 Task: Look for space in Daly City, United States from 7th July, 2023 to 15th July, 2023 for 6 adults in price range Rs.15000 to Rs.20000. Place can be entire place with 3 bedrooms having 3 beds and 3 bathrooms. Property type can be house, flat, guest house. Amenities needed are: washing machine. Booking option can be shelf check-in. Required host language is English.
Action: Mouse moved to (589, 129)
Screenshot: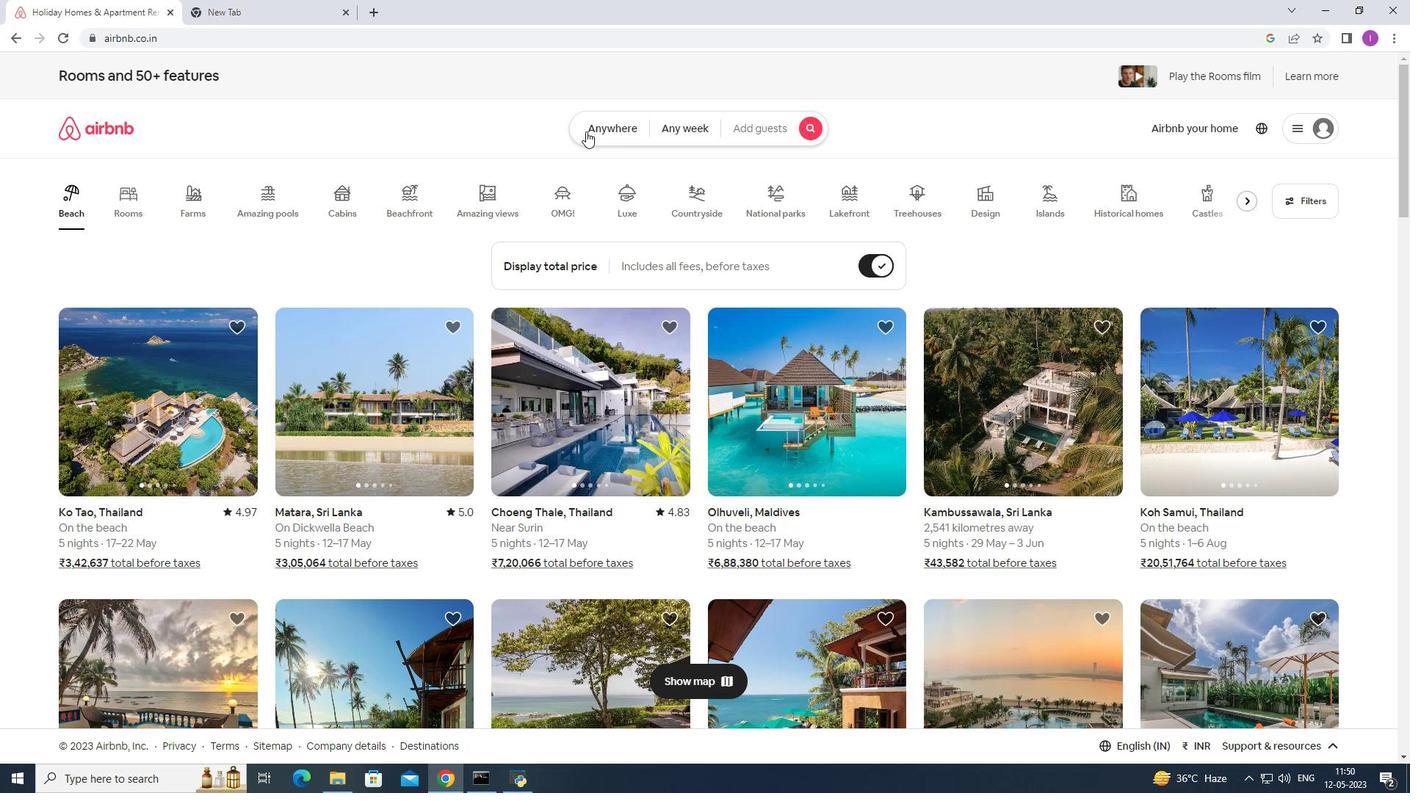 
Action: Mouse pressed left at (589, 129)
Screenshot: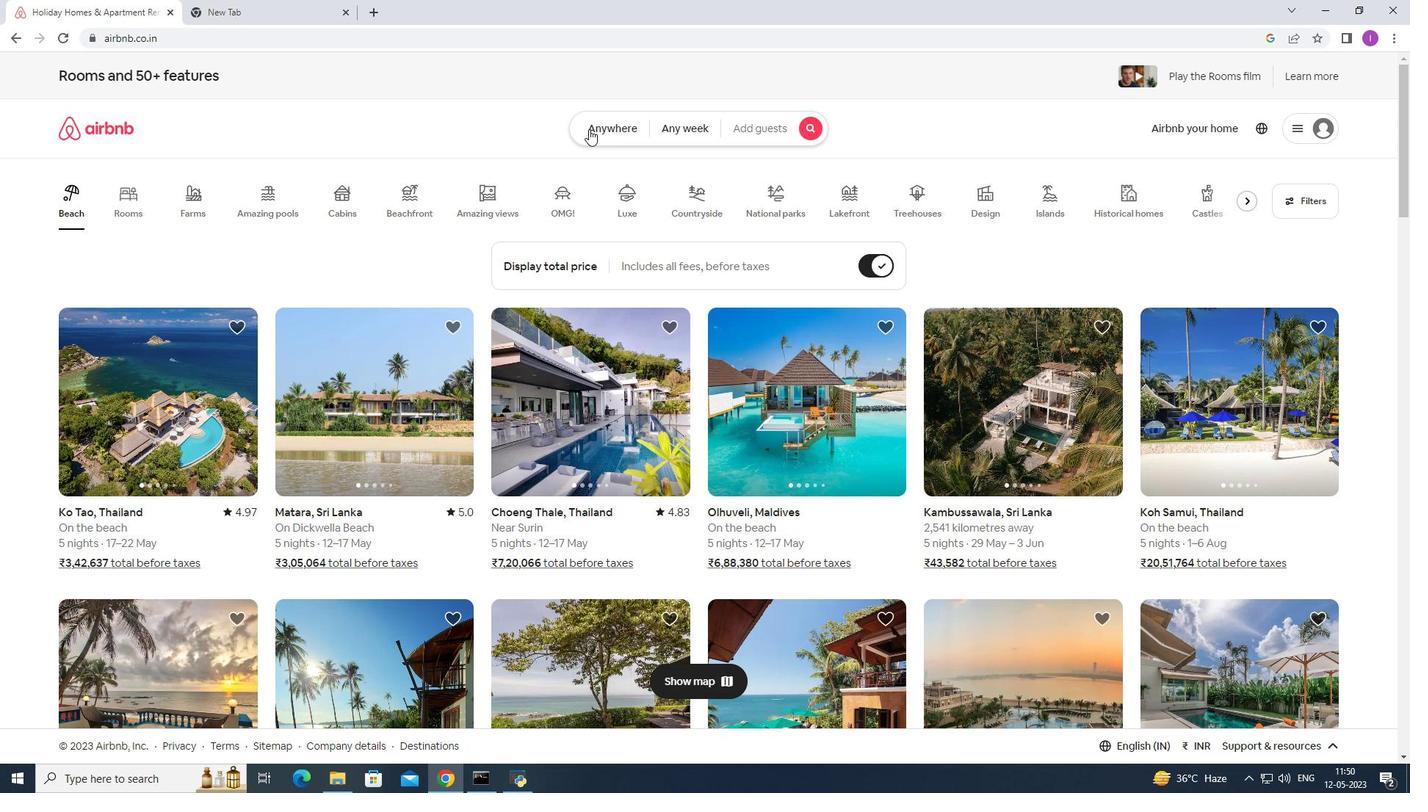 
Action: Mouse moved to (532, 187)
Screenshot: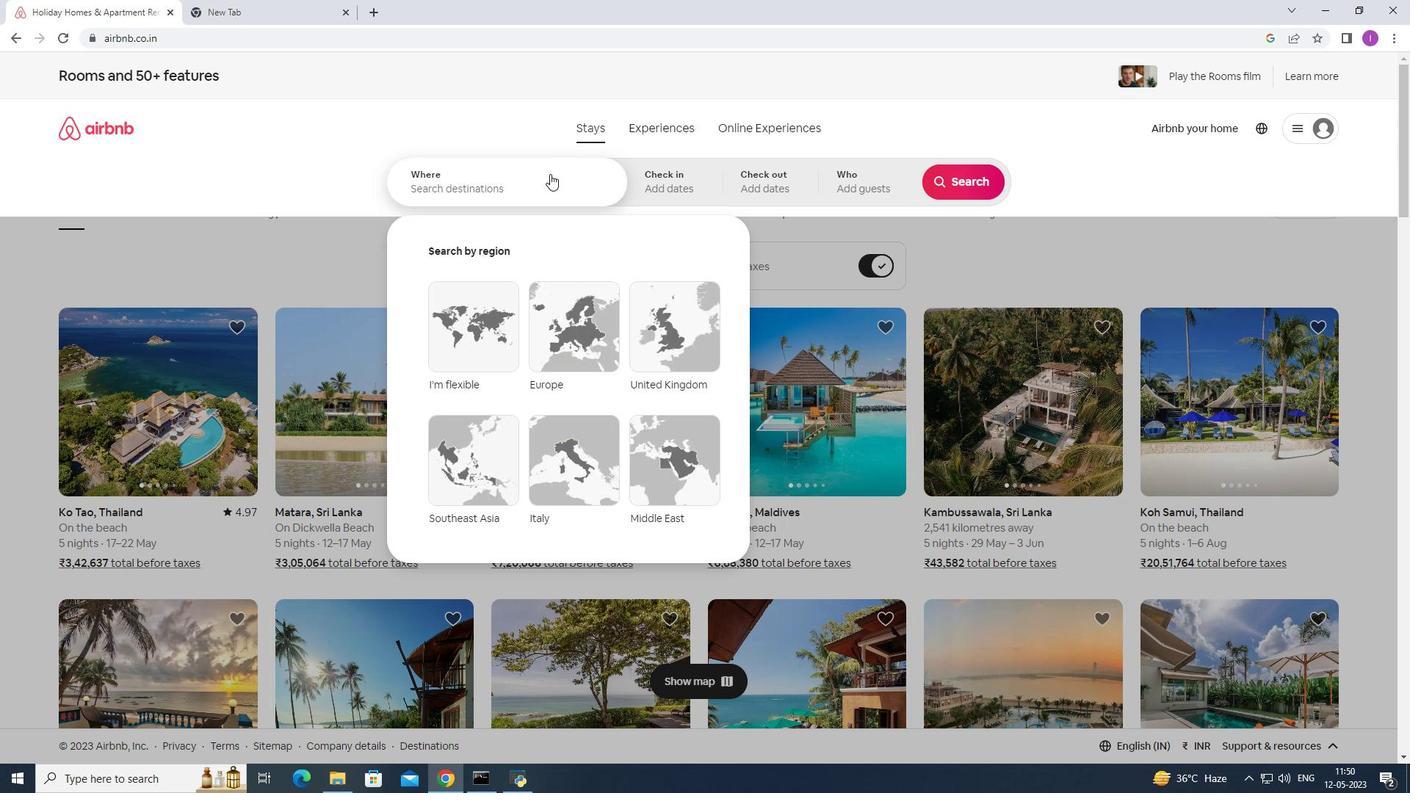
Action: Mouse pressed left at (532, 187)
Screenshot: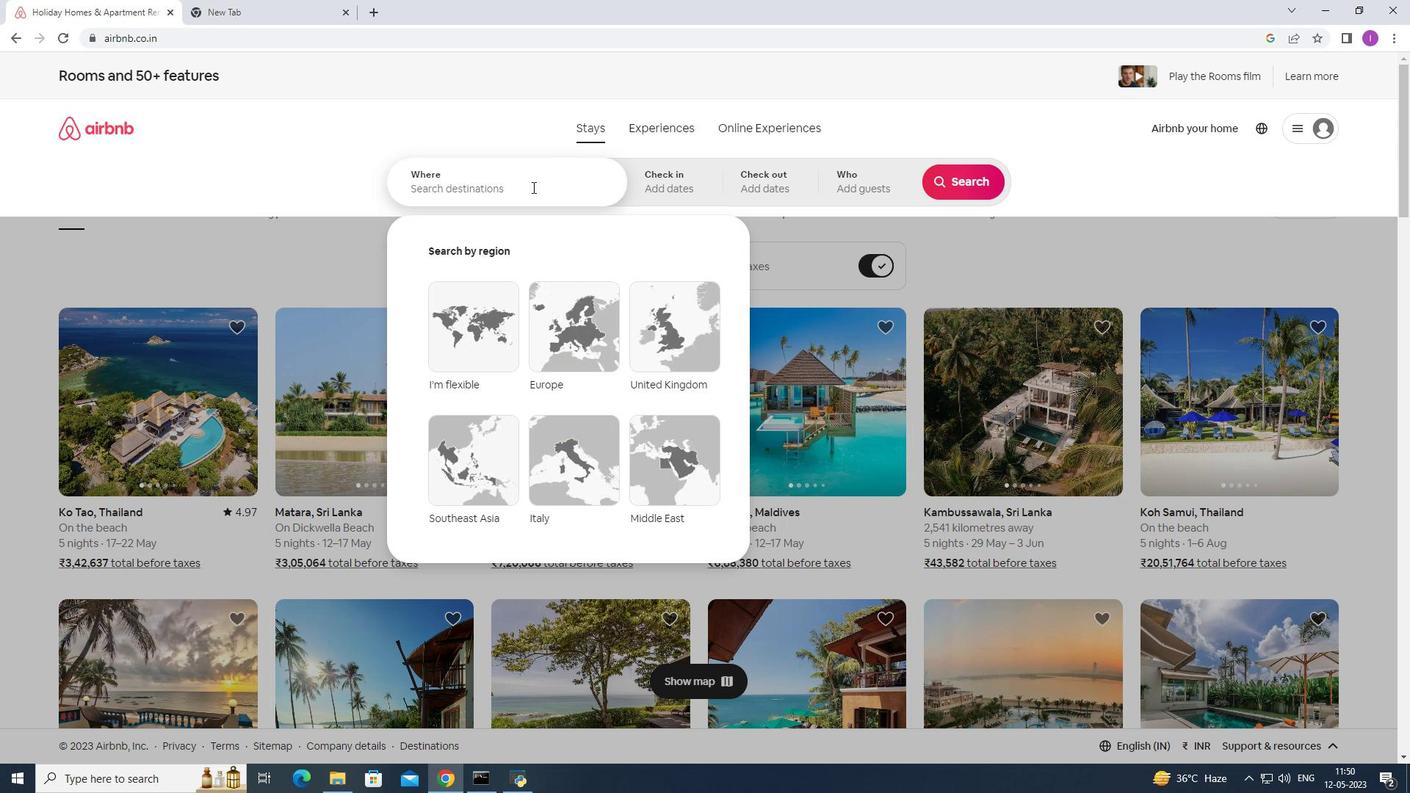
Action: Mouse moved to (515, 188)
Screenshot: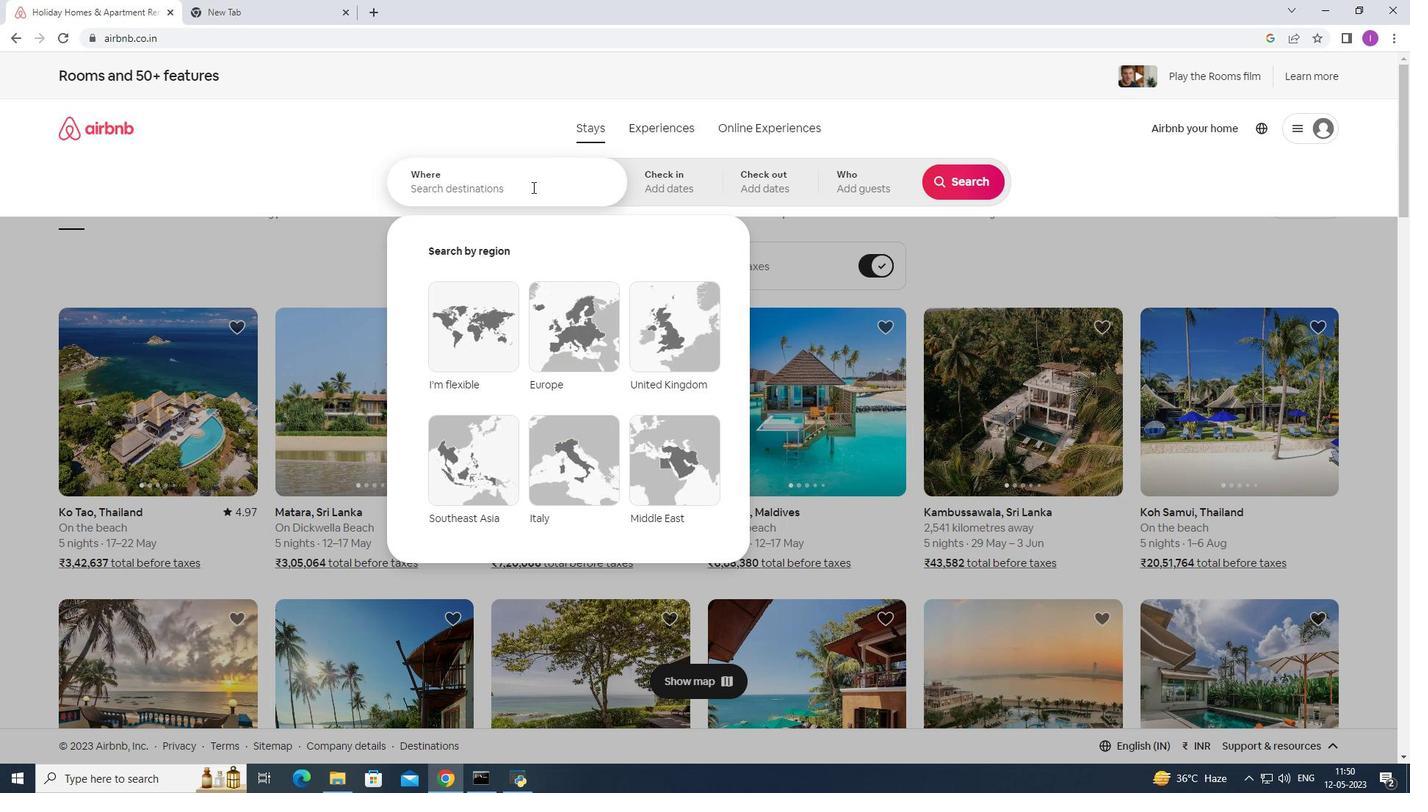 
Action: Key pressed <Key.shift><Key.shift>Daly<Key.space>city,<Key.shift>United<Key.space>states
Screenshot: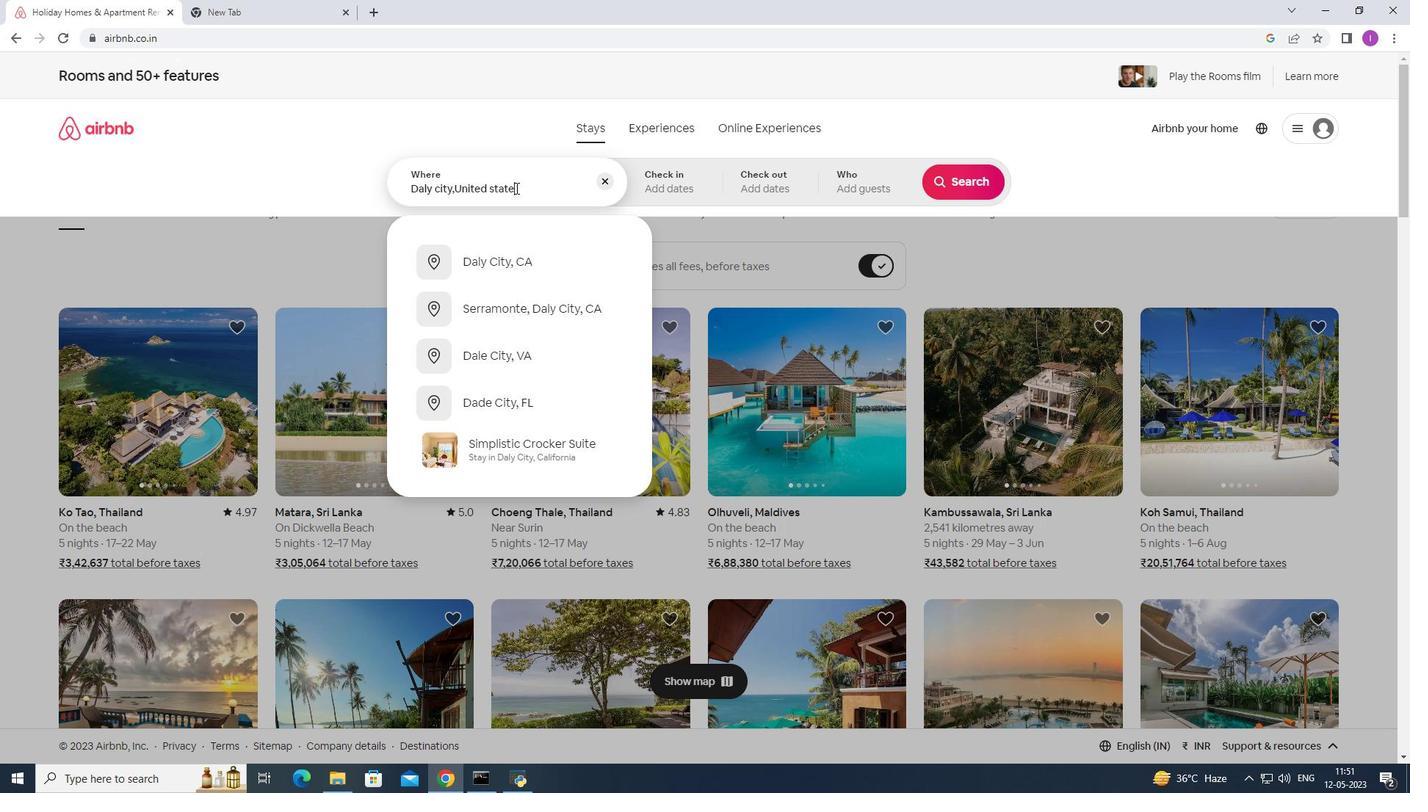 
Action: Mouse moved to (650, 176)
Screenshot: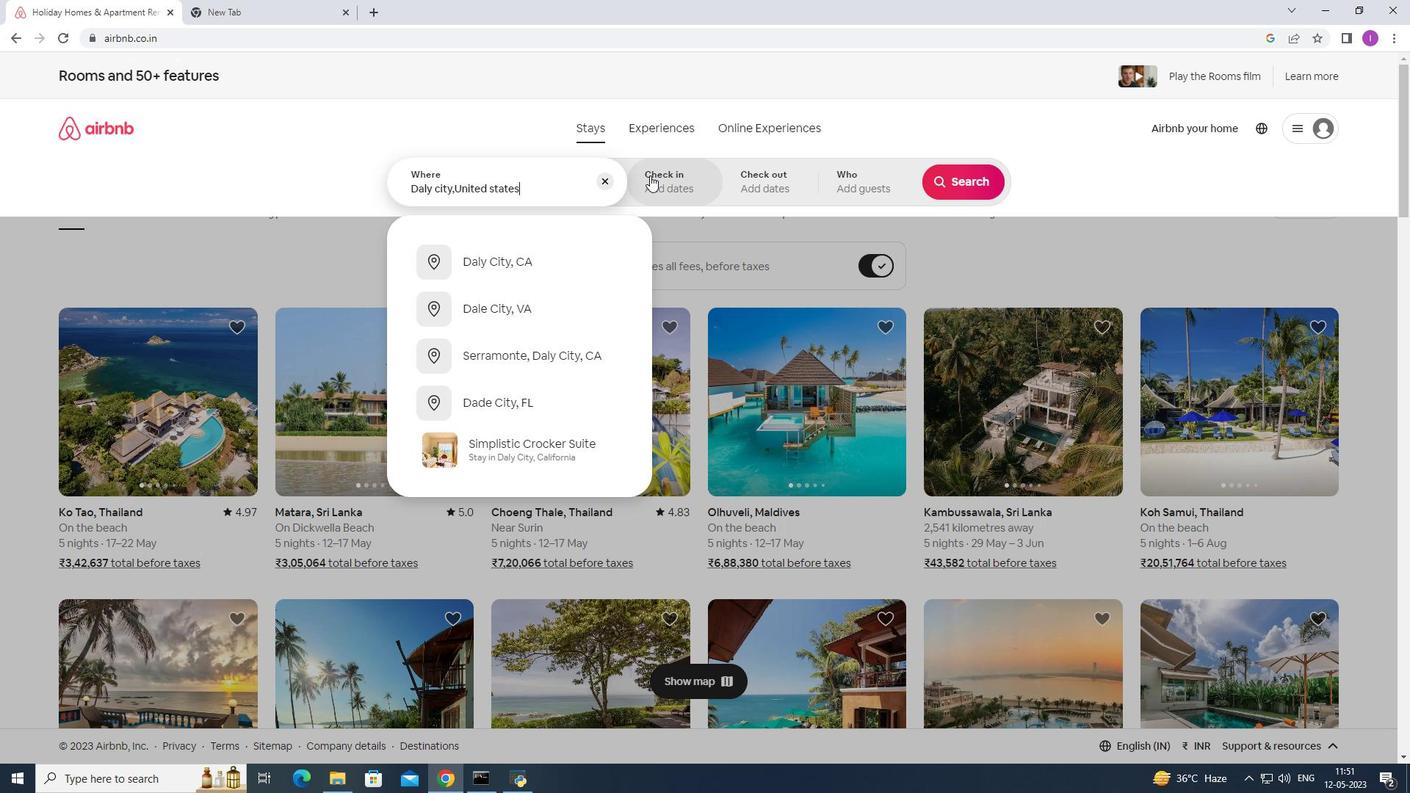 
Action: Mouse pressed left at (650, 176)
Screenshot: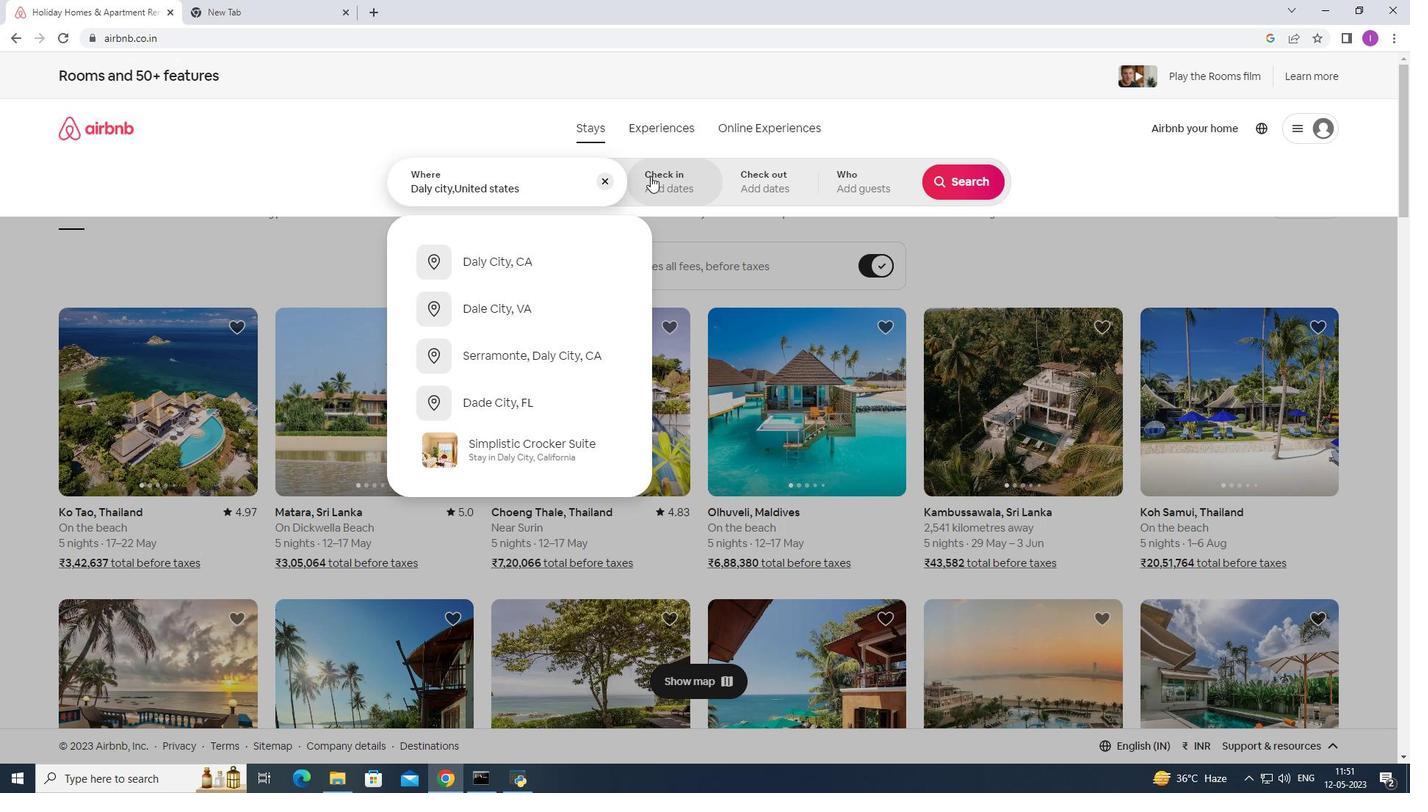 
Action: Mouse moved to (965, 303)
Screenshot: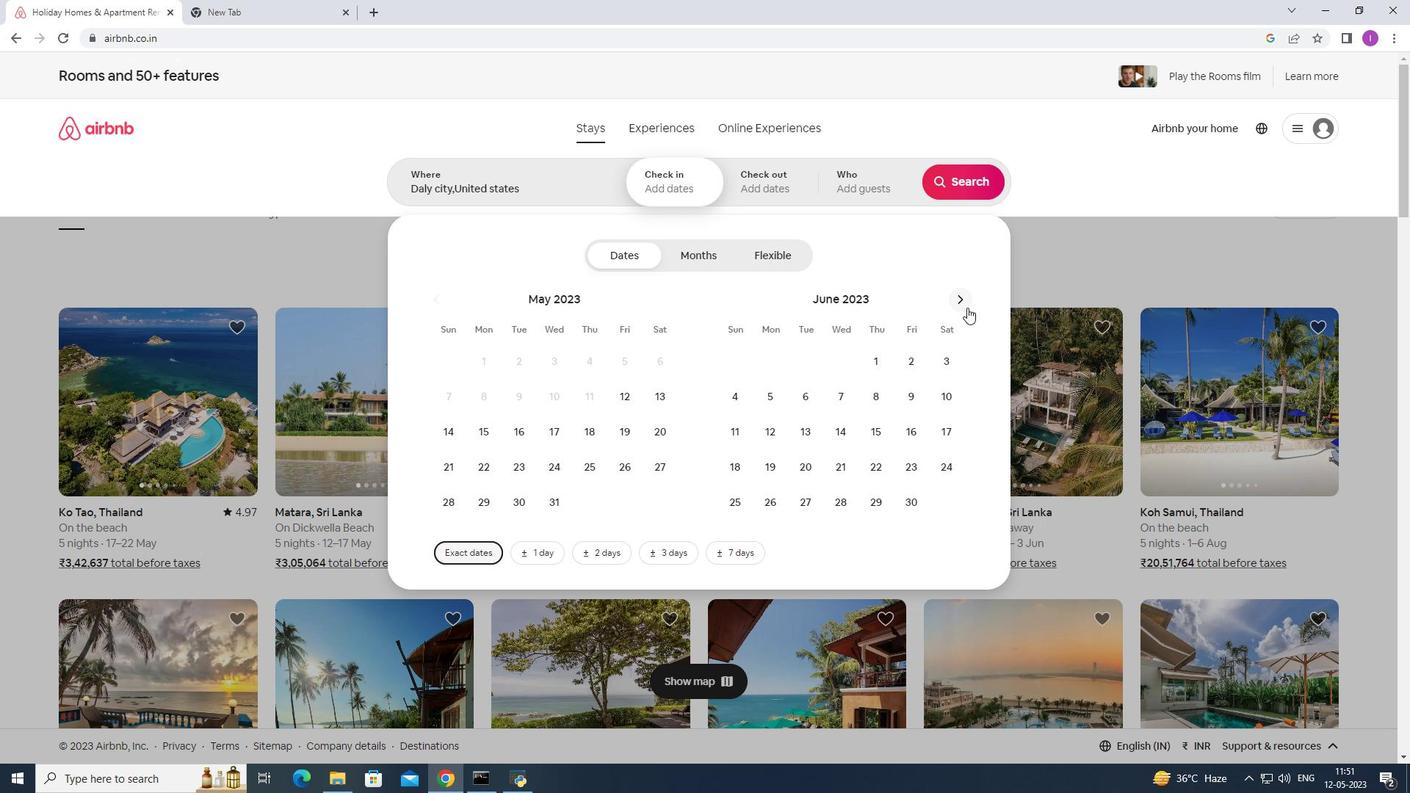 
Action: Mouse pressed left at (965, 303)
Screenshot: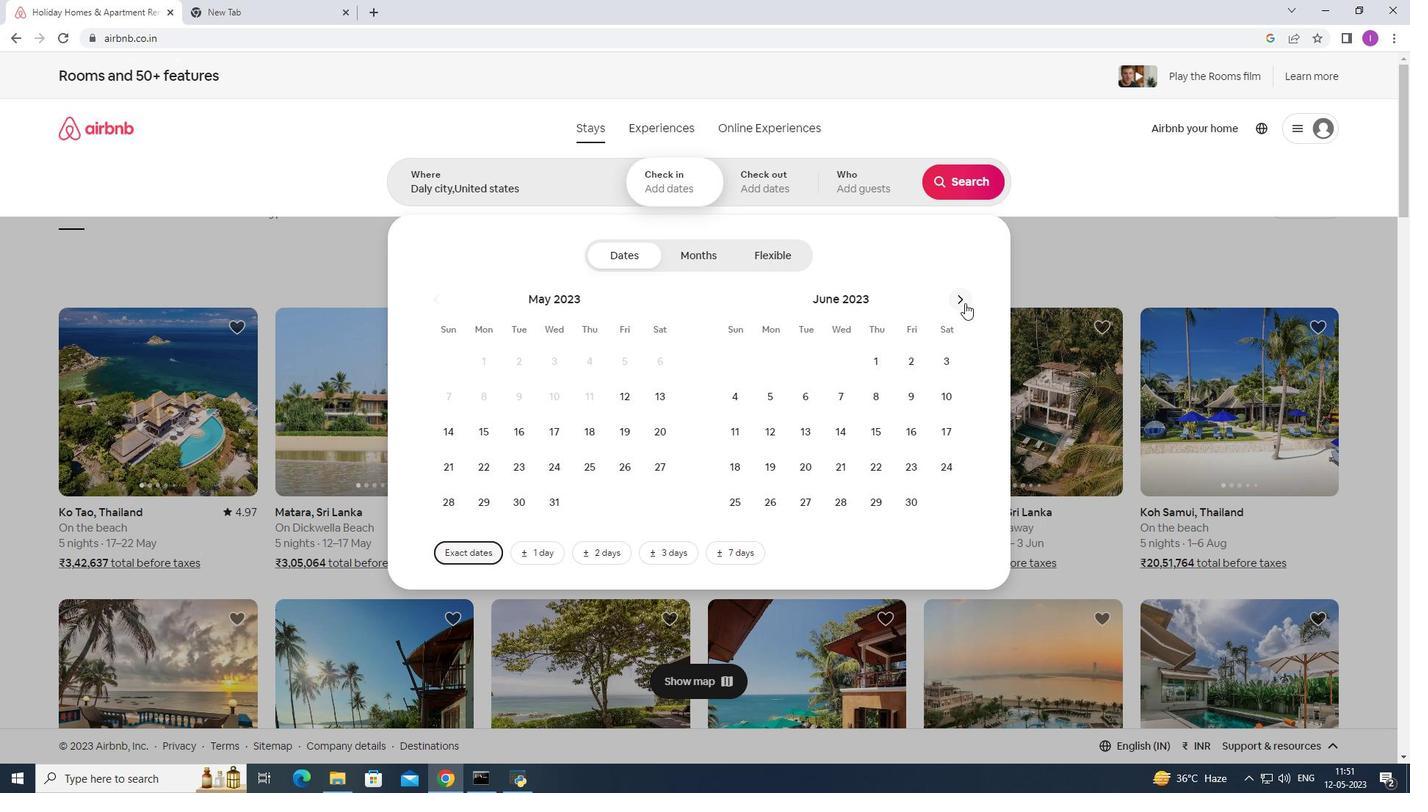 
Action: Mouse moved to (905, 394)
Screenshot: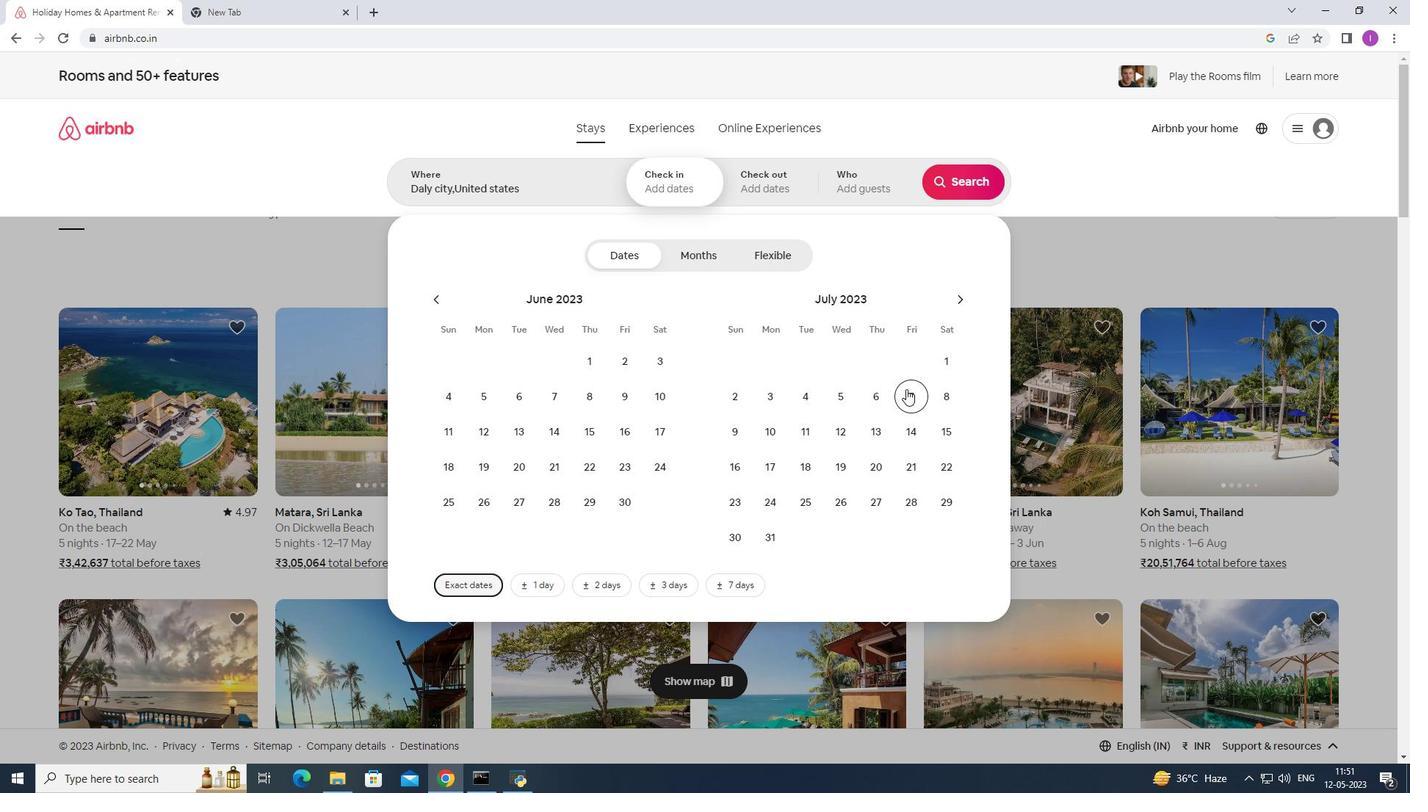 
Action: Mouse pressed left at (905, 394)
Screenshot: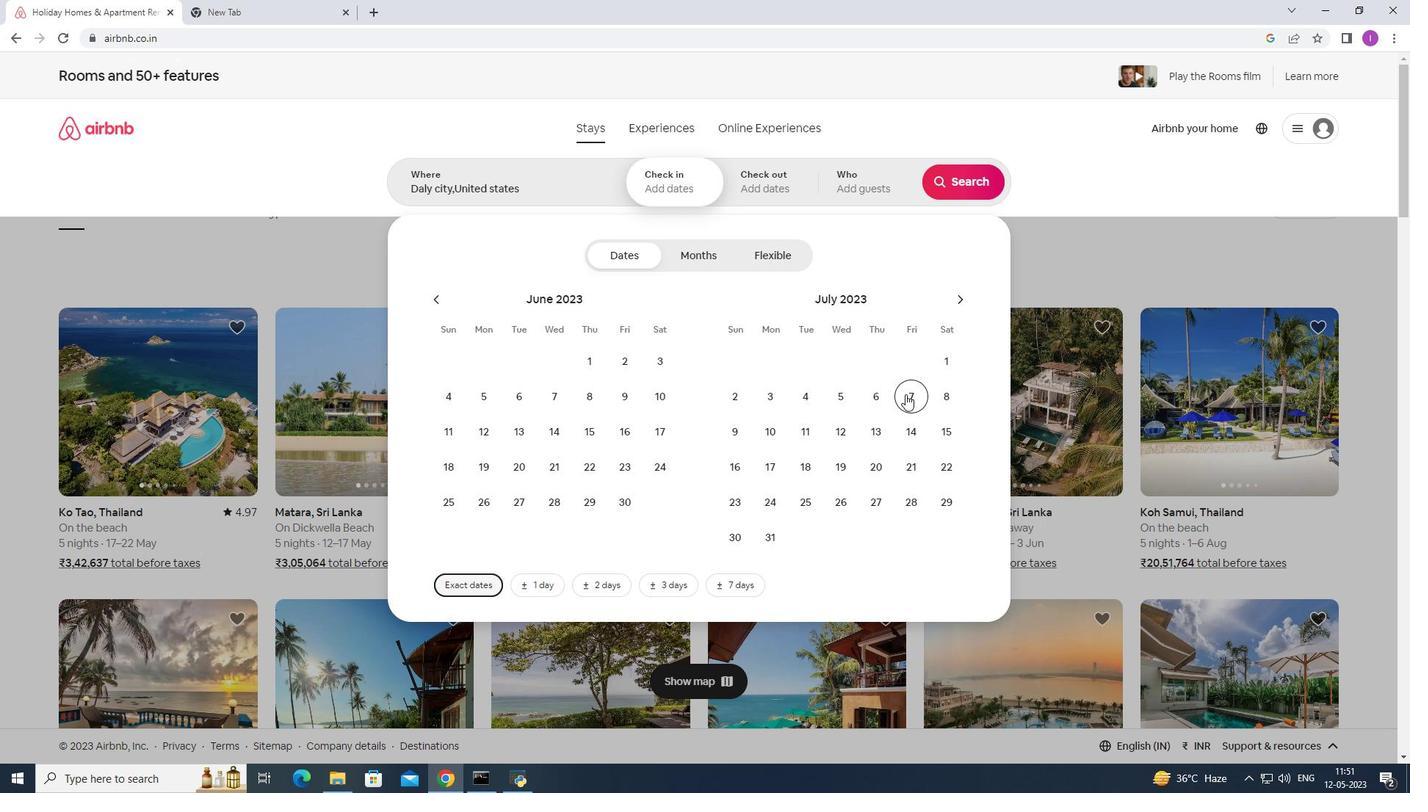 
Action: Mouse moved to (948, 434)
Screenshot: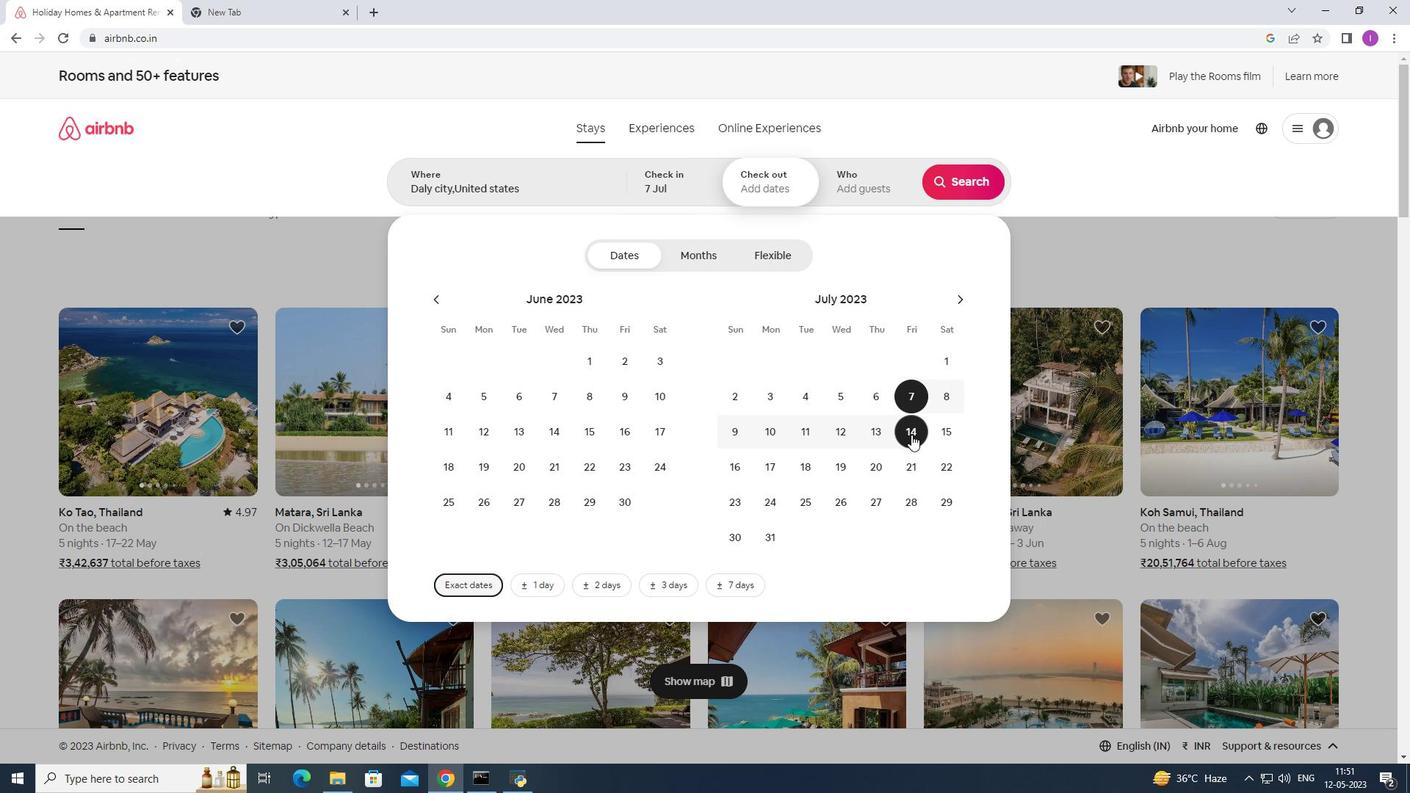 
Action: Mouse pressed left at (948, 434)
Screenshot: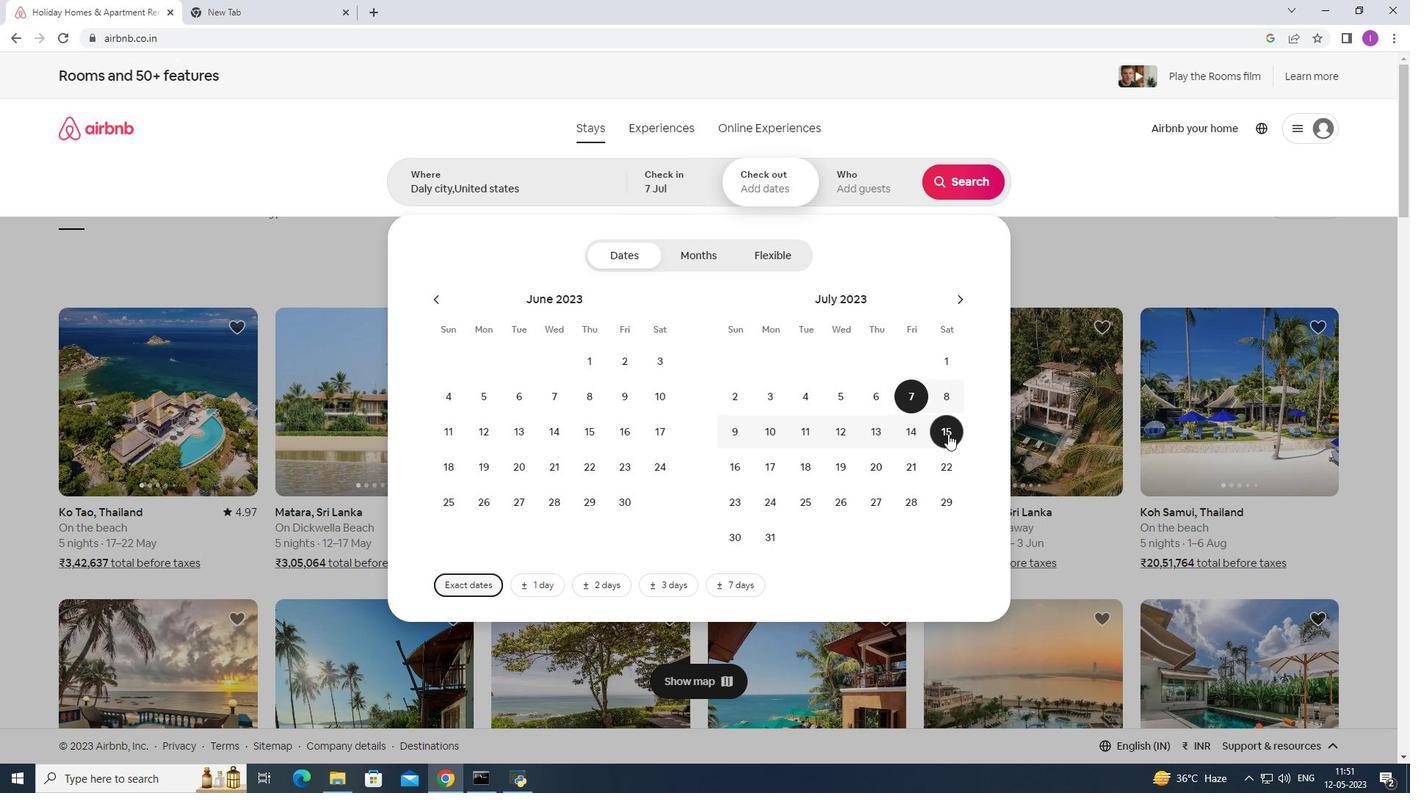 
Action: Mouse moved to (857, 190)
Screenshot: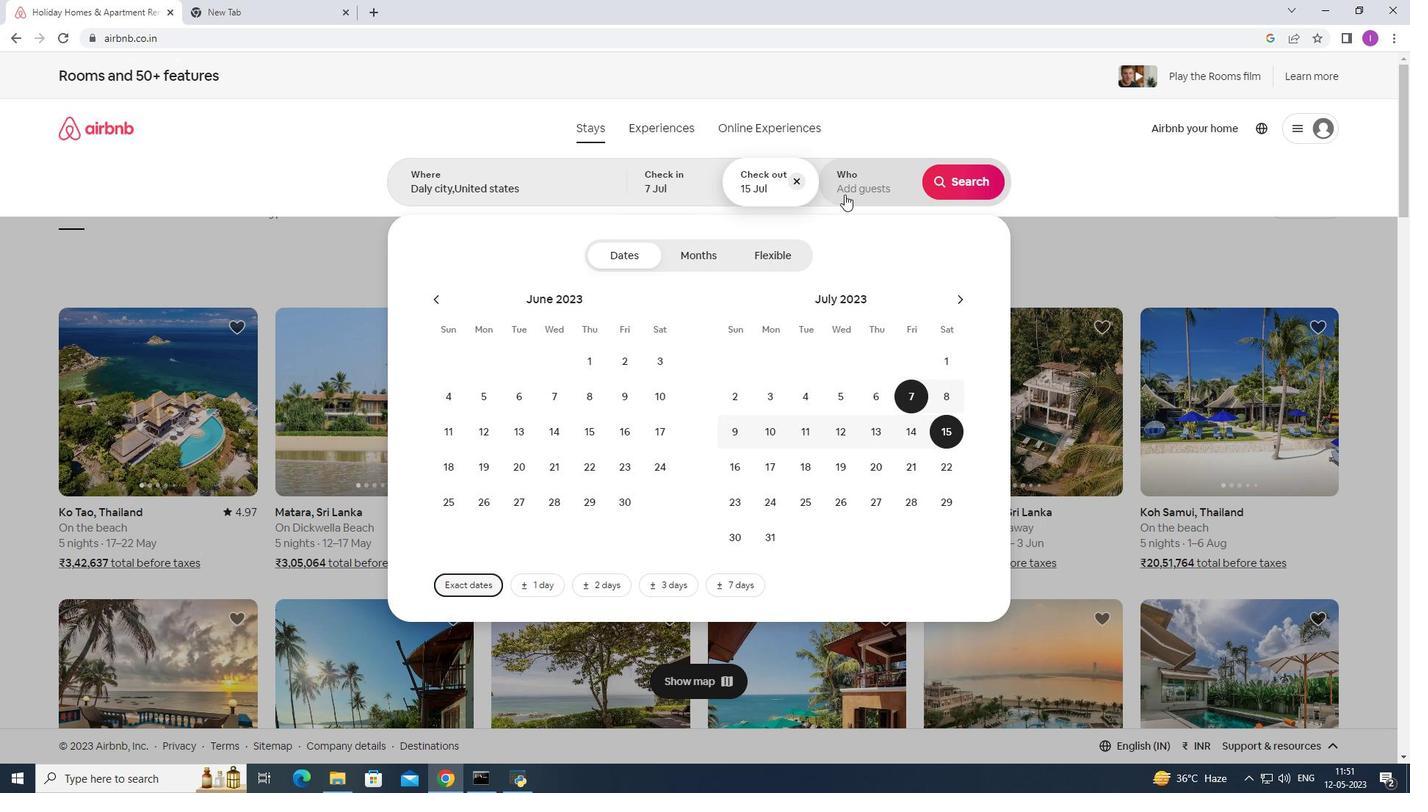 
Action: Mouse pressed left at (857, 190)
Screenshot: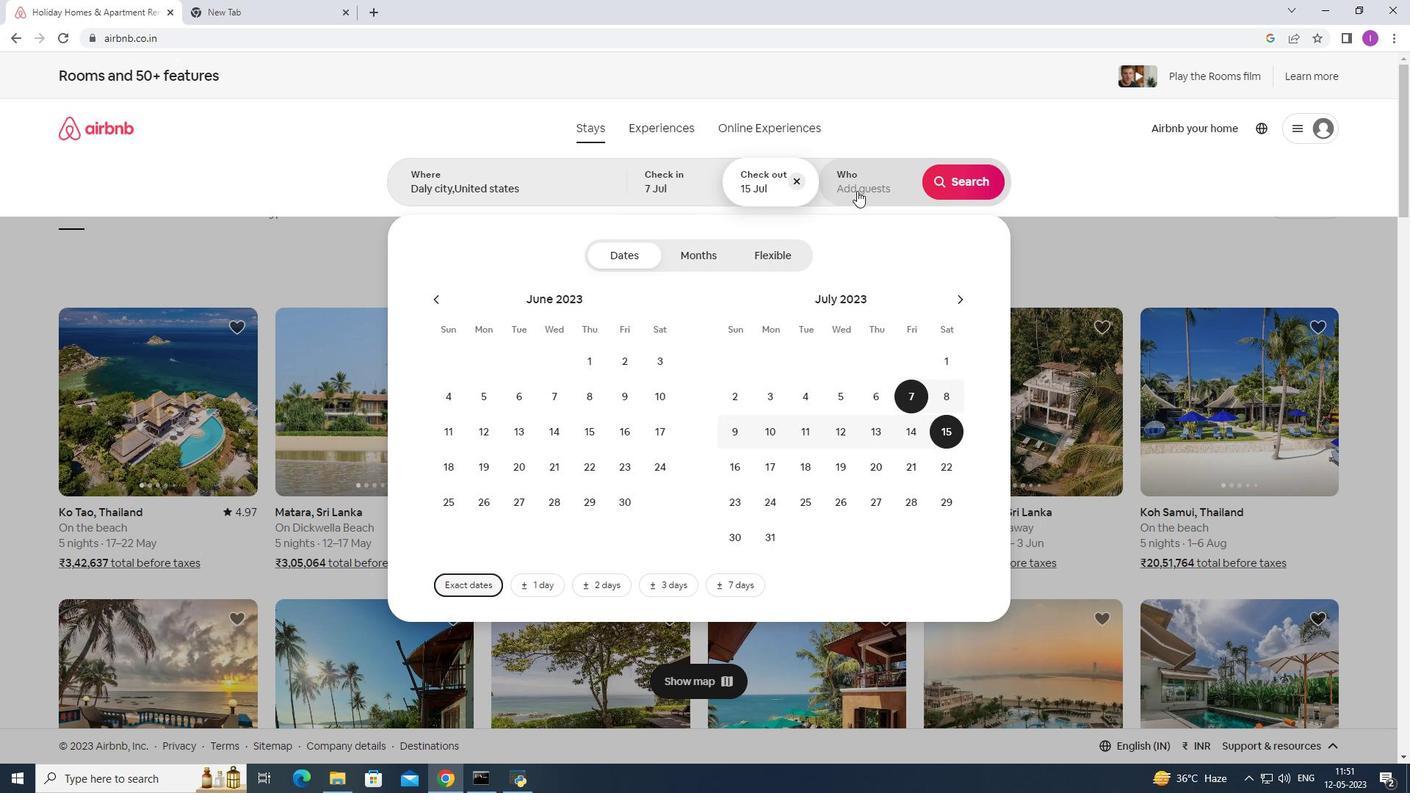 
Action: Mouse moved to (973, 268)
Screenshot: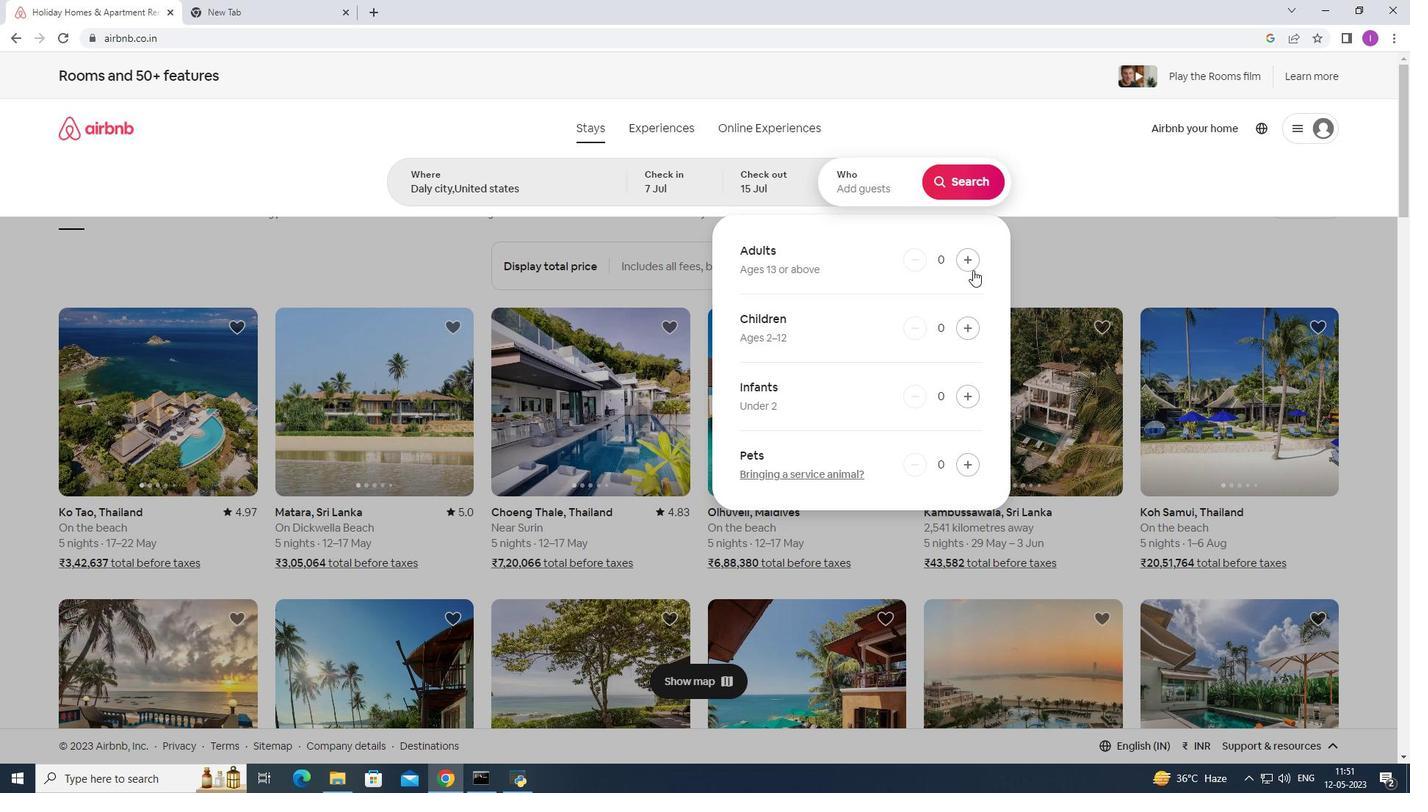 
Action: Mouse pressed left at (973, 268)
Screenshot: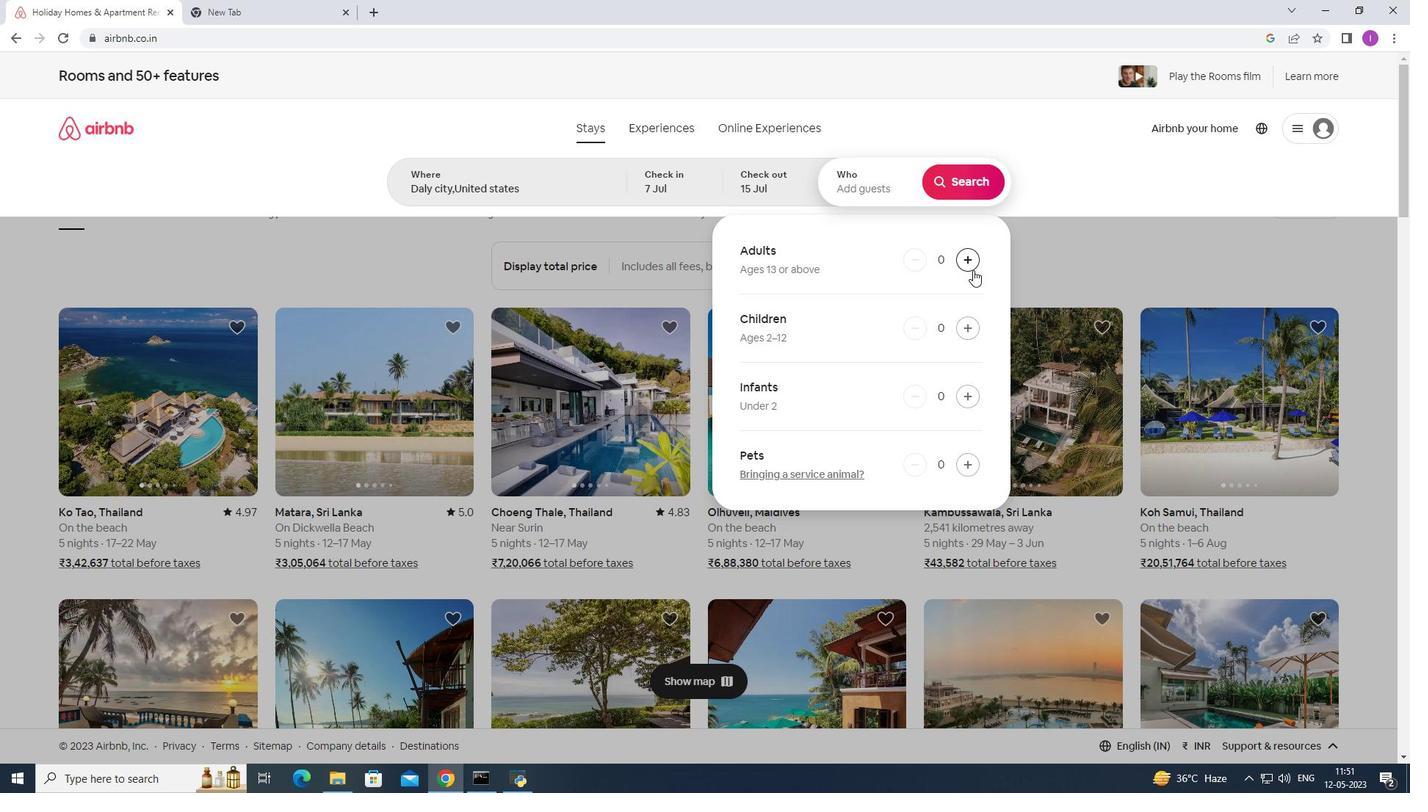 
Action: Mouse pressed left at (973, 268)
Screenshot: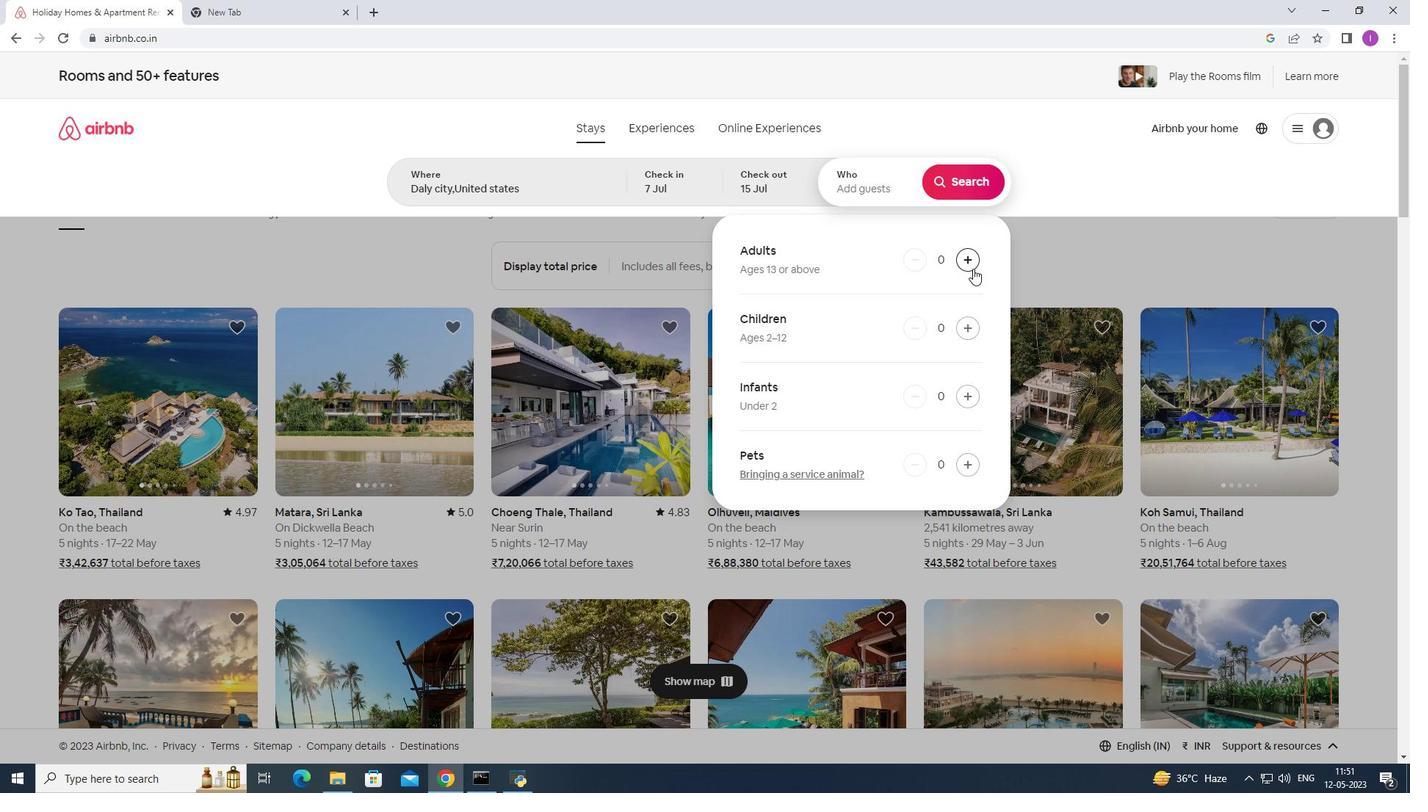 
Action: Mouse moved to (972, 268)
Screenshot: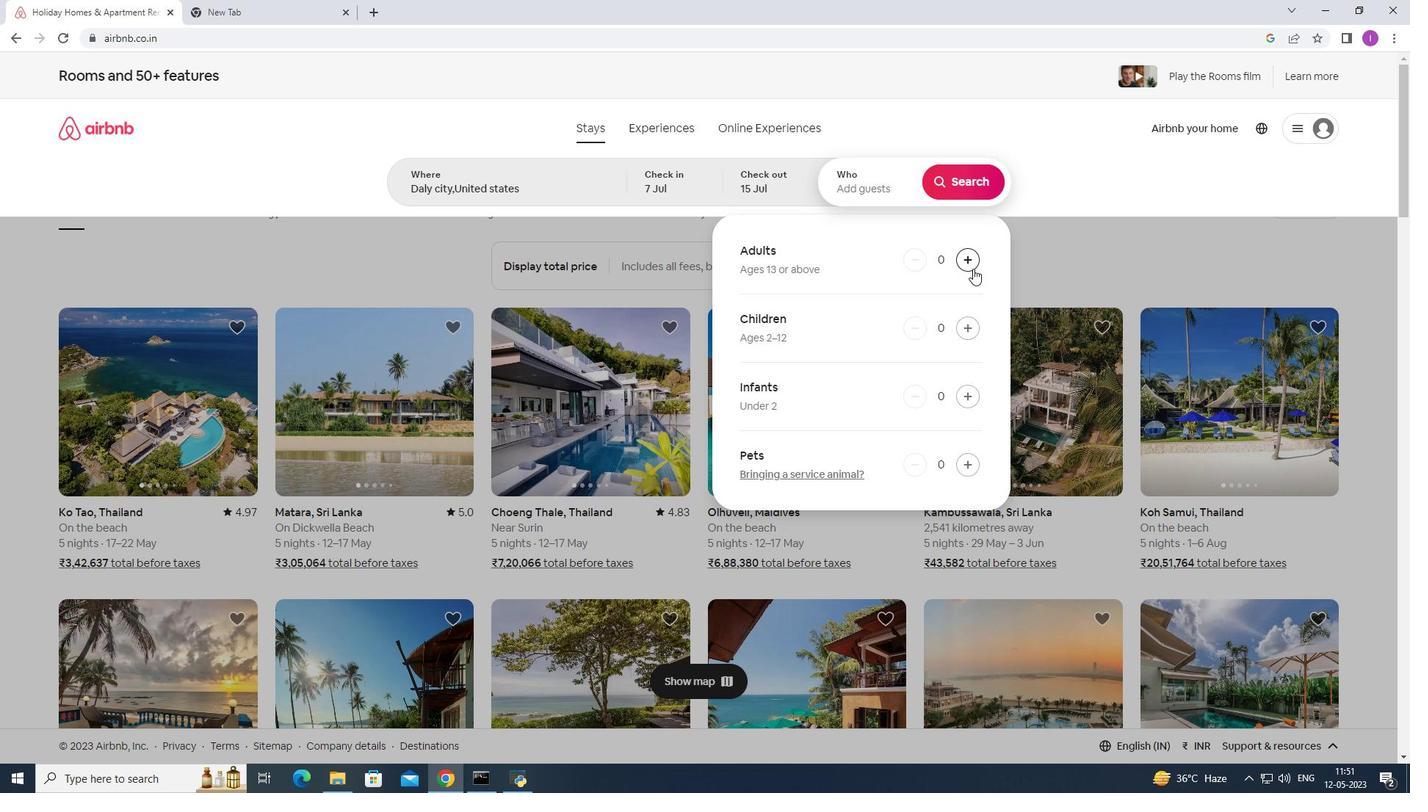 
Action: Mouse pressed left at (972, 268)
Screenshot: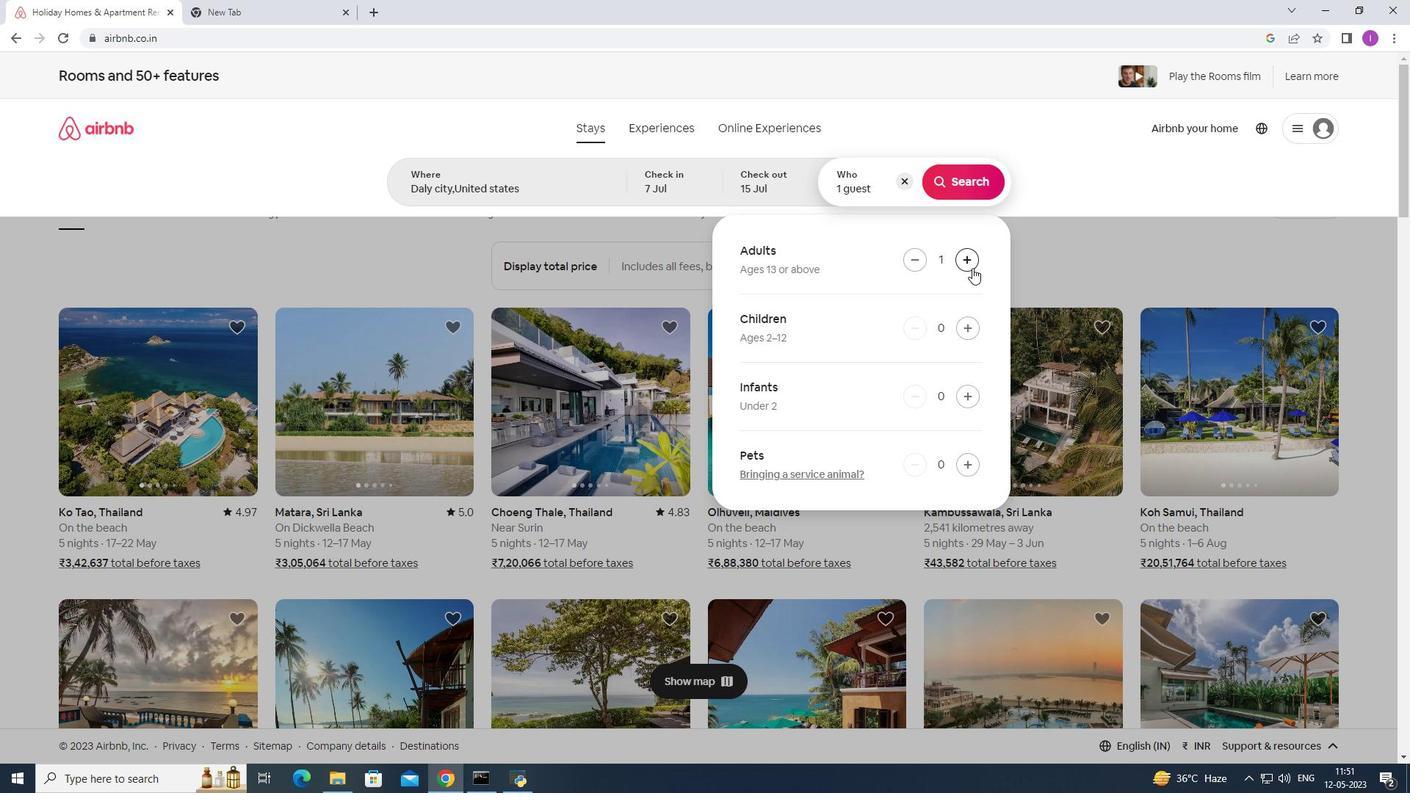
Action: Mouse pressed left at (972, 268)
Screenshot: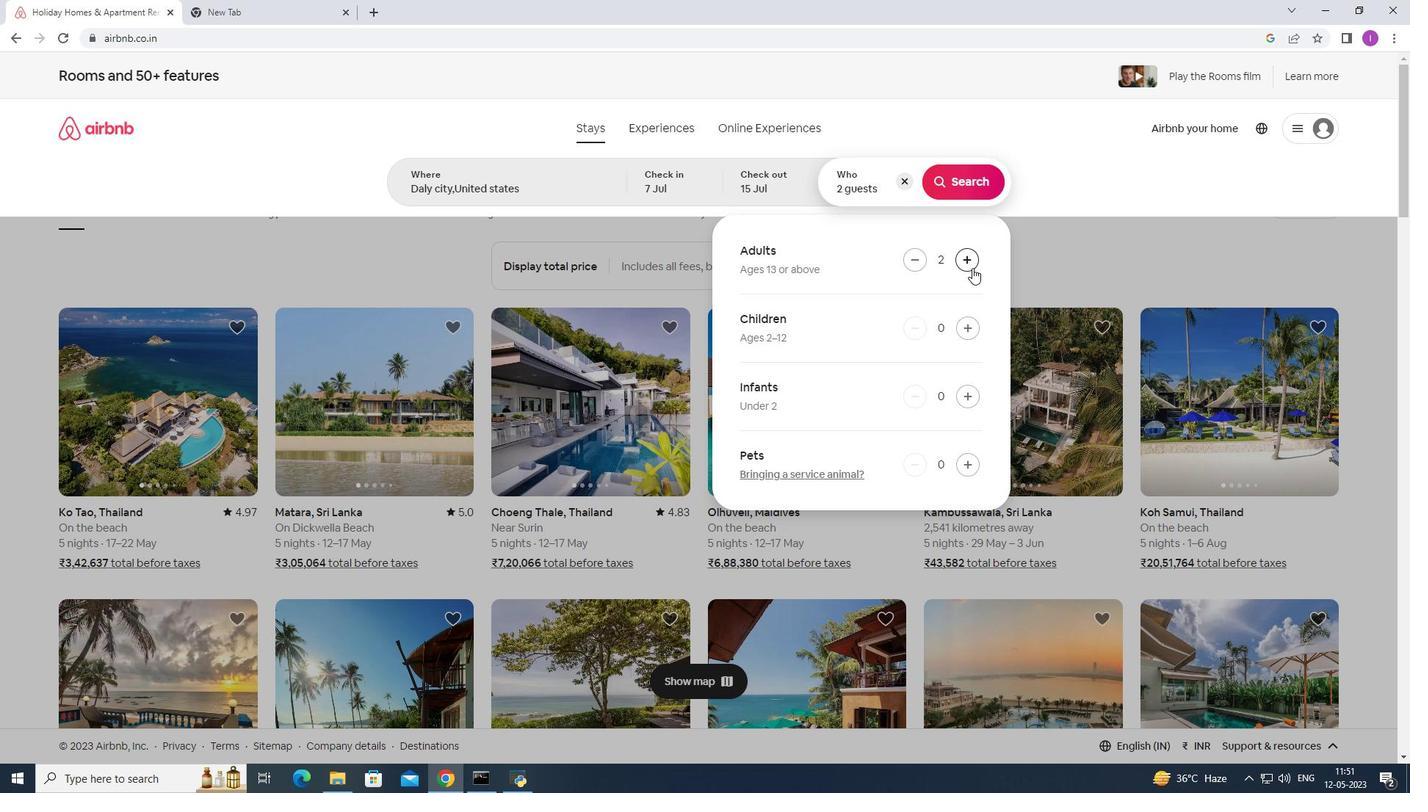 
Action: Mouse pressed left at (972, 268)
Screenshot: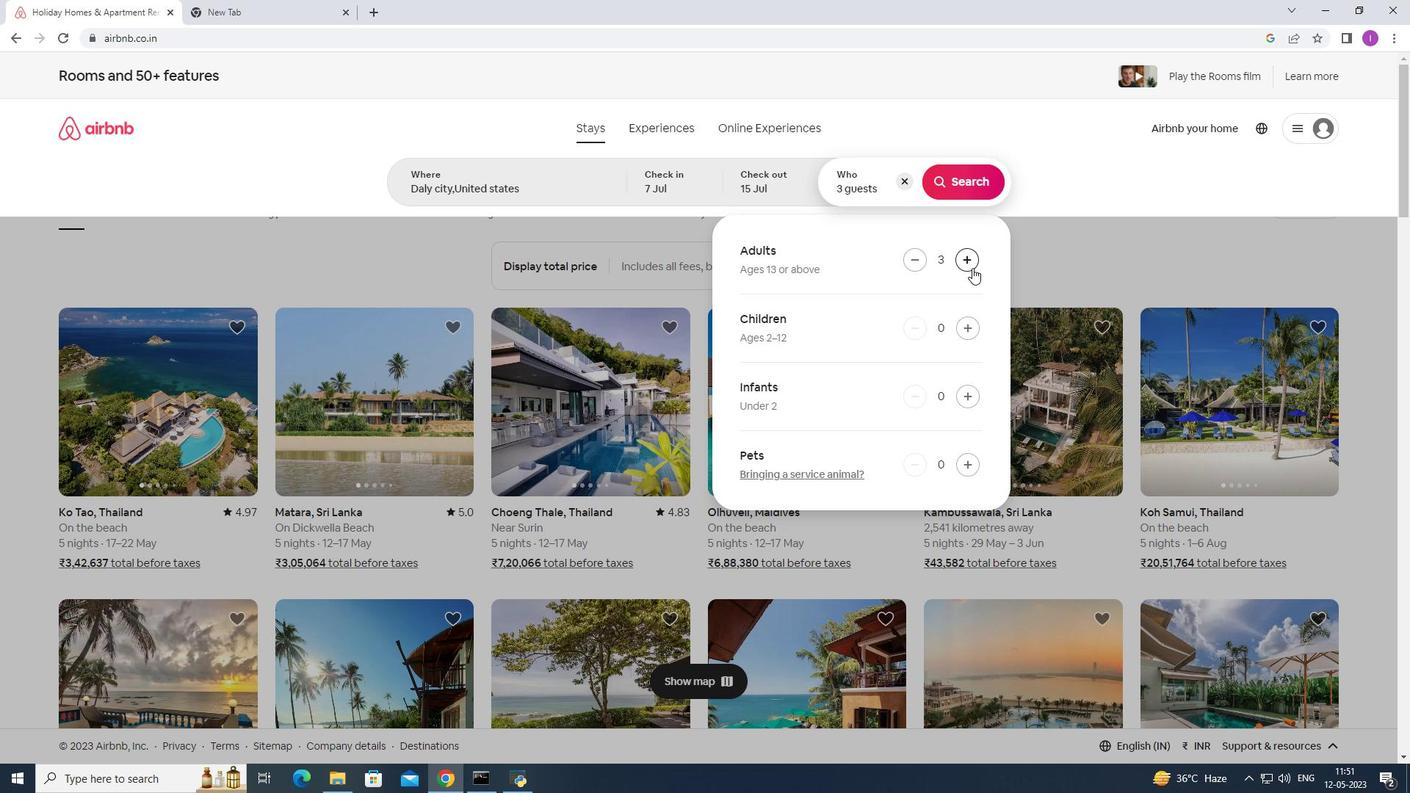 
Action: Mouse pressed left at (972, 268)
Screenshot: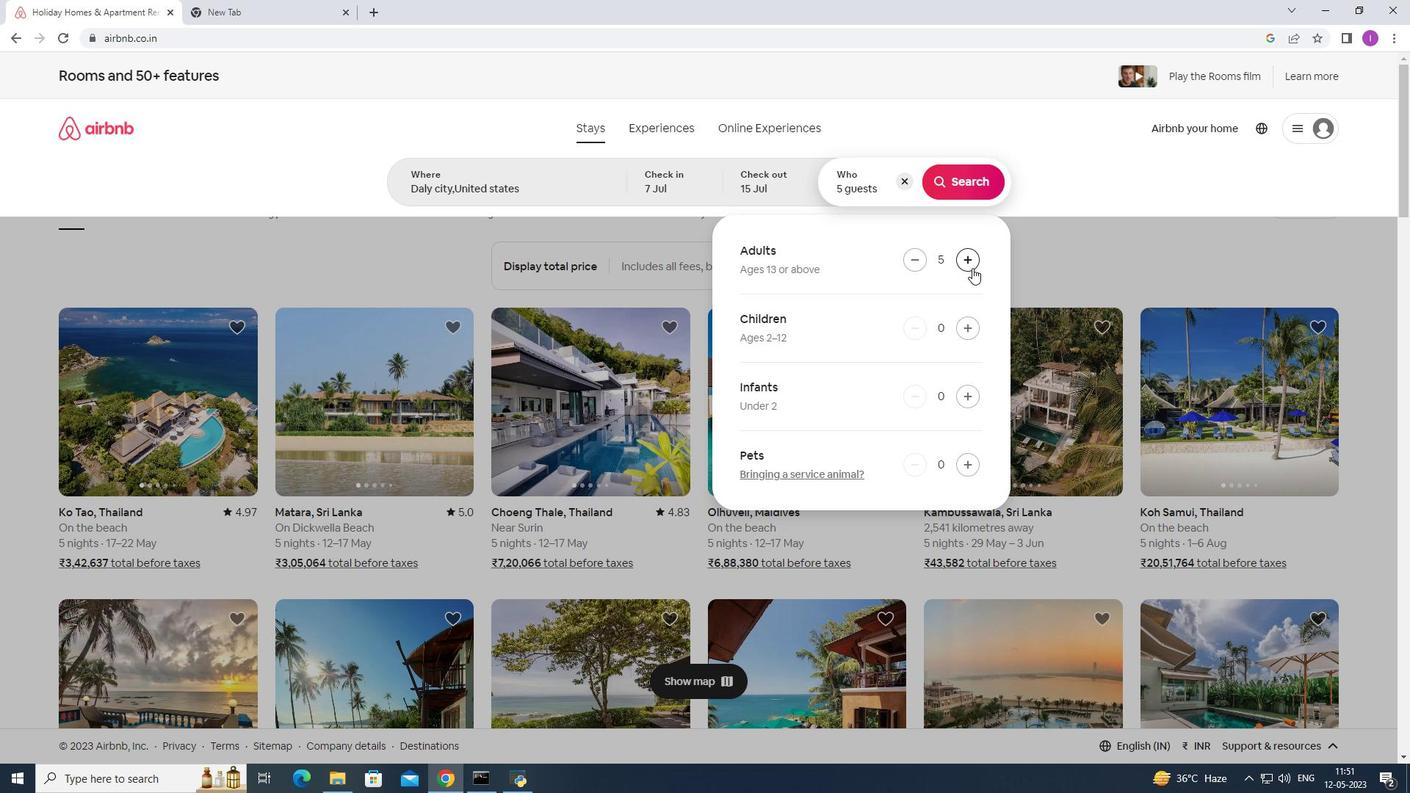 
Action: Mouse moved to (954, 172)
Screenshot: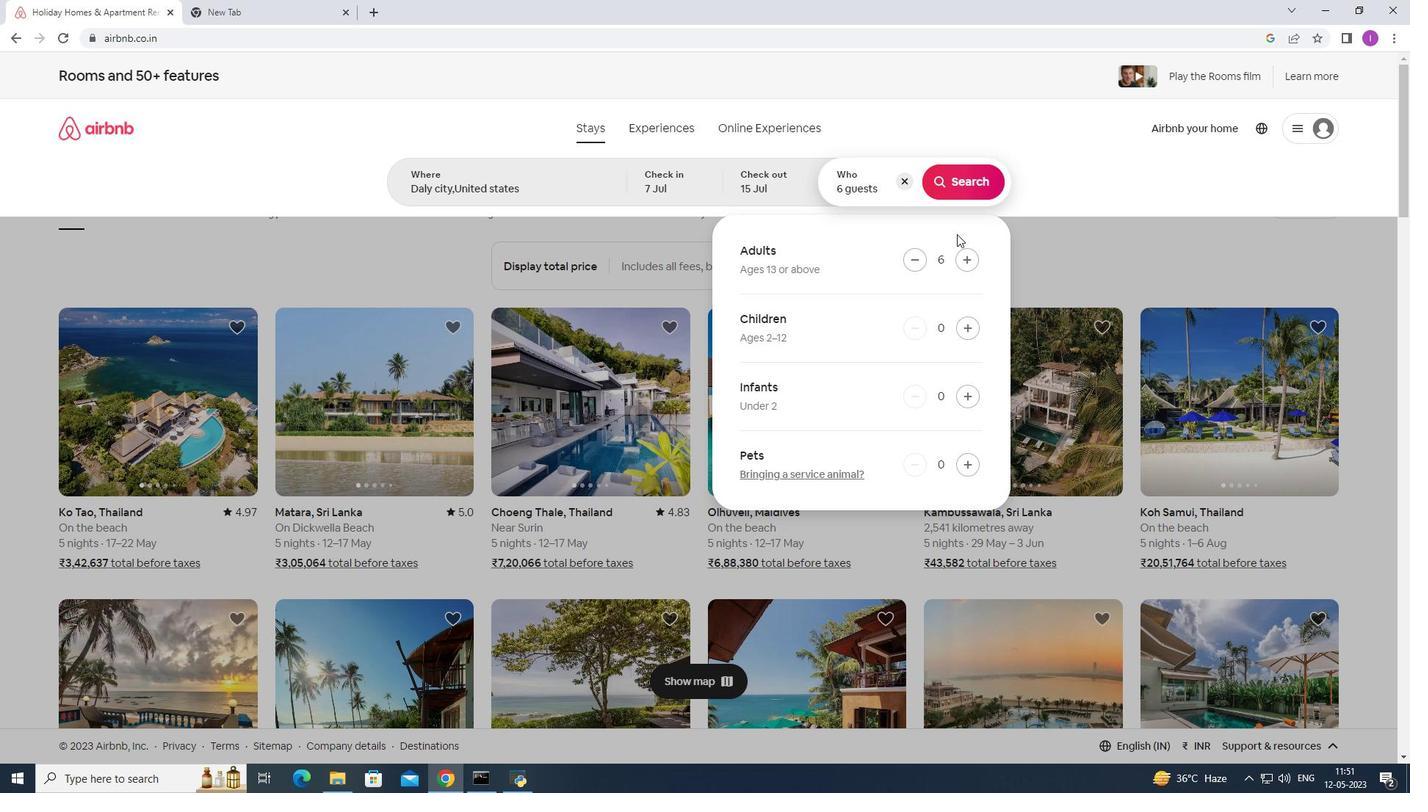 
Action: Mouse pressed left at (954, 172)
Screenshot: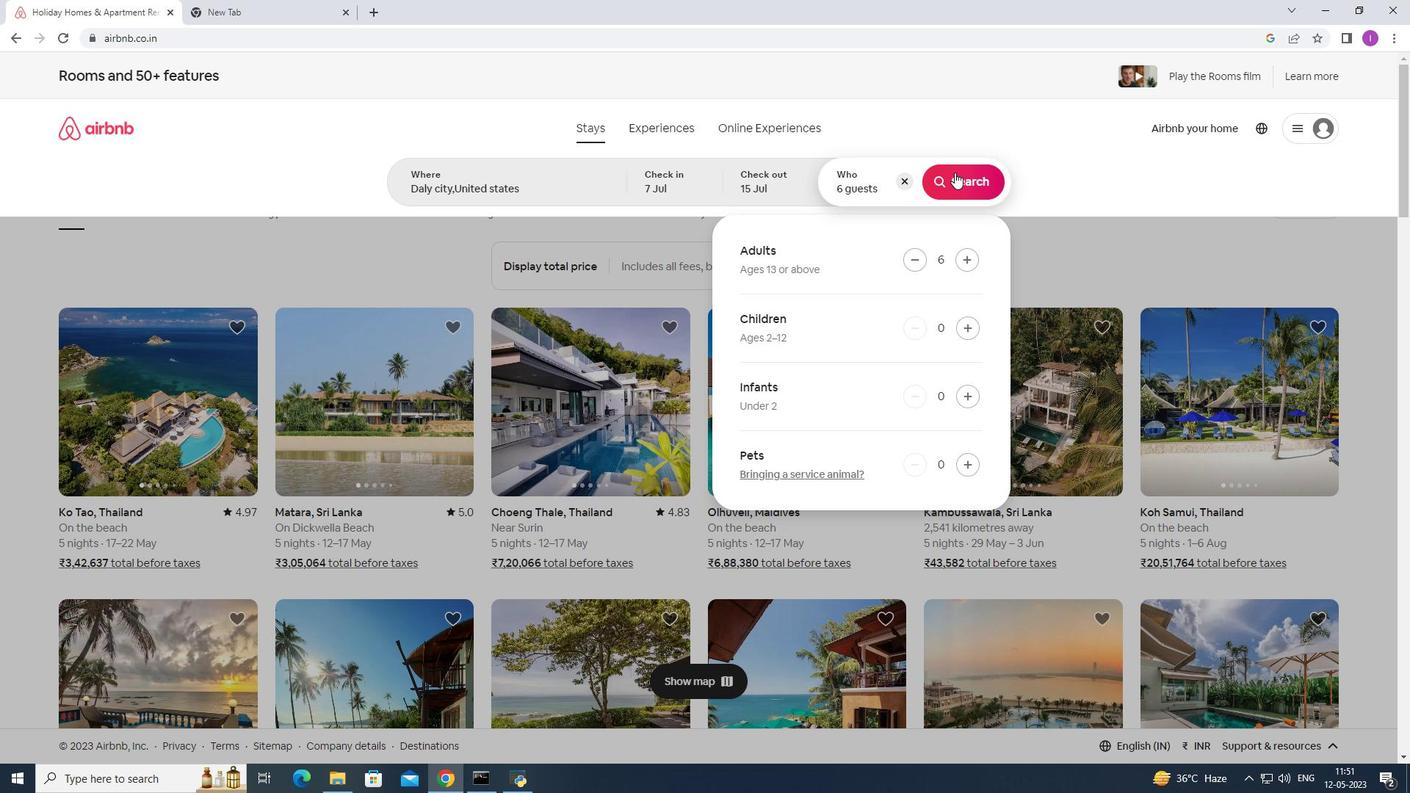 
Action: Mouse moved to (1320, 144)
Screenshot: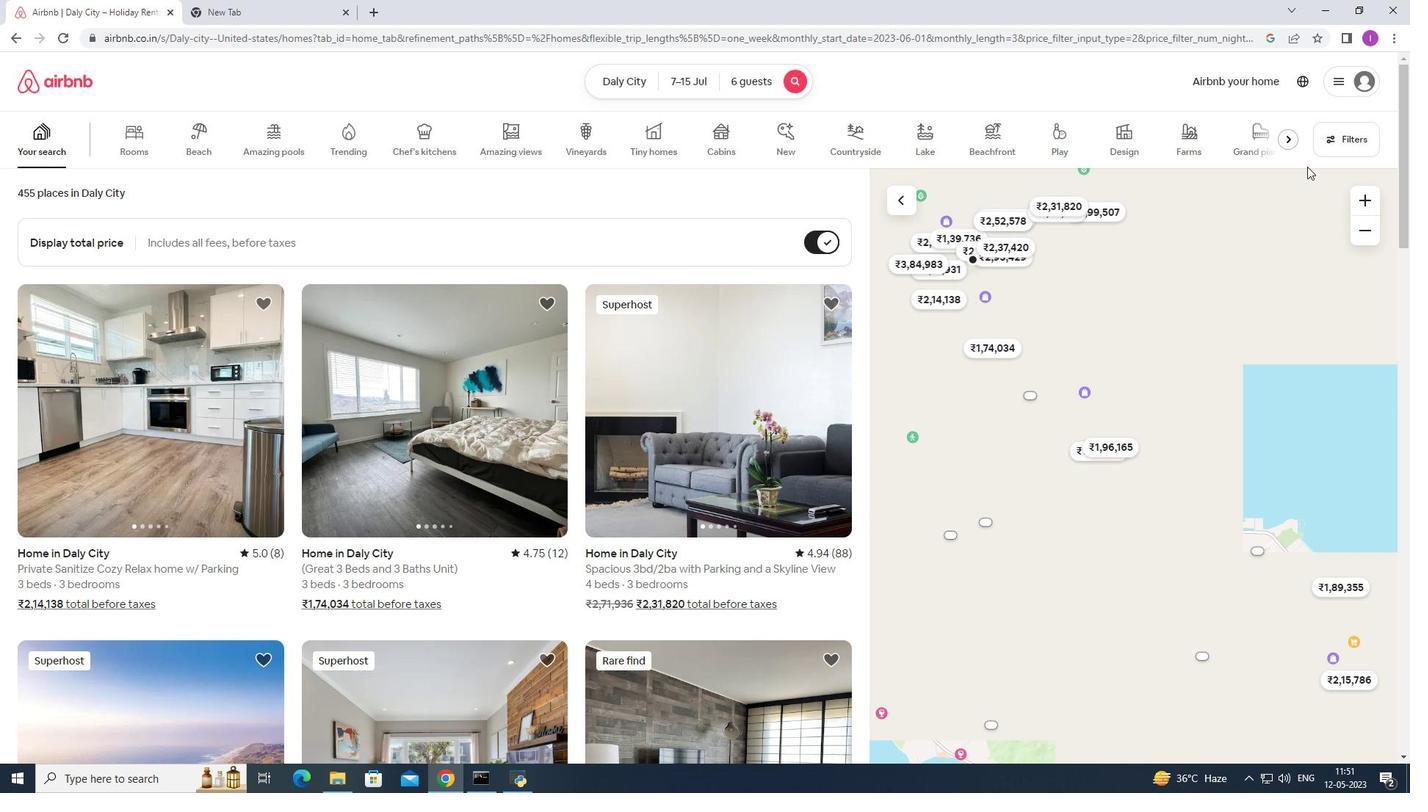 
Action: Mouse pressed left at (1320, 144)
Screenshot: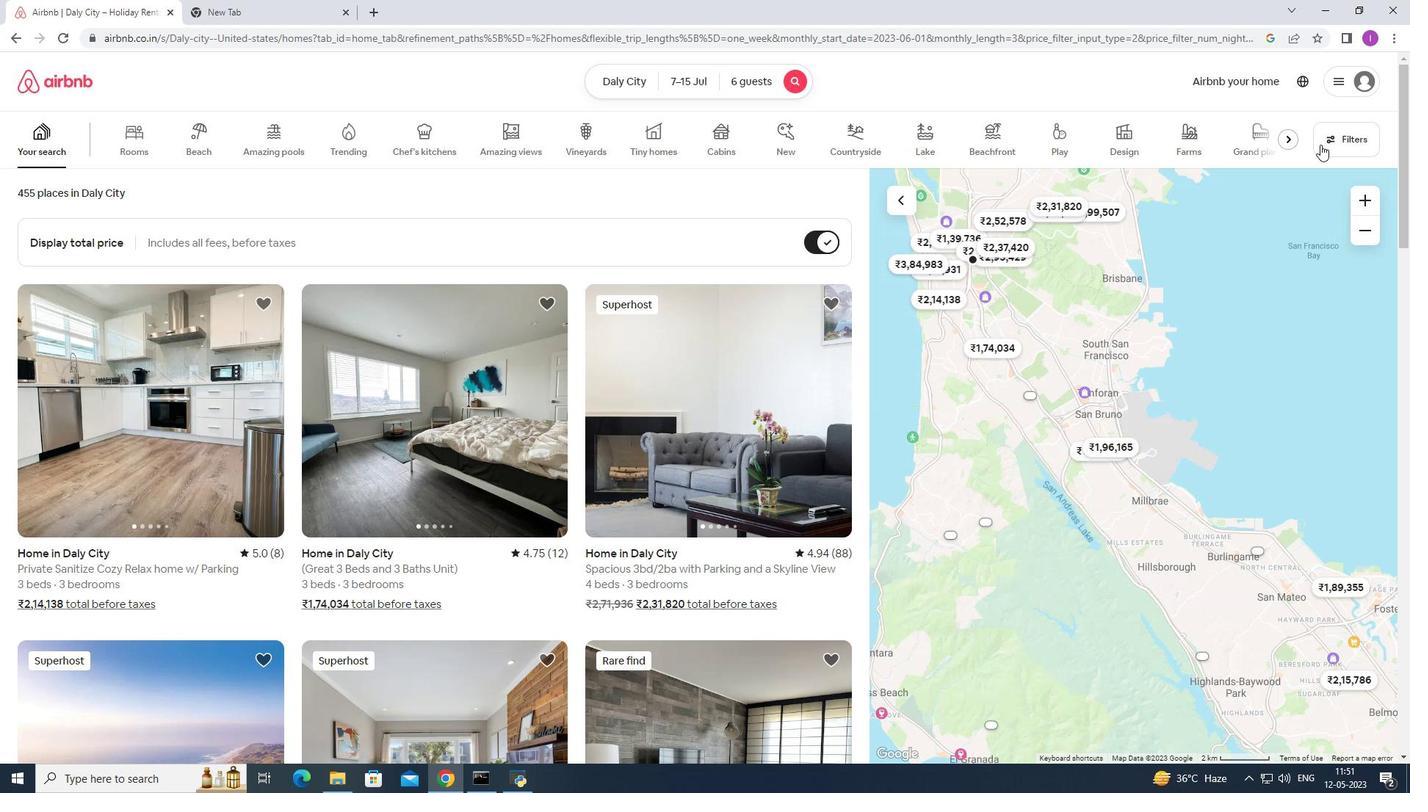 
Action: Mouse moved to (840, 509)
Screenshot: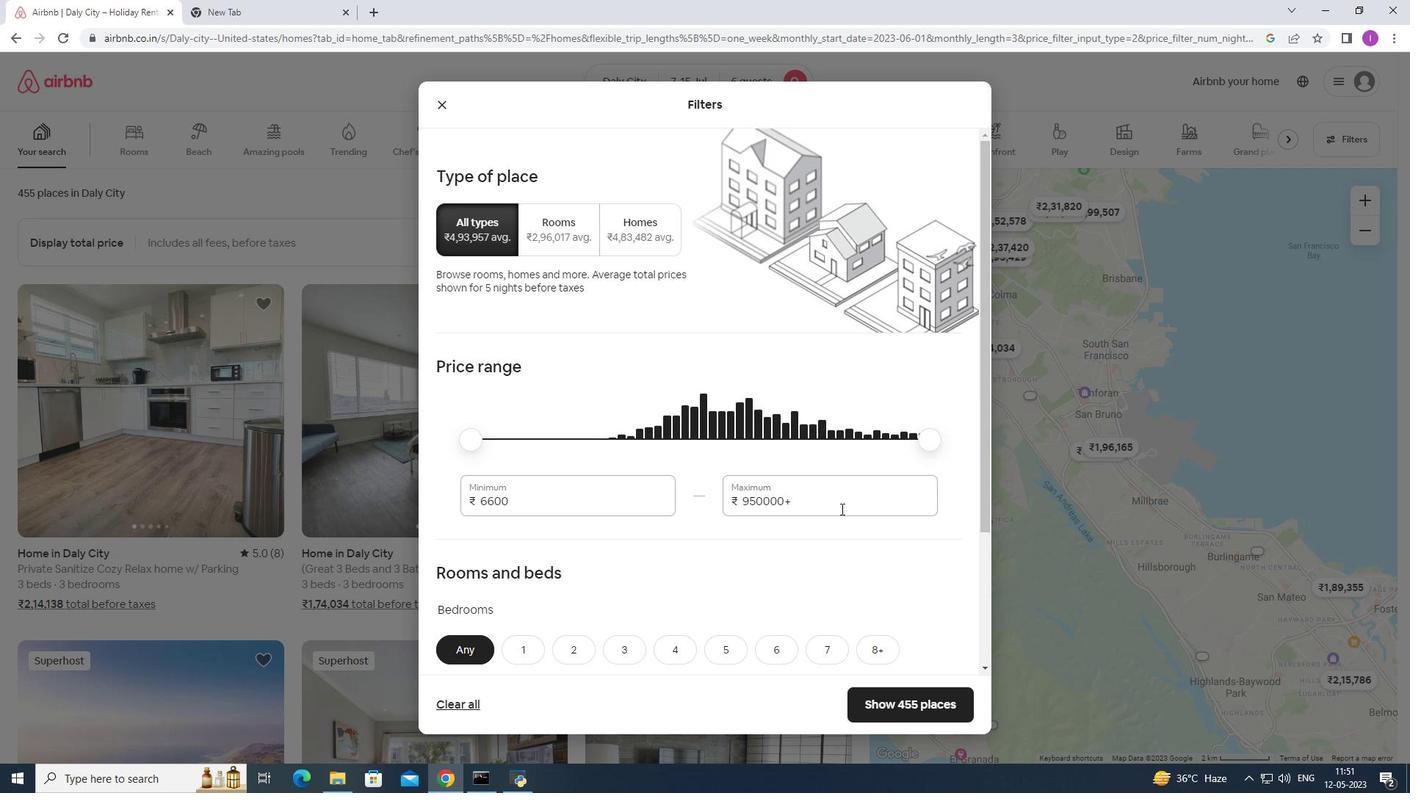 
Action: Mouse pressed left at (840, 509)
Screenshot: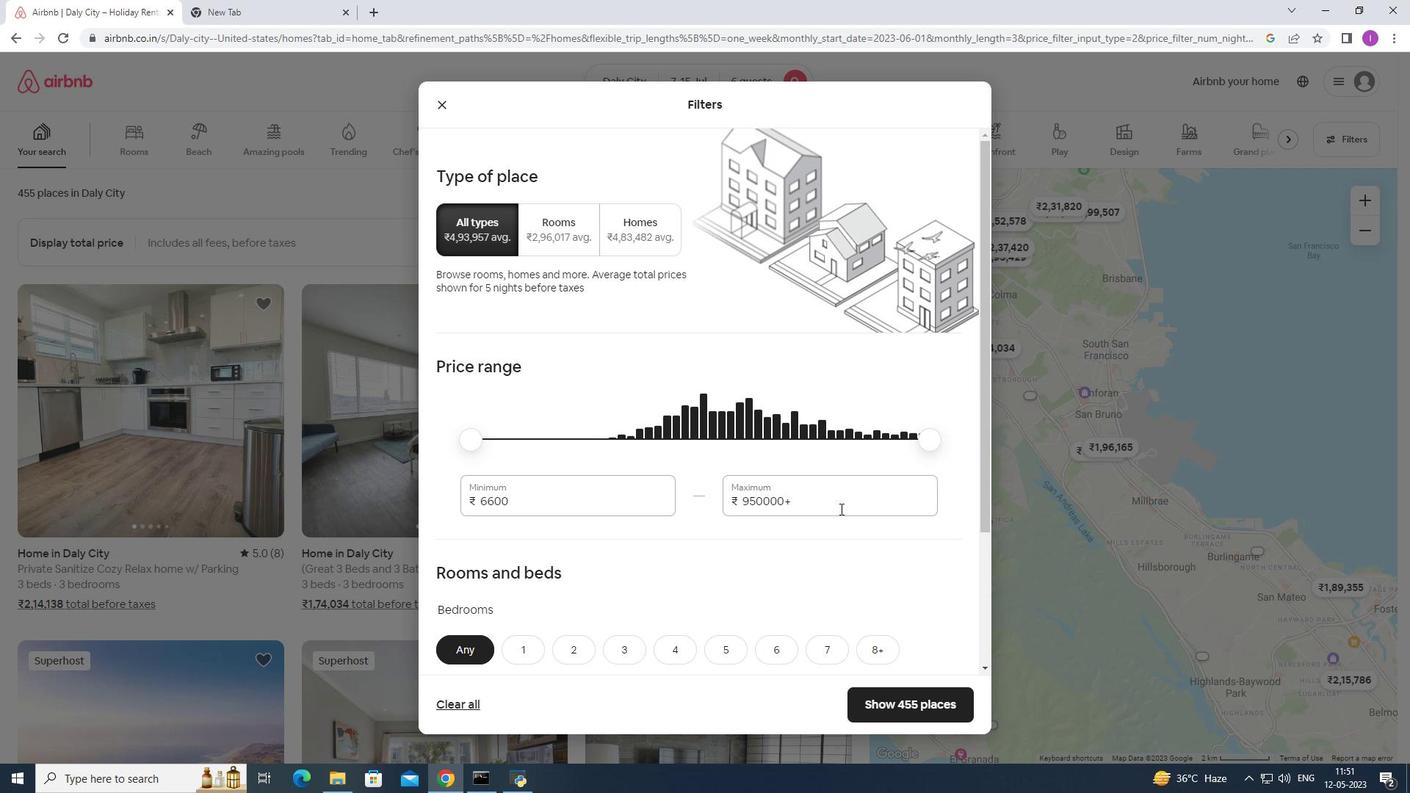
Action: Mouse moved to (831, 507)
Screenshot: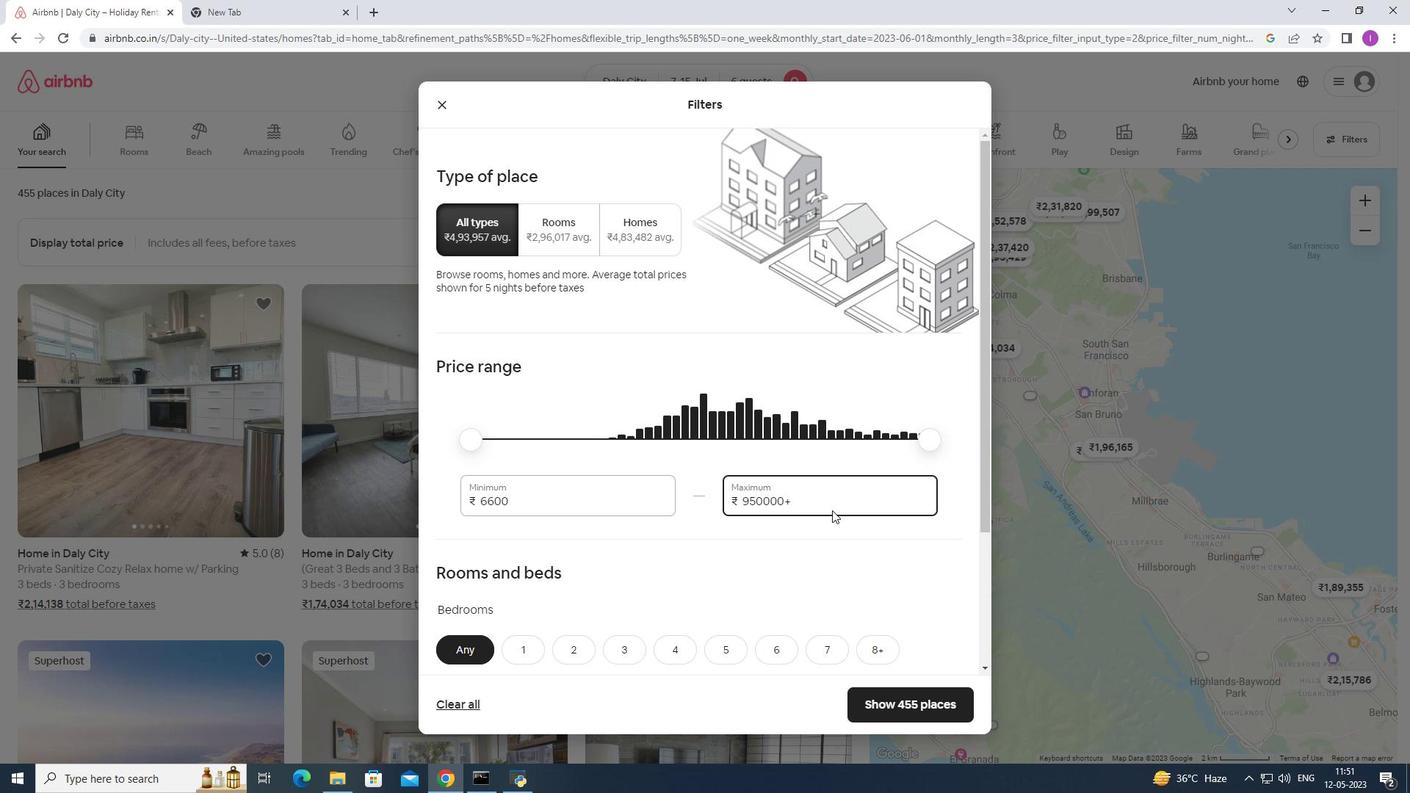 
Action: Mouse pressed left at (831, 507)
Screenshot: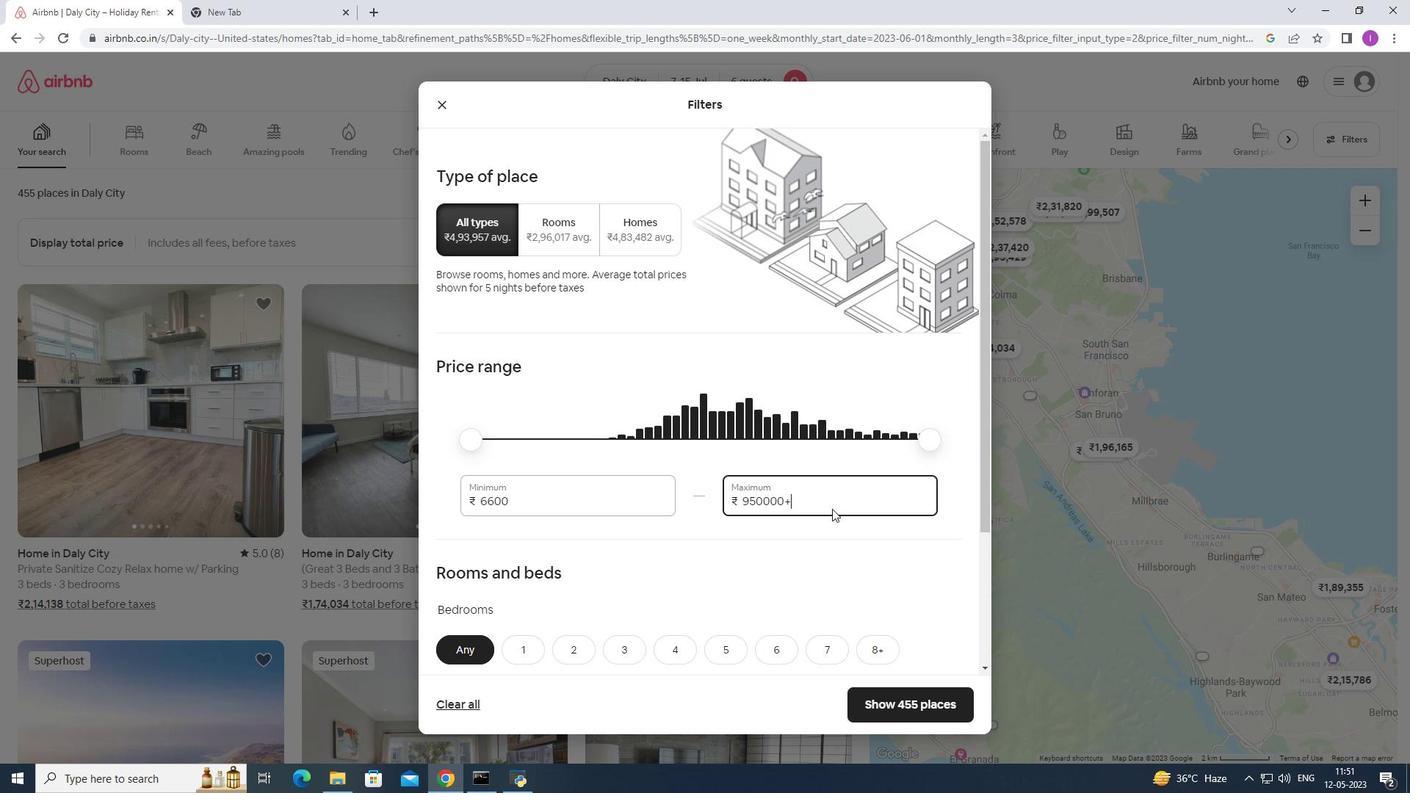 
Action: Mouse moved to (707, 509)
Screenshot: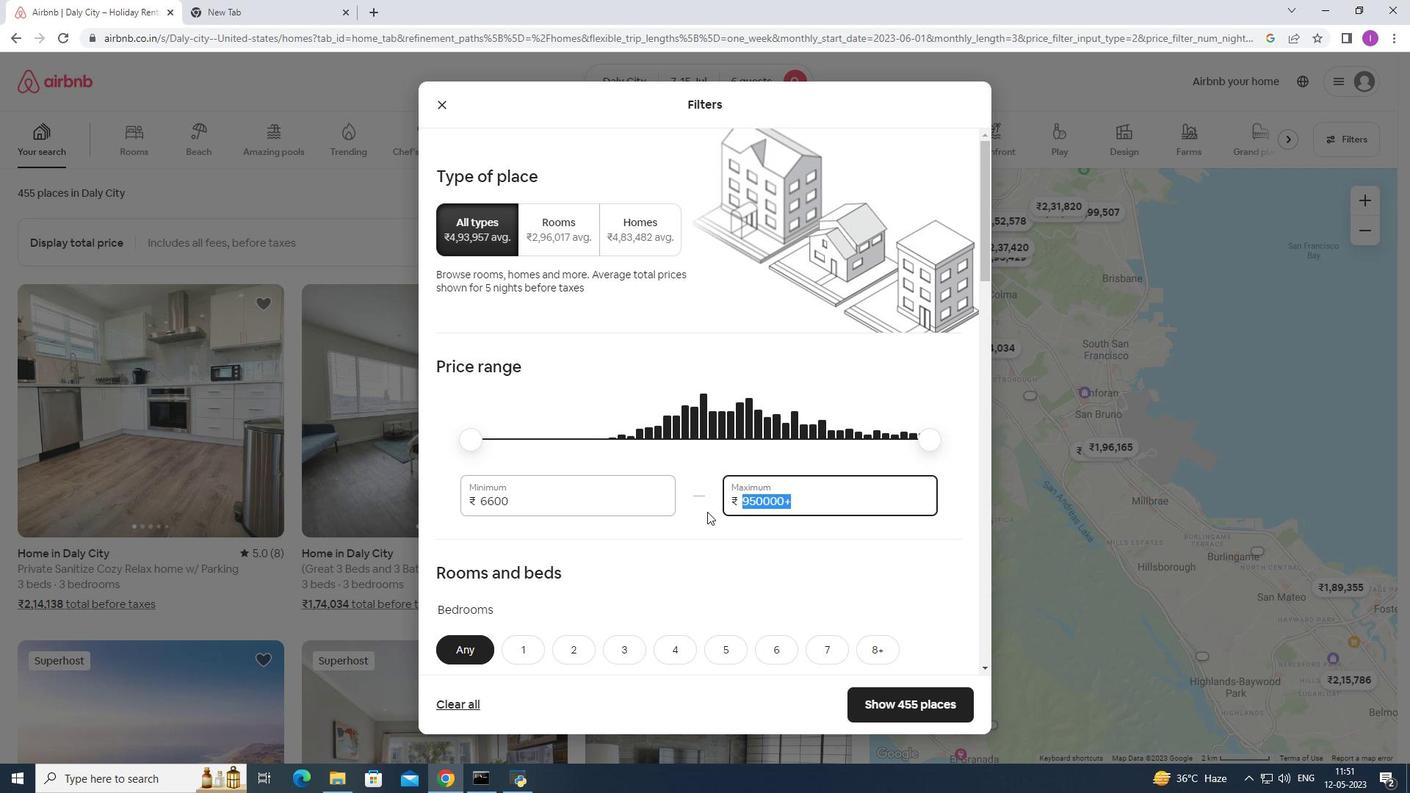 
Action: Key pressed 2
Screenshot: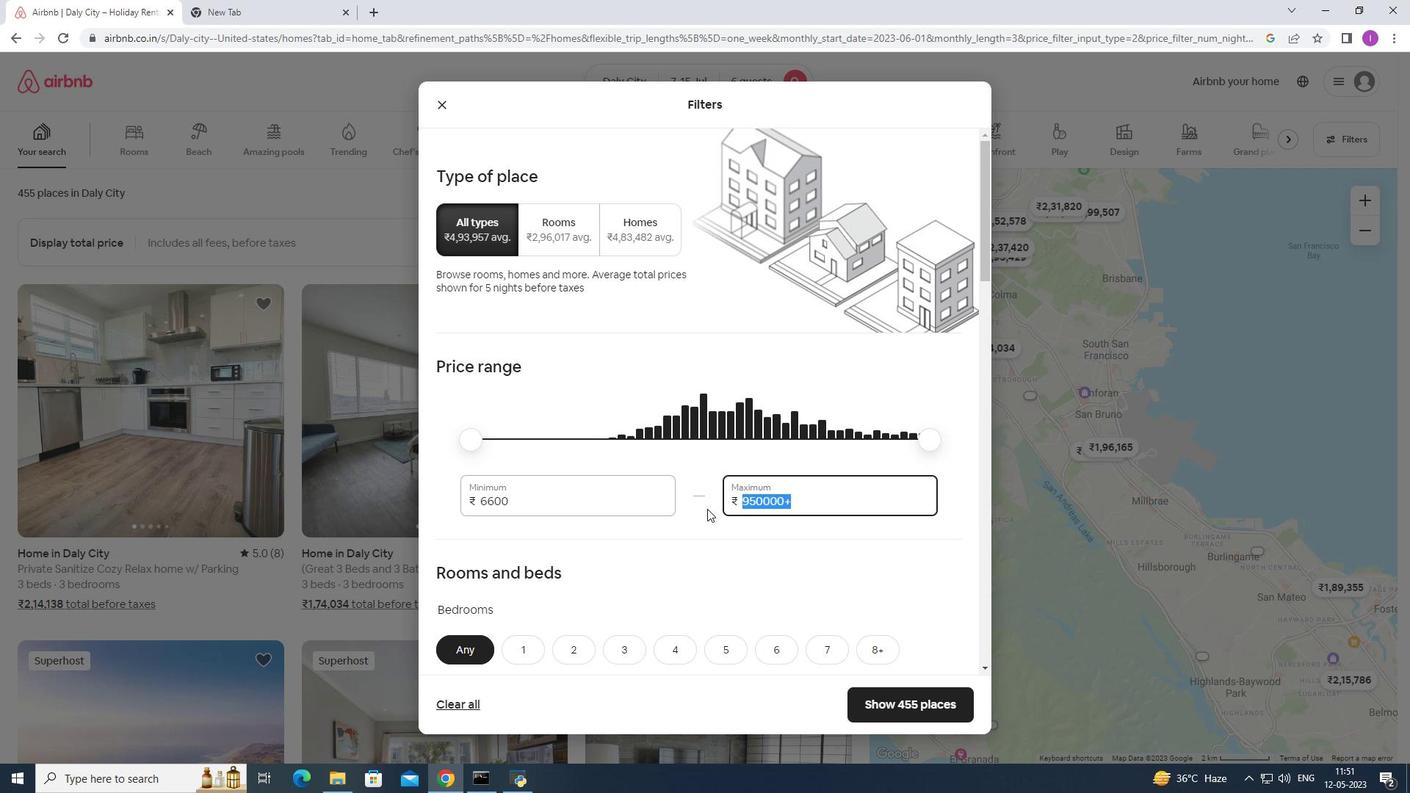 
Action: Mouse moved to (707, 507)
Screenshot: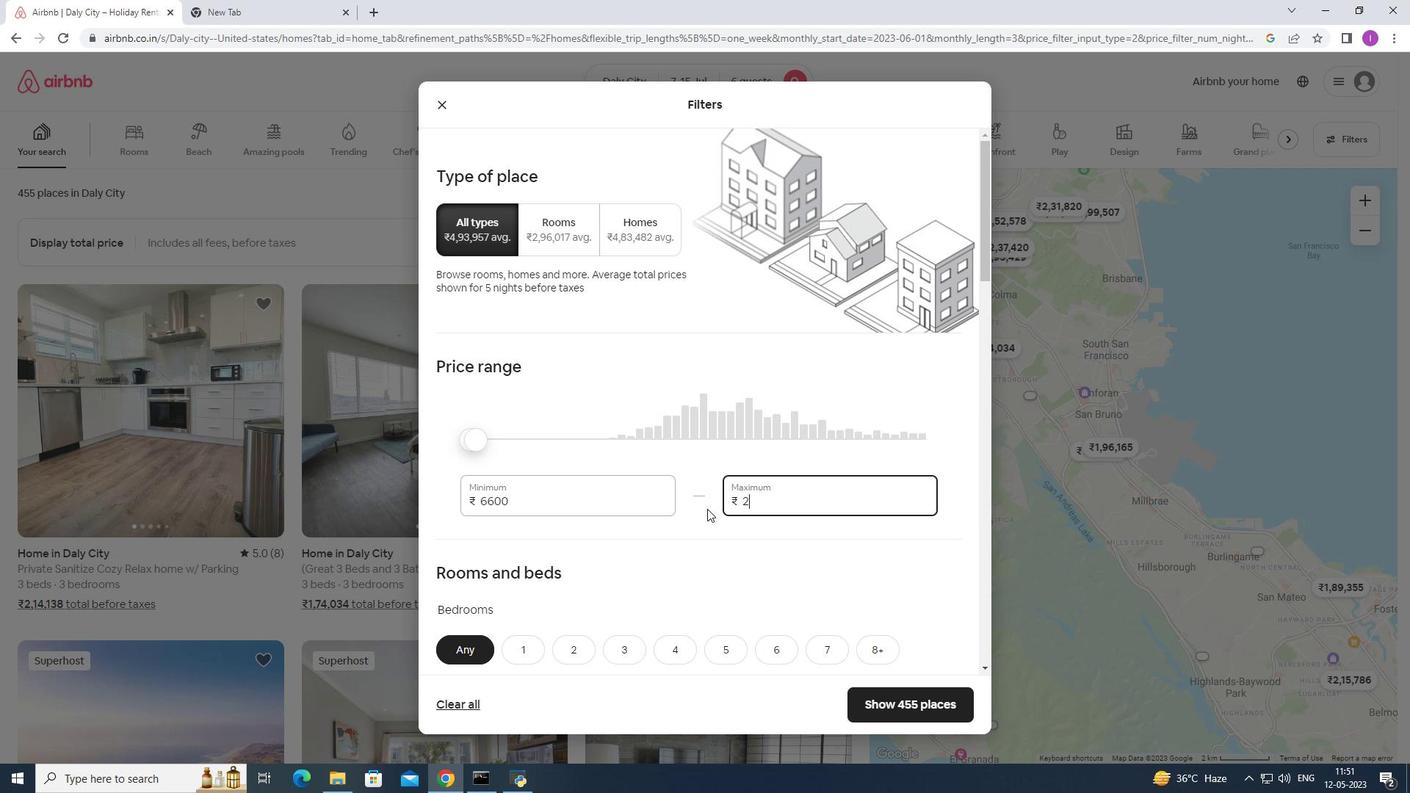 
Action: Key pressed 0
Screenshot: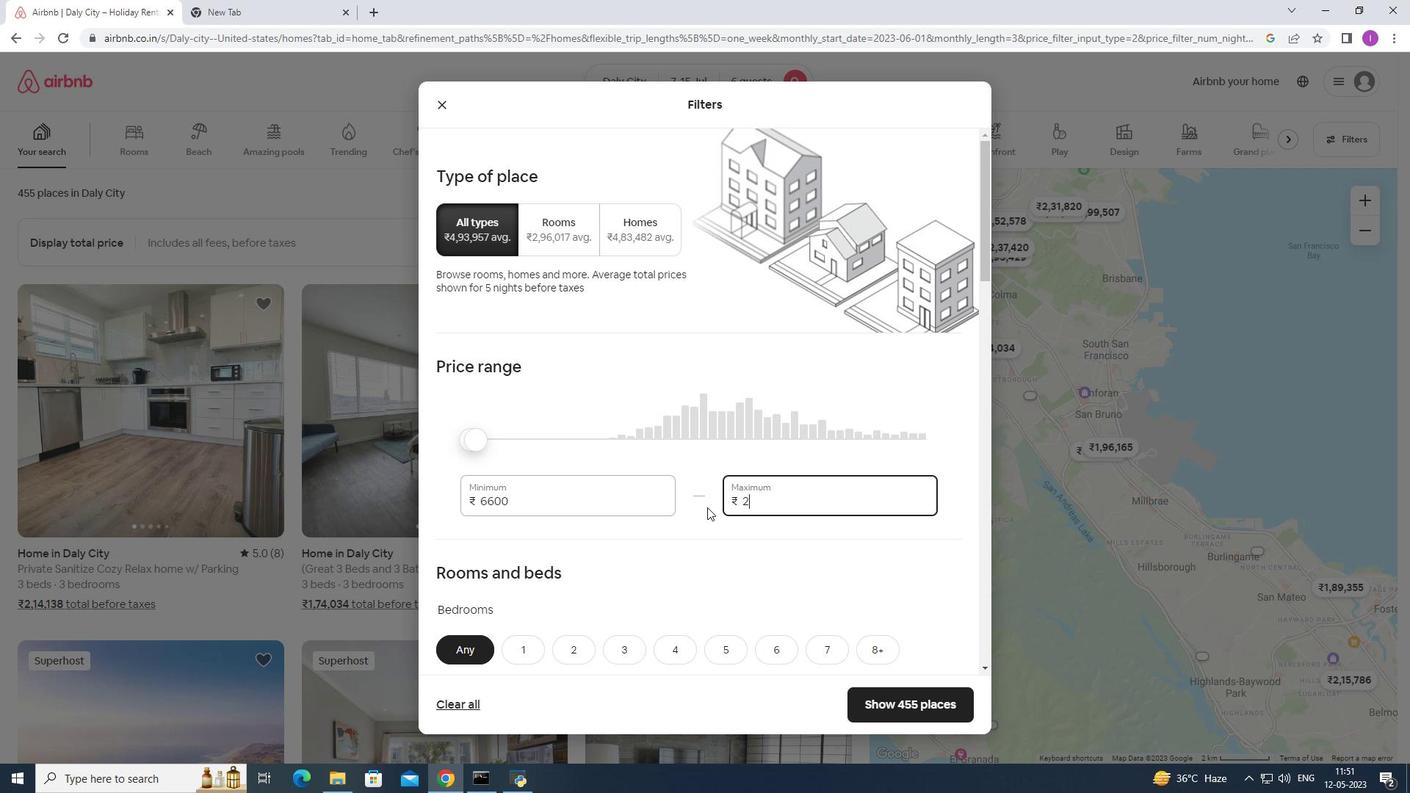 
Action: Mouse moved to (708, 504)
Screenshot: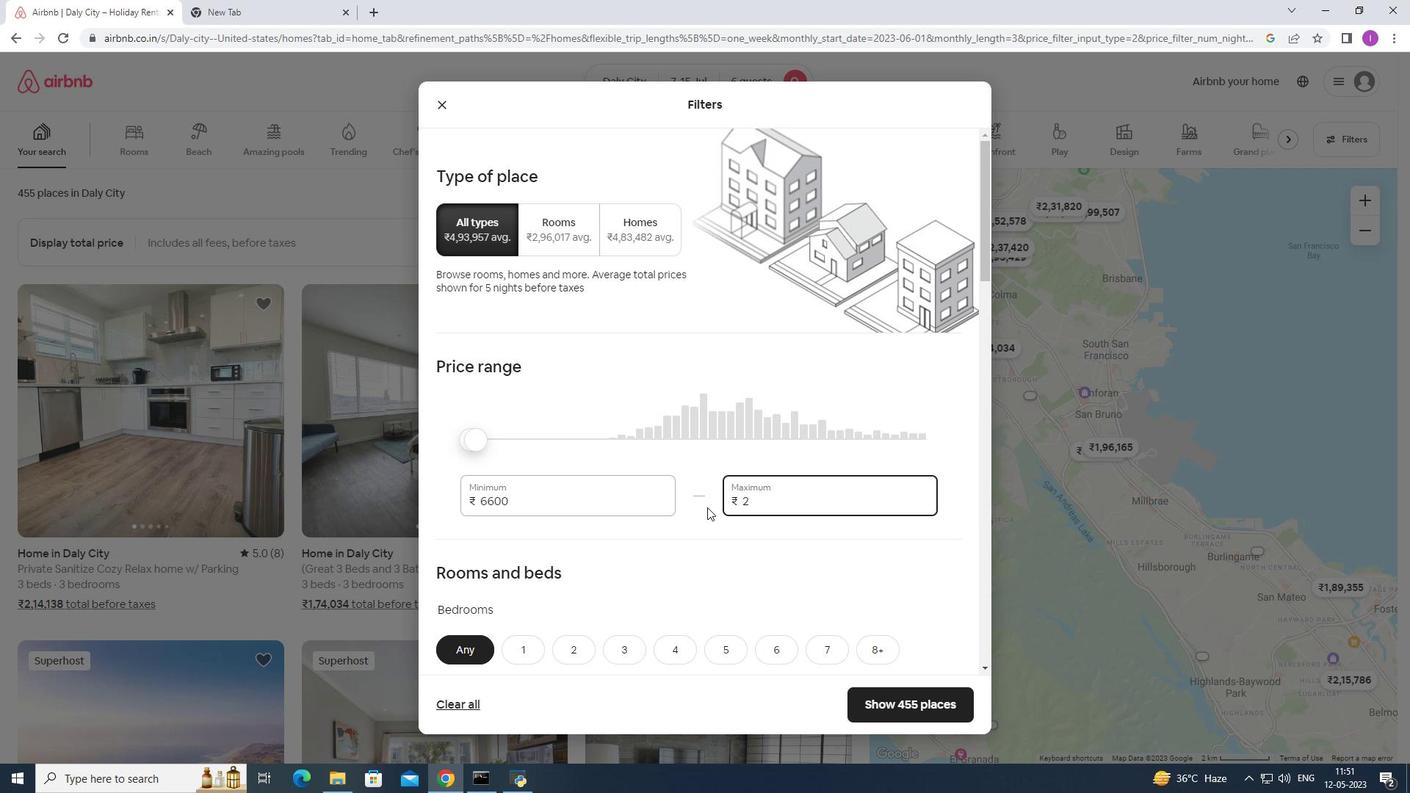 
Action: Key pressed 0
Screenshot: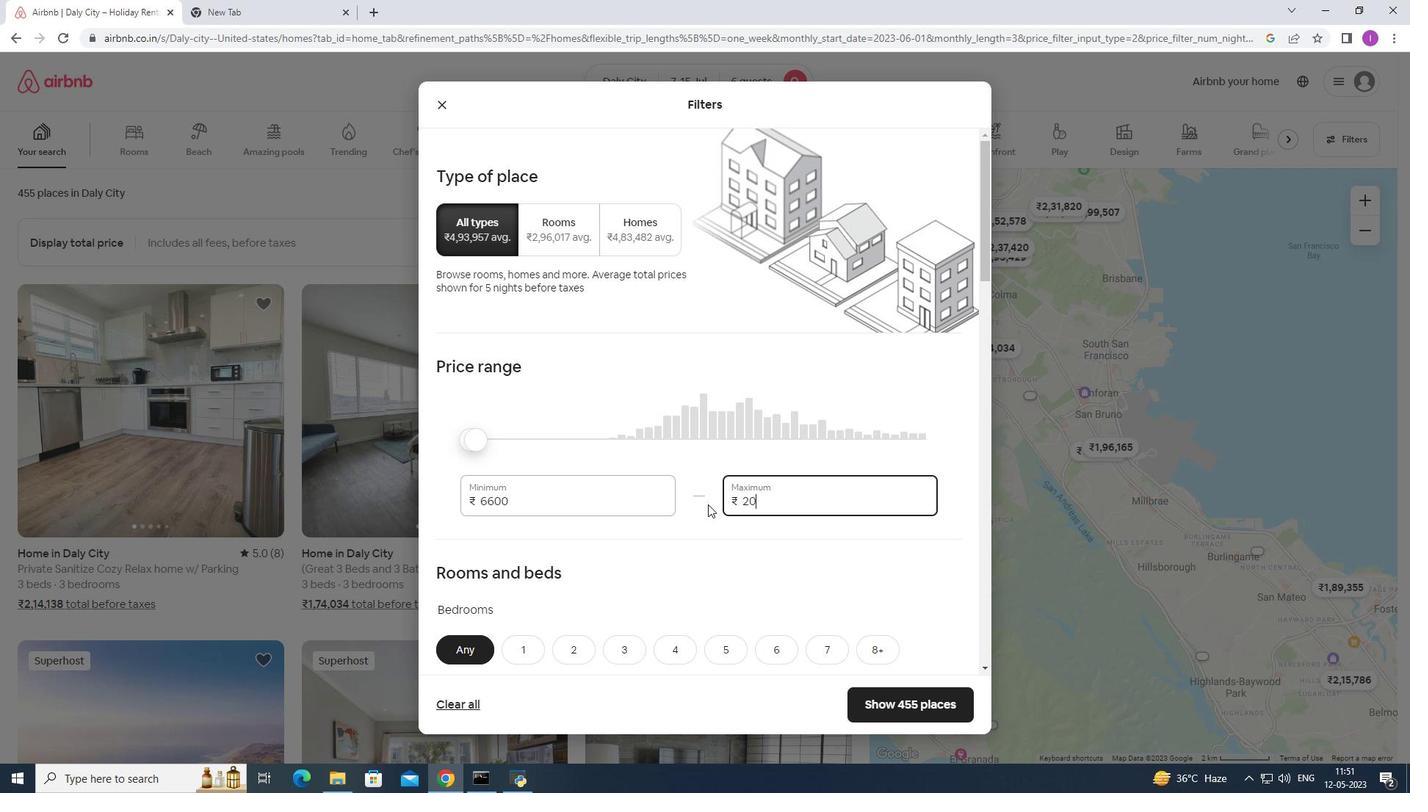 
Action: Mouse moved to (708, 503)
Screenshot: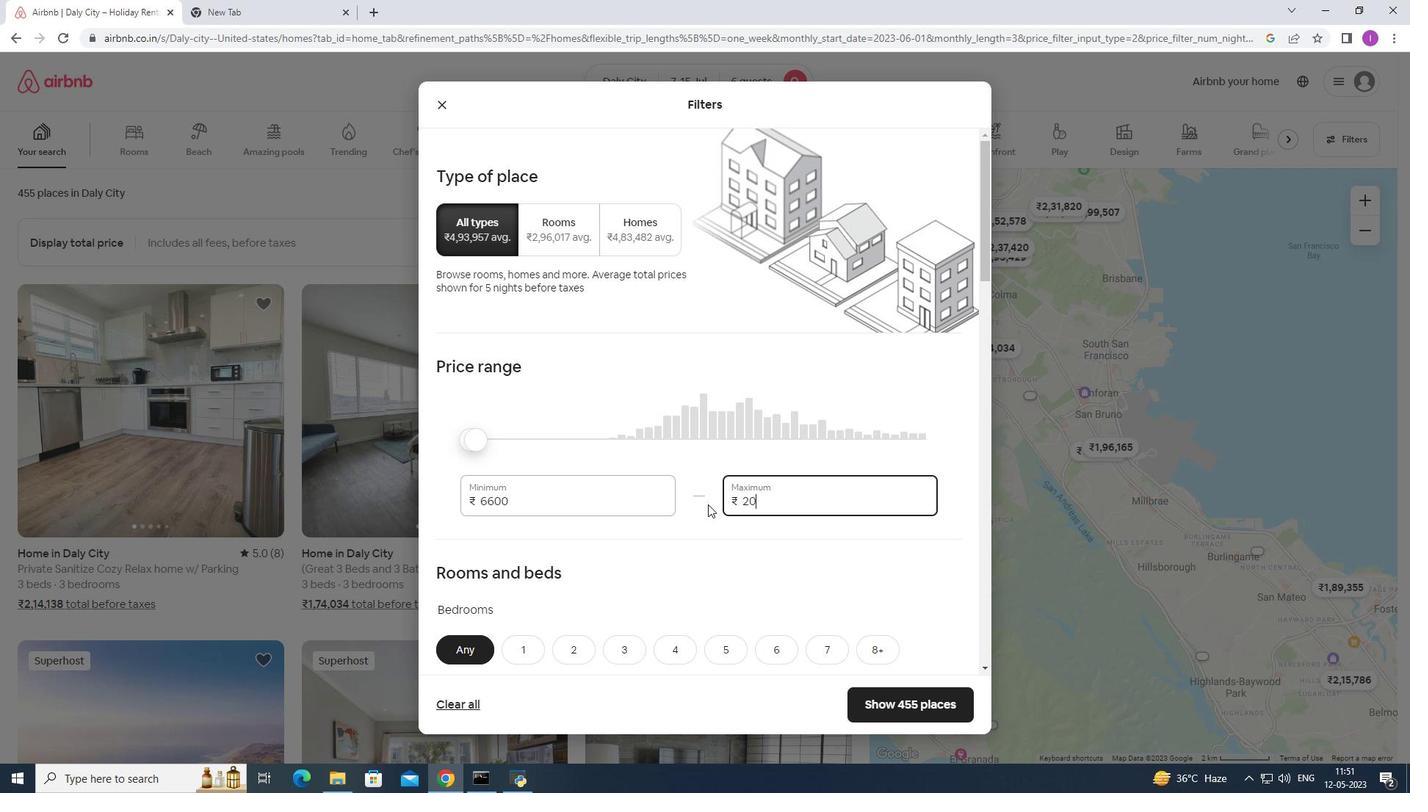
Action: Key pressed 0
Screenshot: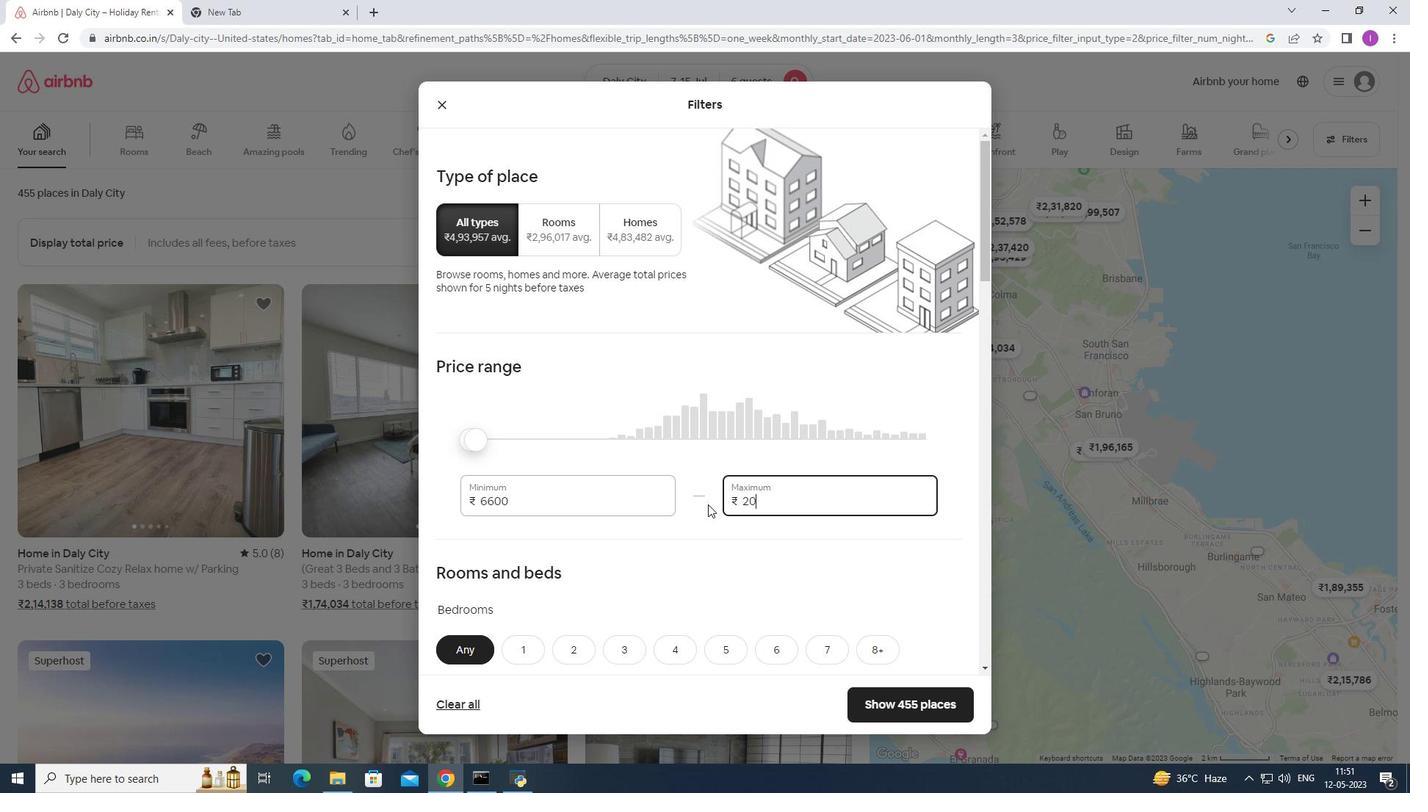 
Action: Mouse moved to (708, 503)
Screenshot: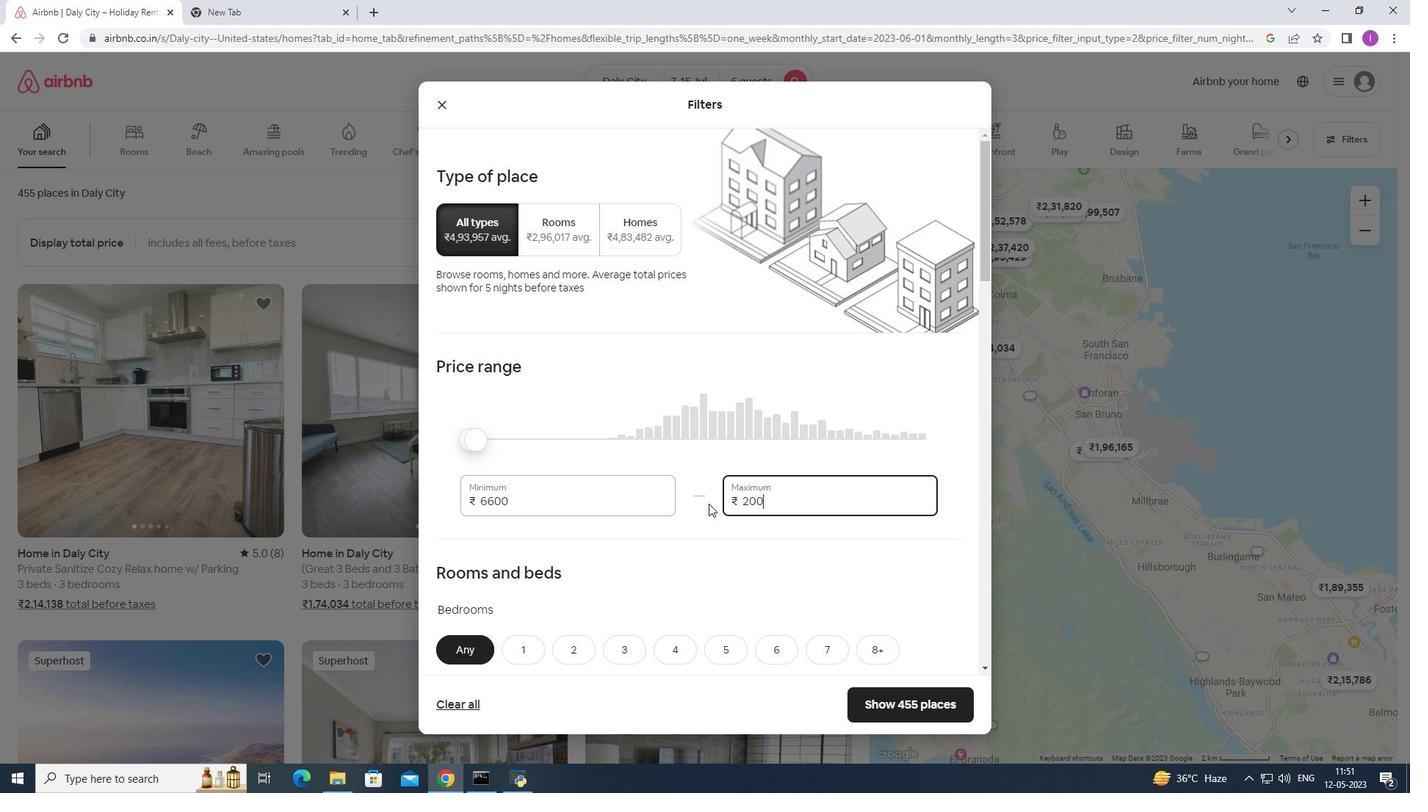 
Action: Key pressed 0
Screenshot: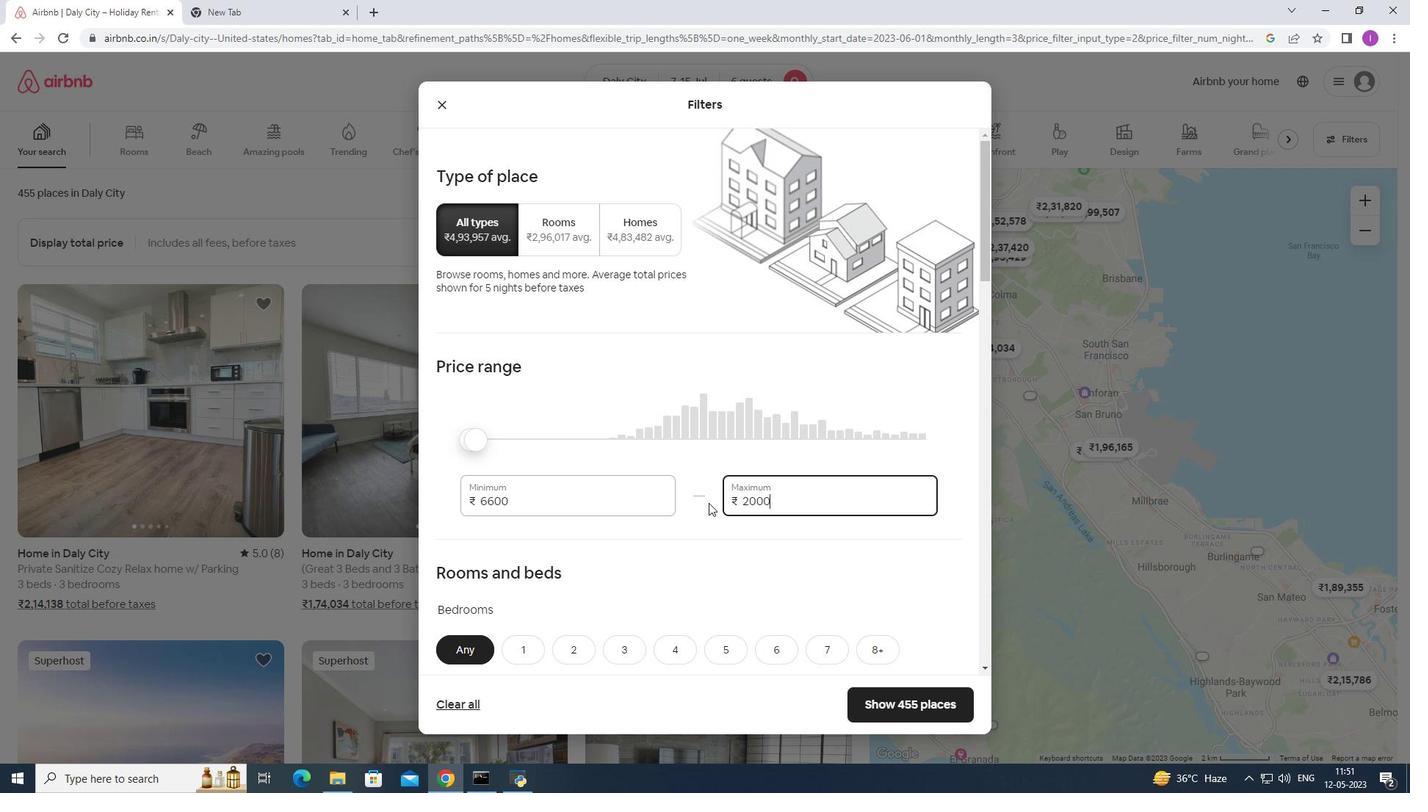 
Action: Mouse moved to (560, 503)
Screenshot: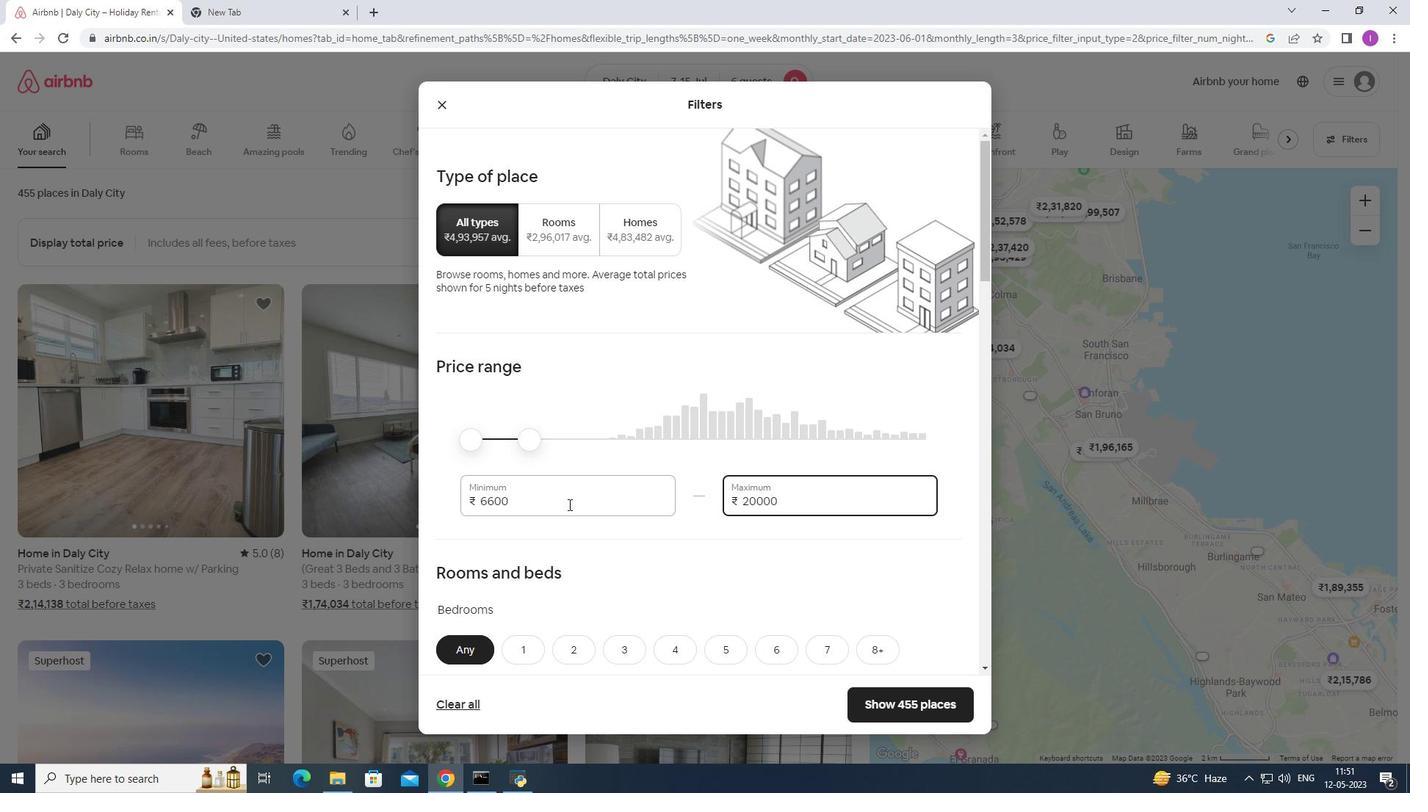 
Action: Mouse pressed left at (560, 503)
Screenshot: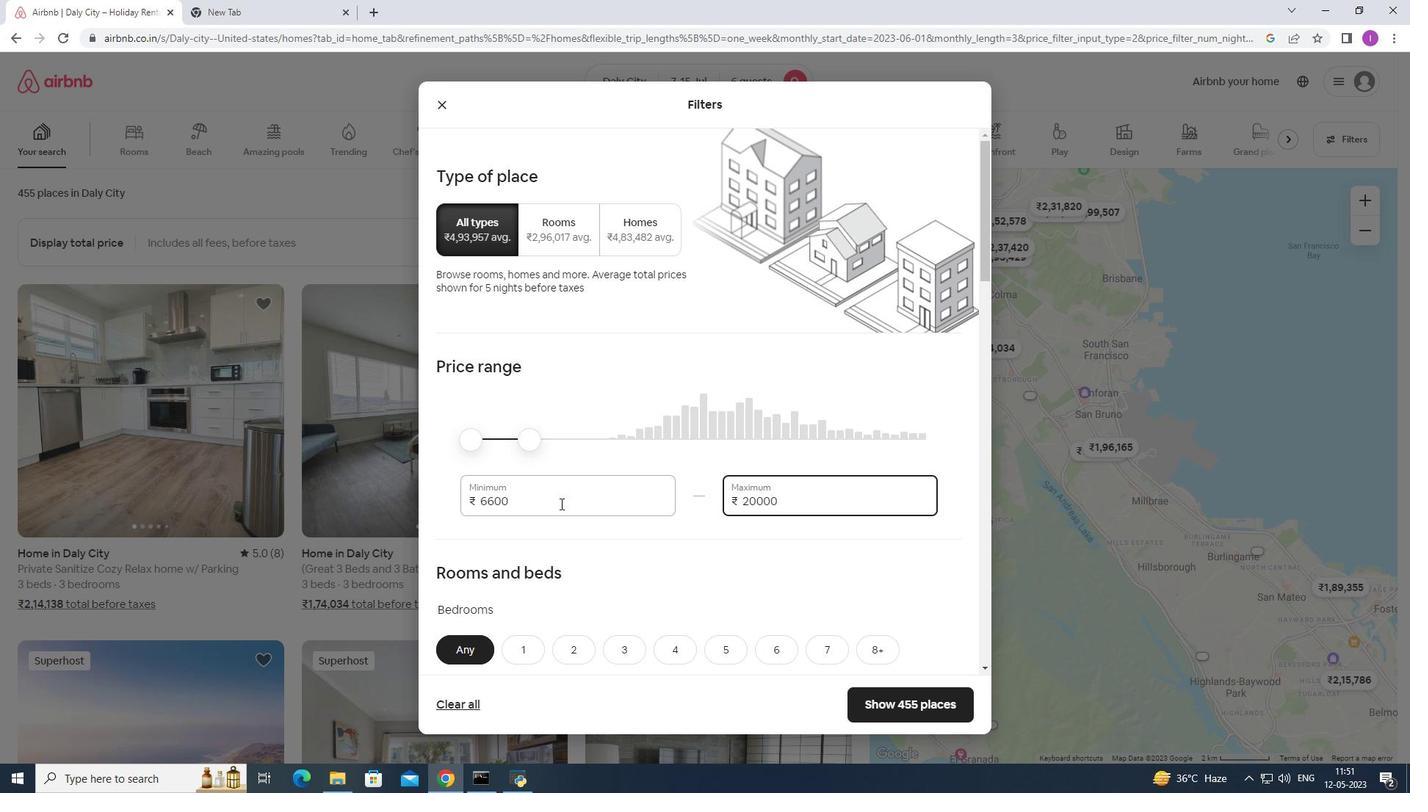 
Action: Mouse moved to (468, 503)
Screenshot: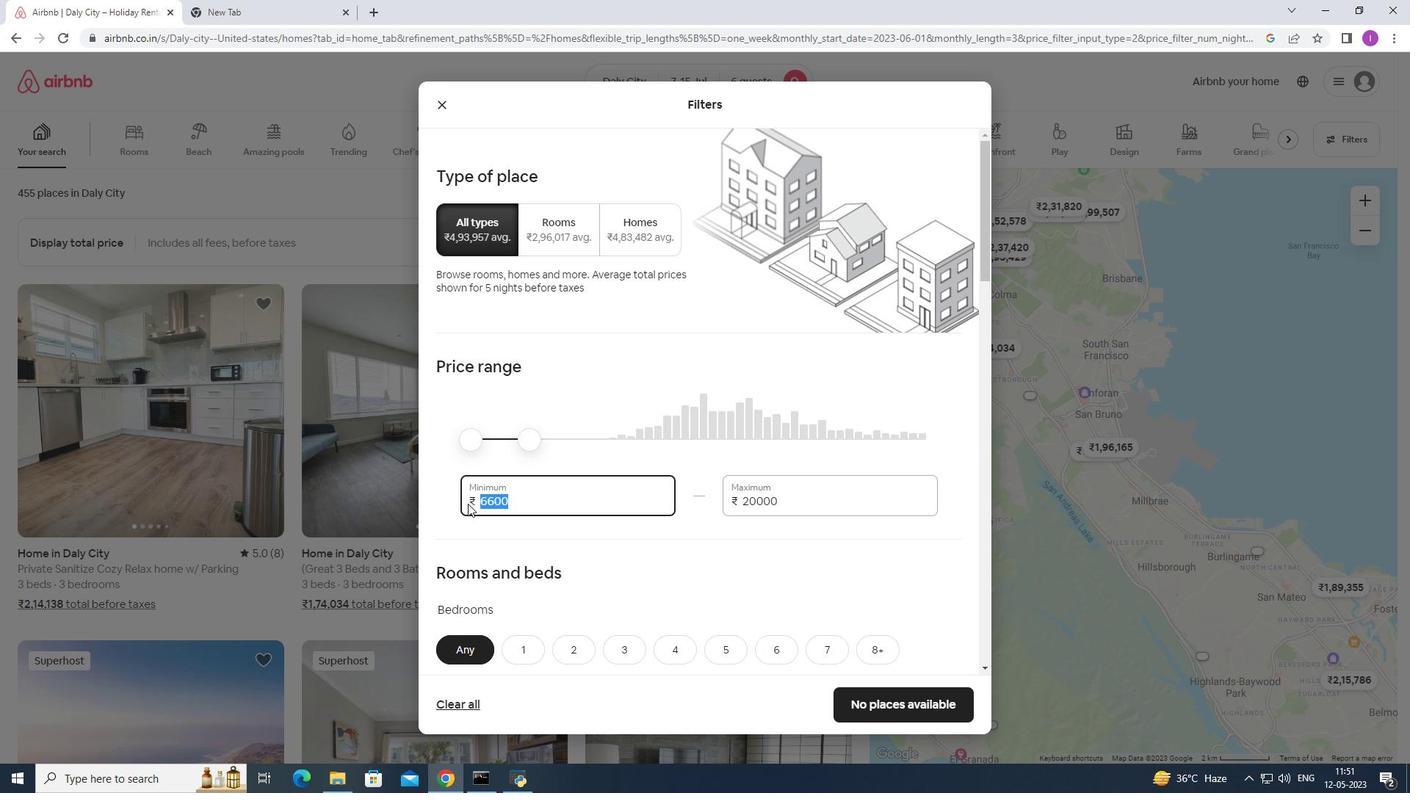 
Action: Key pressed 15000
Screenshot: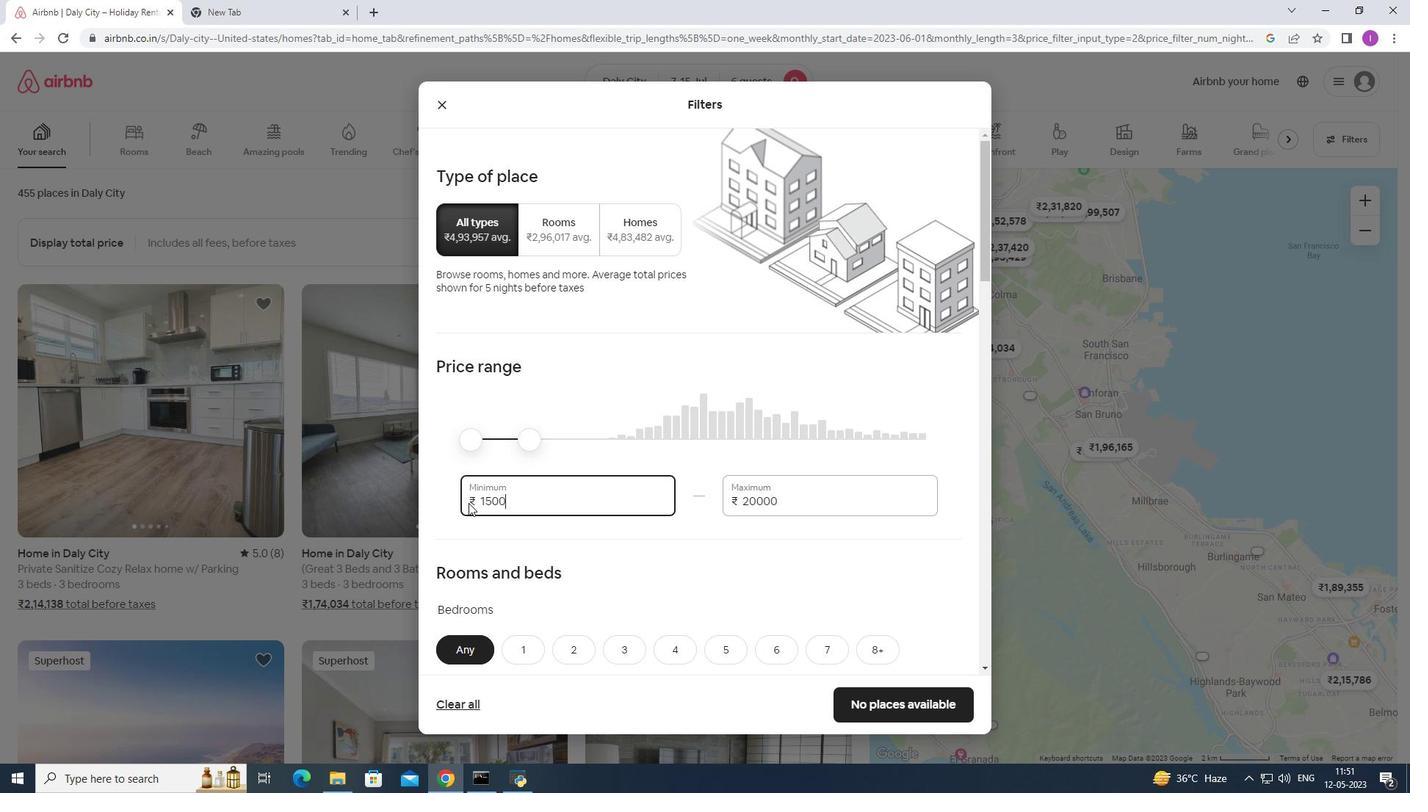 
Action: Mouse moved to (473, 503)
Screenshot: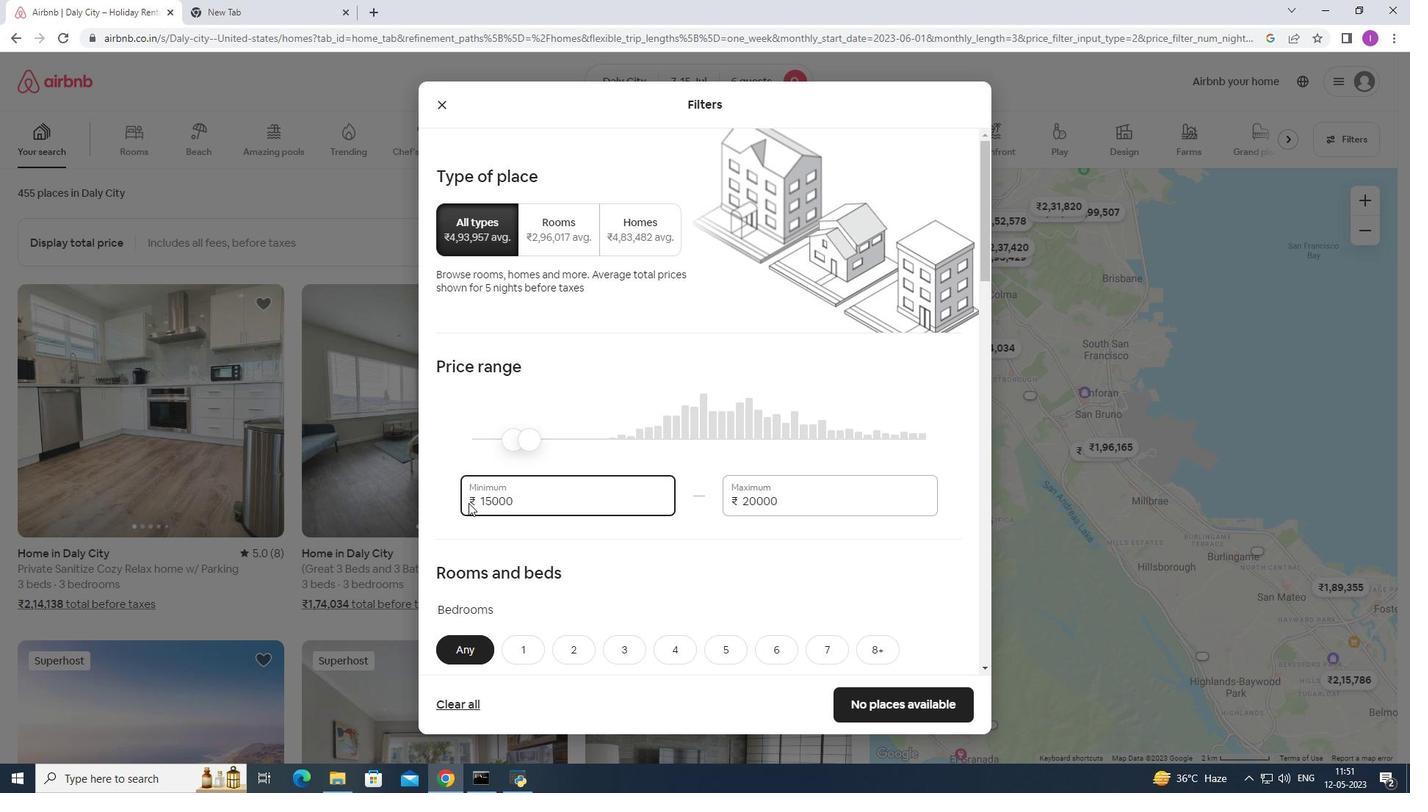 
Action: Mouse scrolled (473, 503) with delta (0, 0)
Screenshot: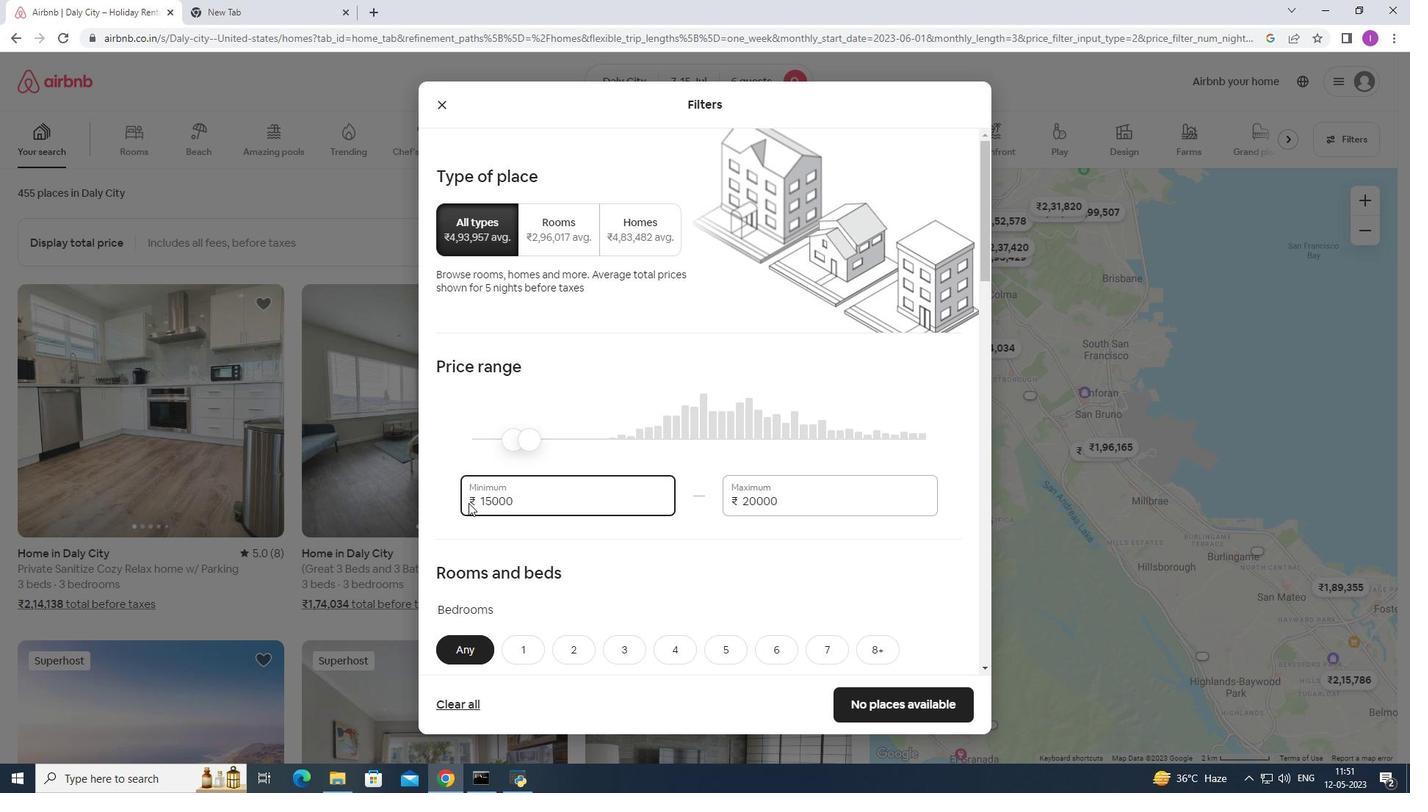 
Action: Mouse scrolled (473, 503) with delta (0, 0)
Screenshot: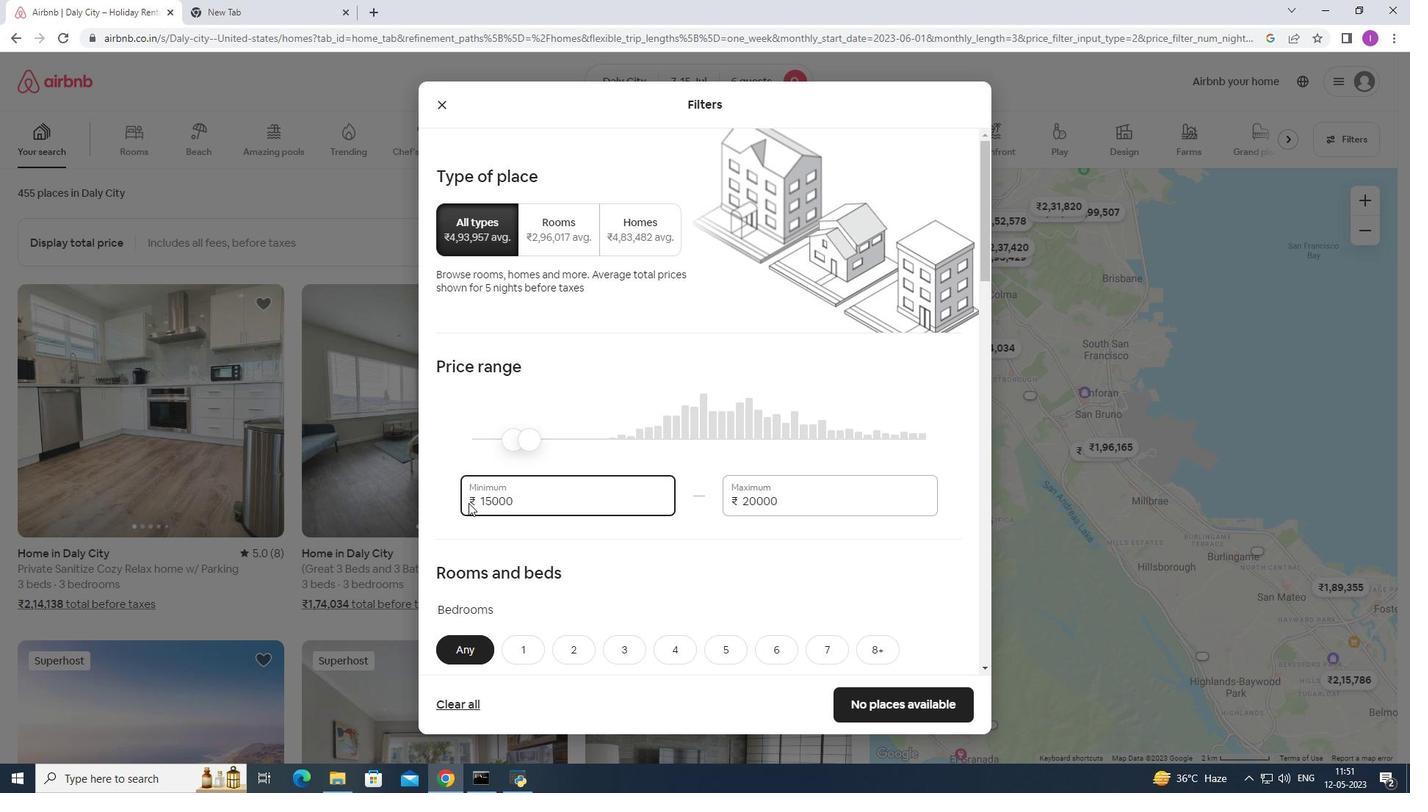 
Action: Mouse scrolled (473, 503) with delta (0, 0)
Screenshot: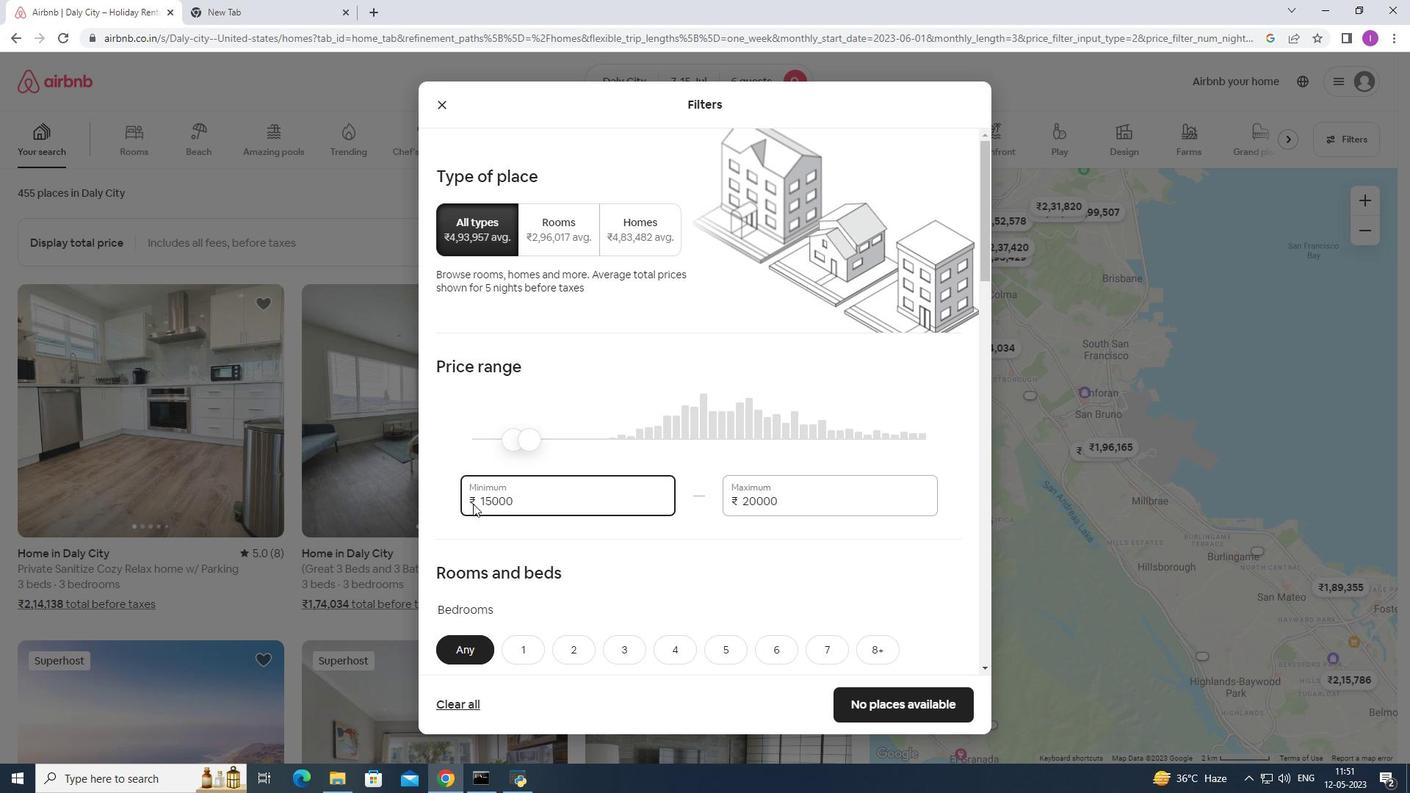 
Action: Mouse moved to (617, 434)
Screenshot: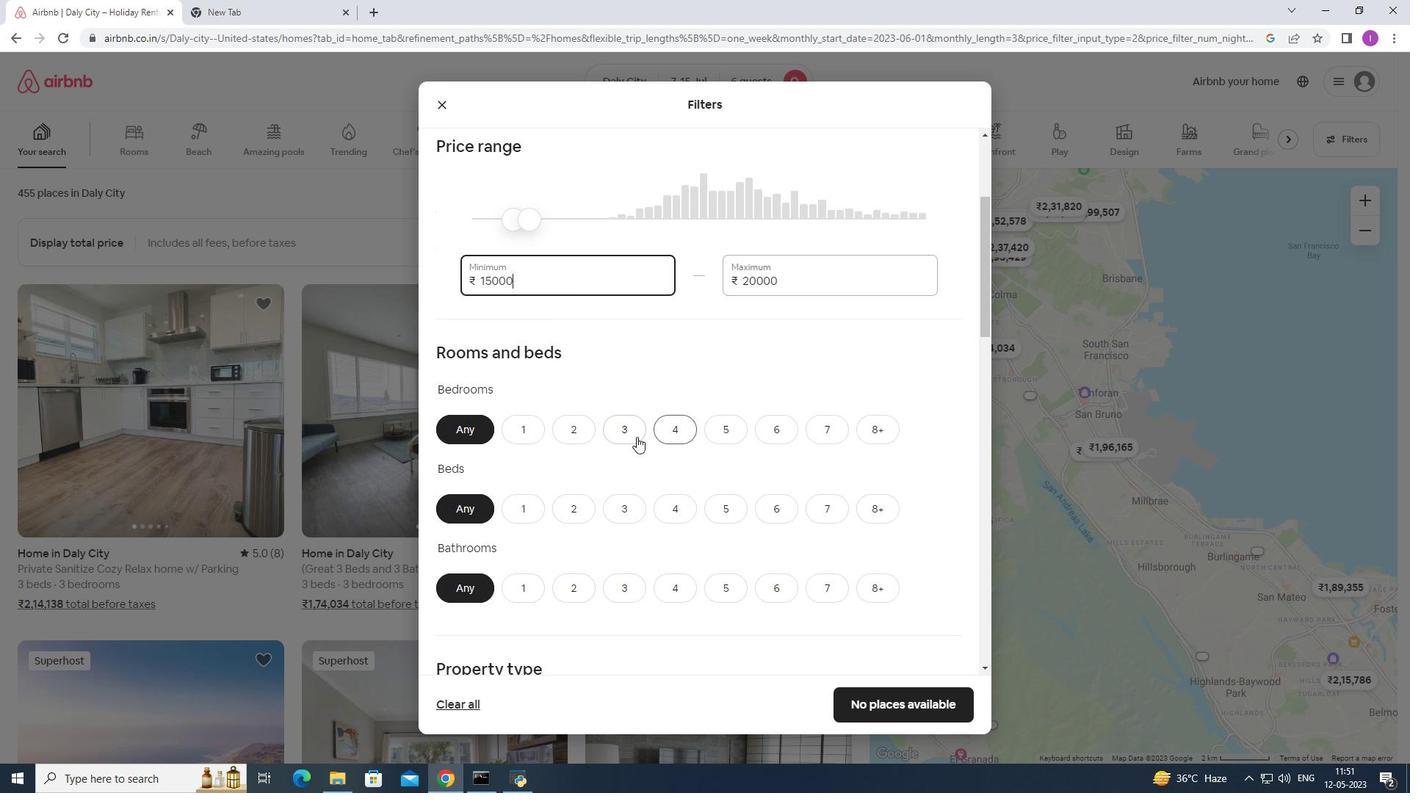 
Action: Mouse pressed left at (617, 434)
Screenshot: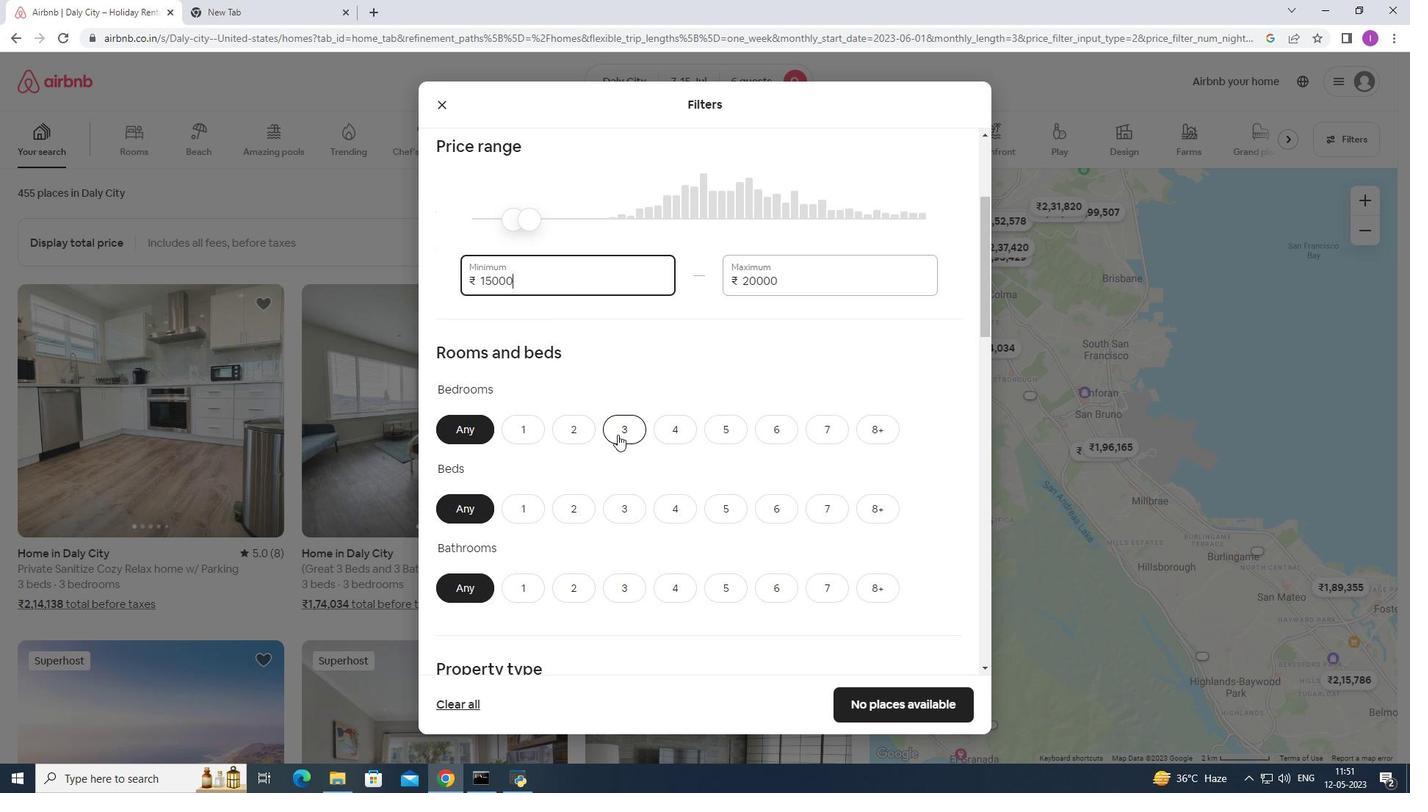 
Action: Mouse moved to (617, 511)
Screenshot: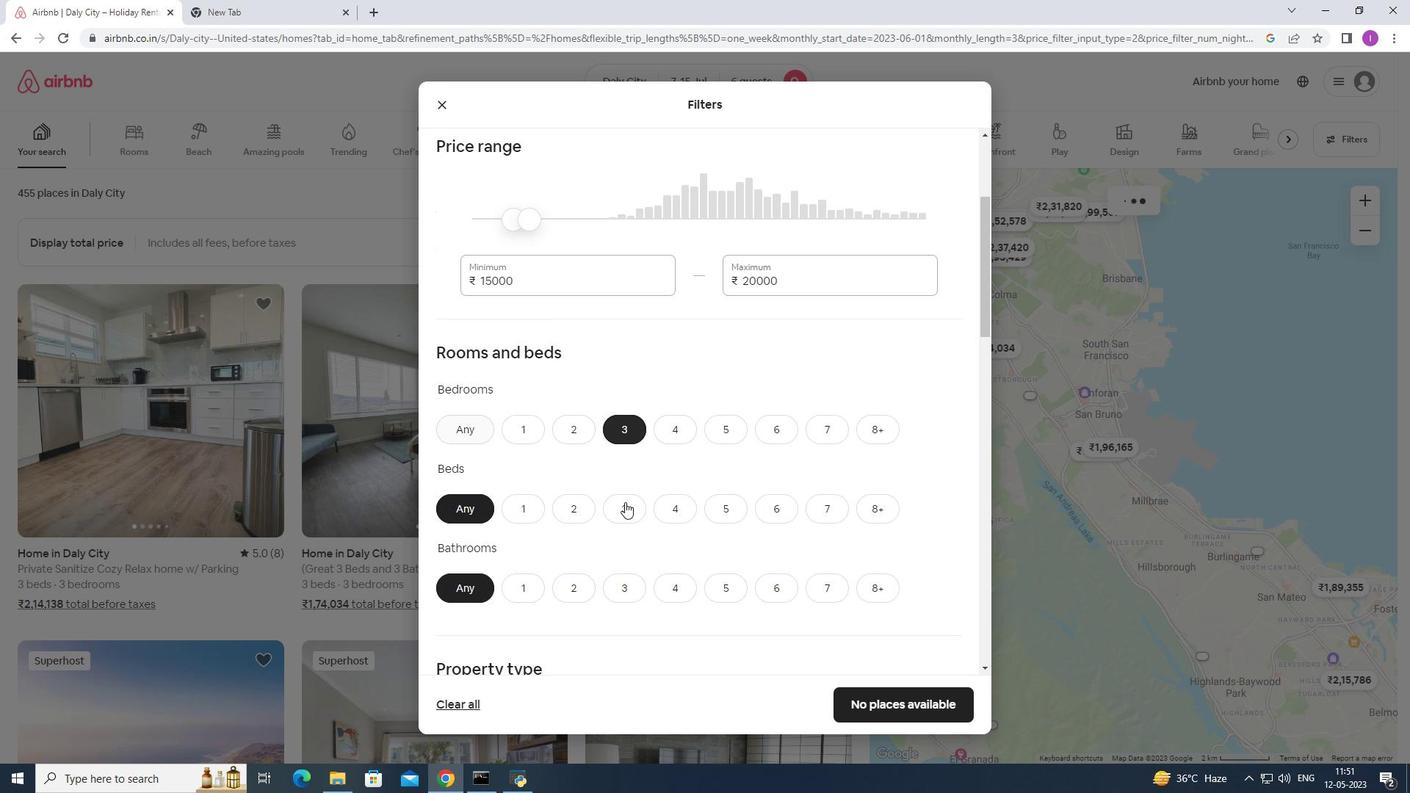 
Action: Mouse pressed left at (617, 511)
Screenshot: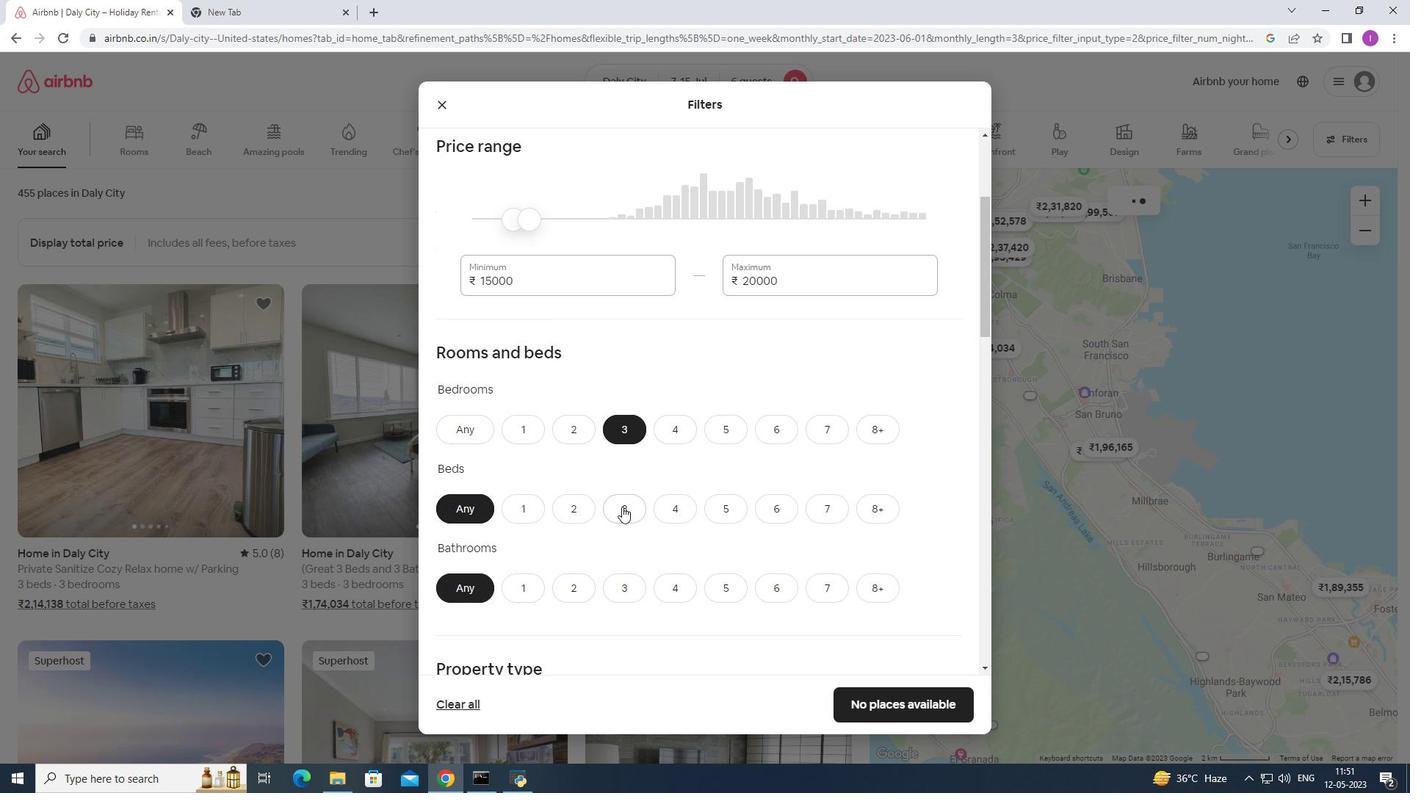 
Action: Mouse moved to (623, 591)
Screenshot: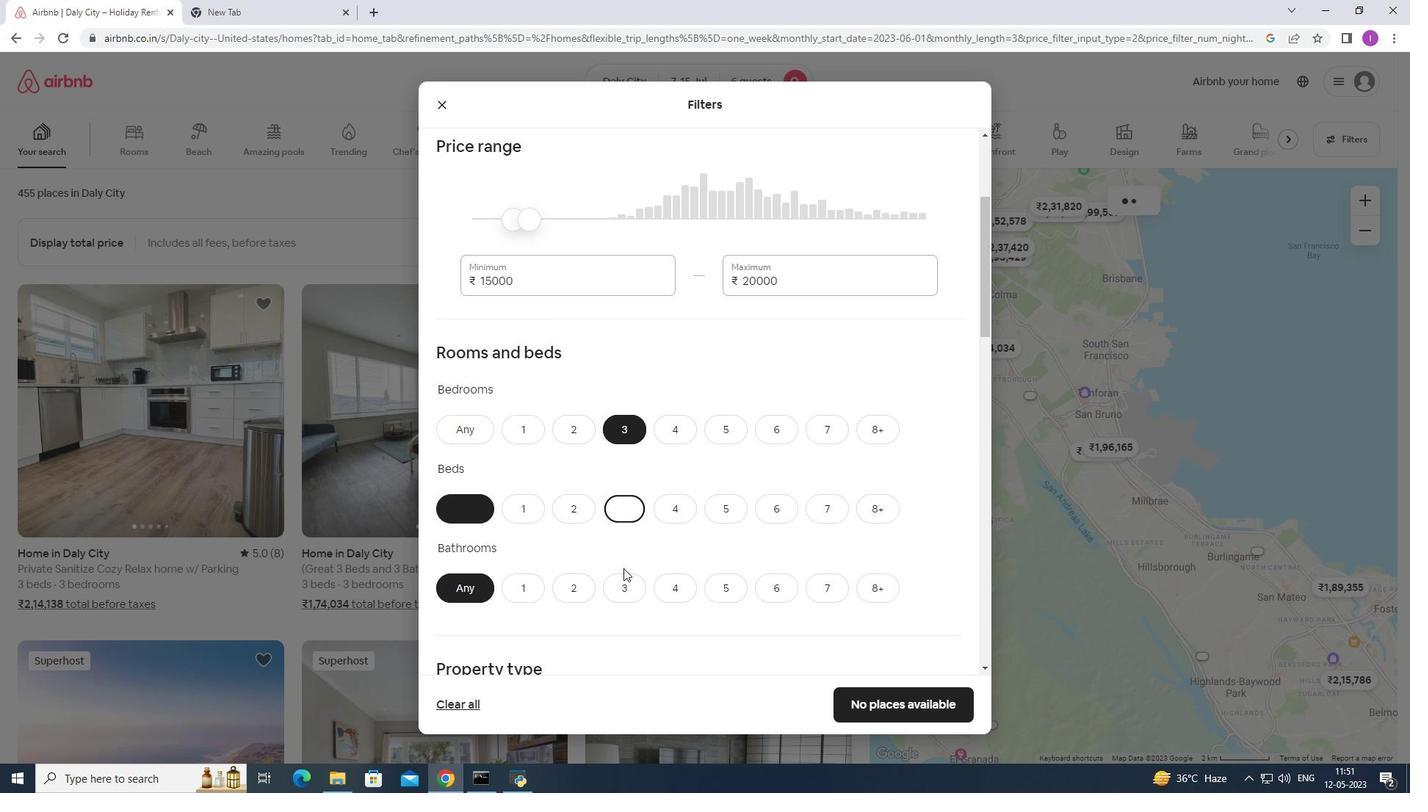 
Action: Mouse pressed left at (623, 591)
Screenshot: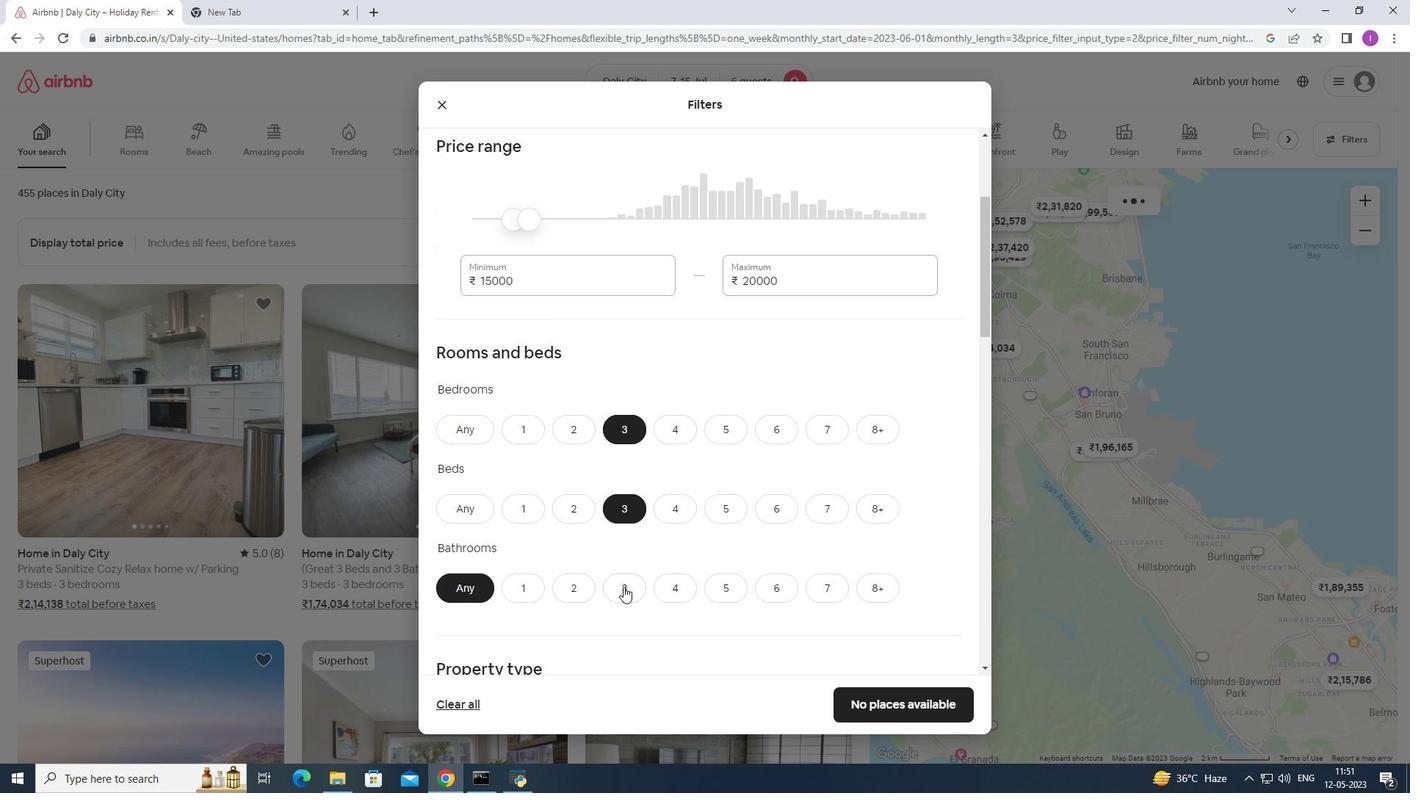 
Action: Mouse moved to (568, 511)
Screenshot: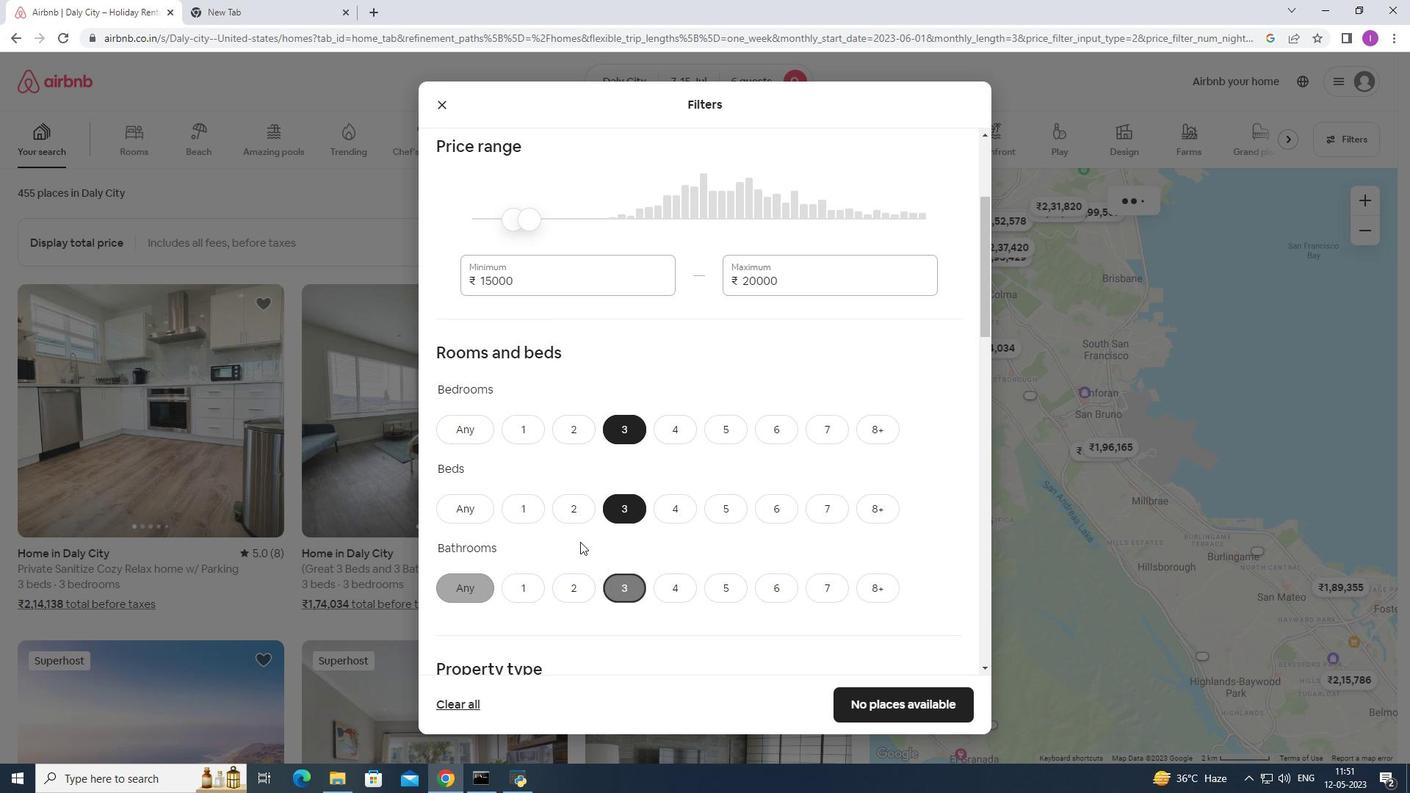 
Action: Mouse scrolled (568, 511) with delta (0, 0)
Screenshot: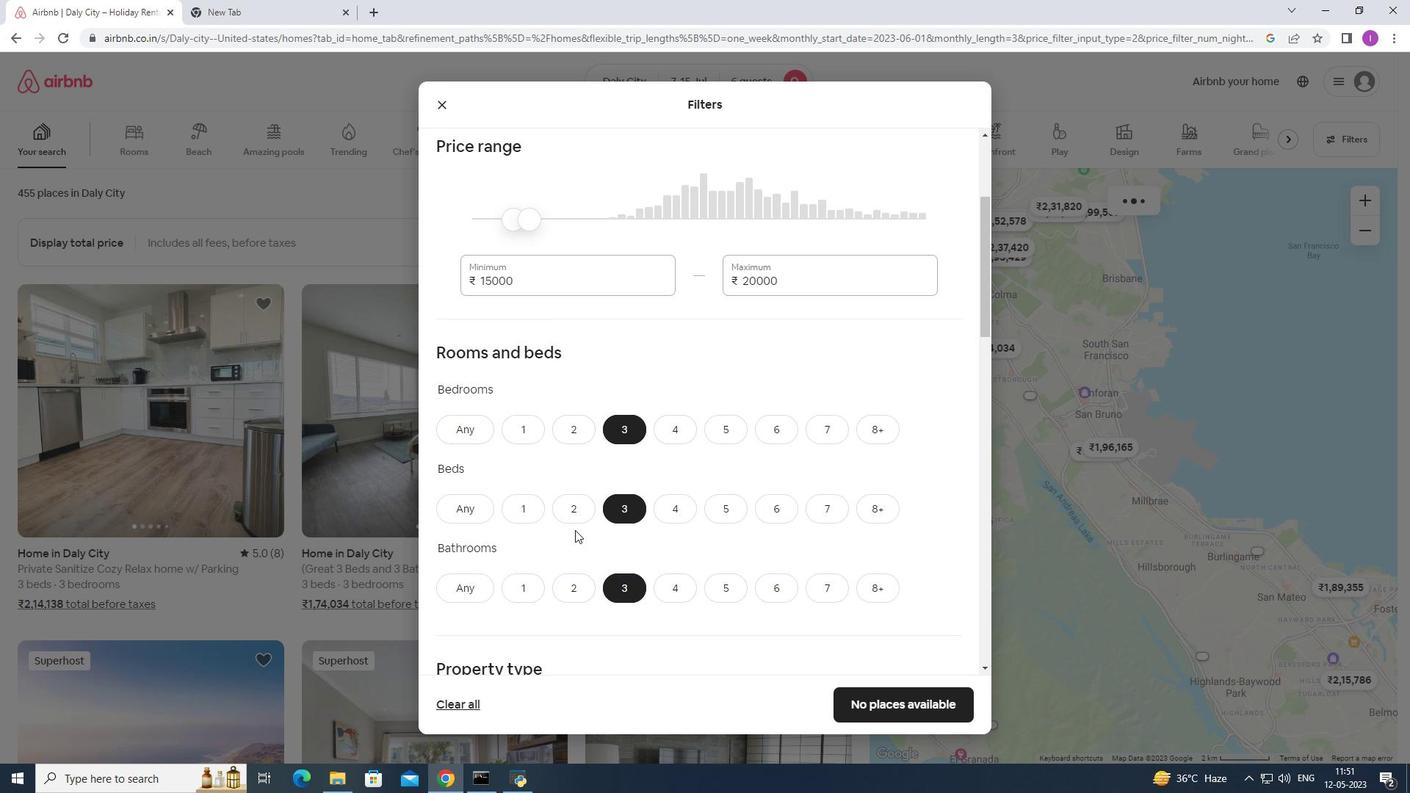 
Action: Mouse scrolled (568, 511) with delta (0, 0)
Screenshot: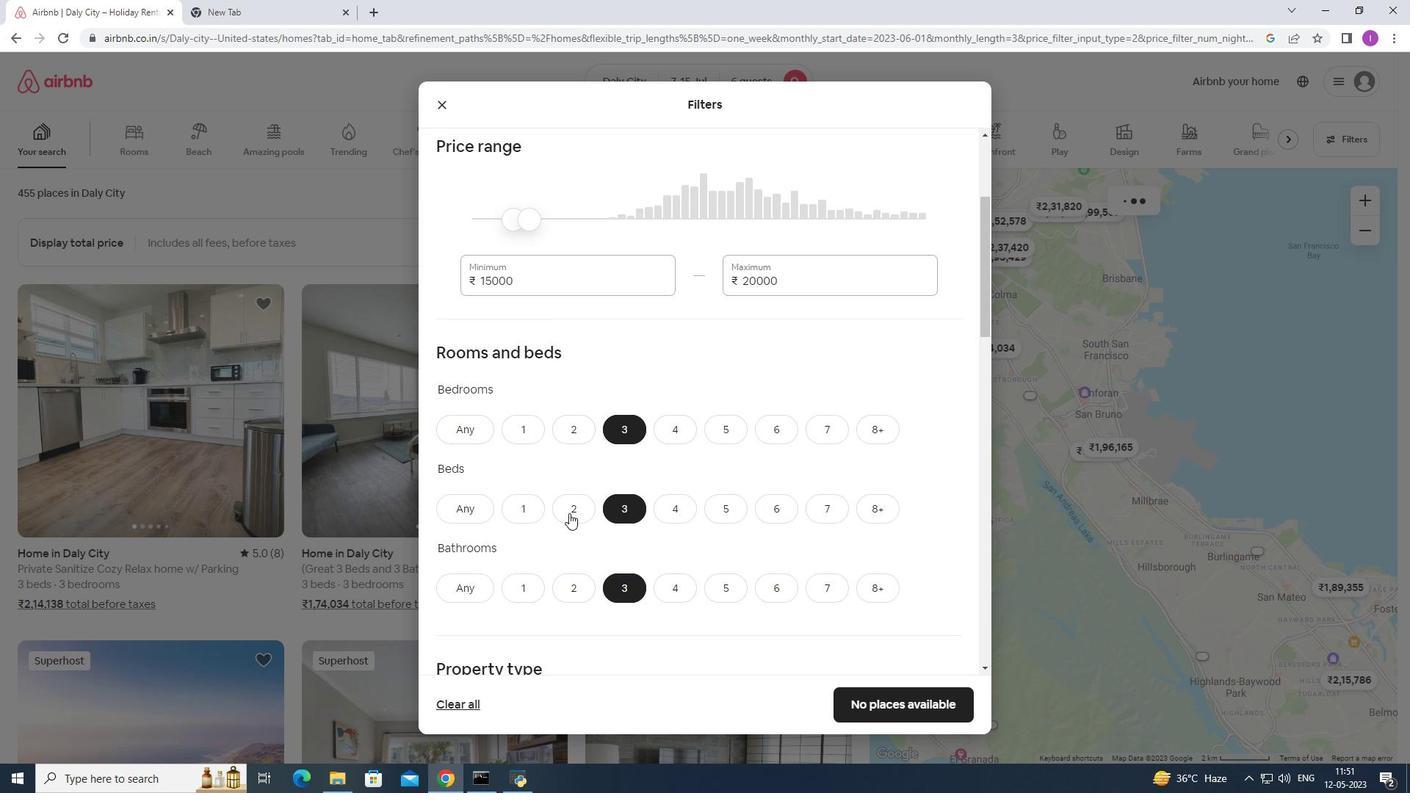 
Action: Mouse scrolled (568, 511) with delta (0, 0)
Screenshot: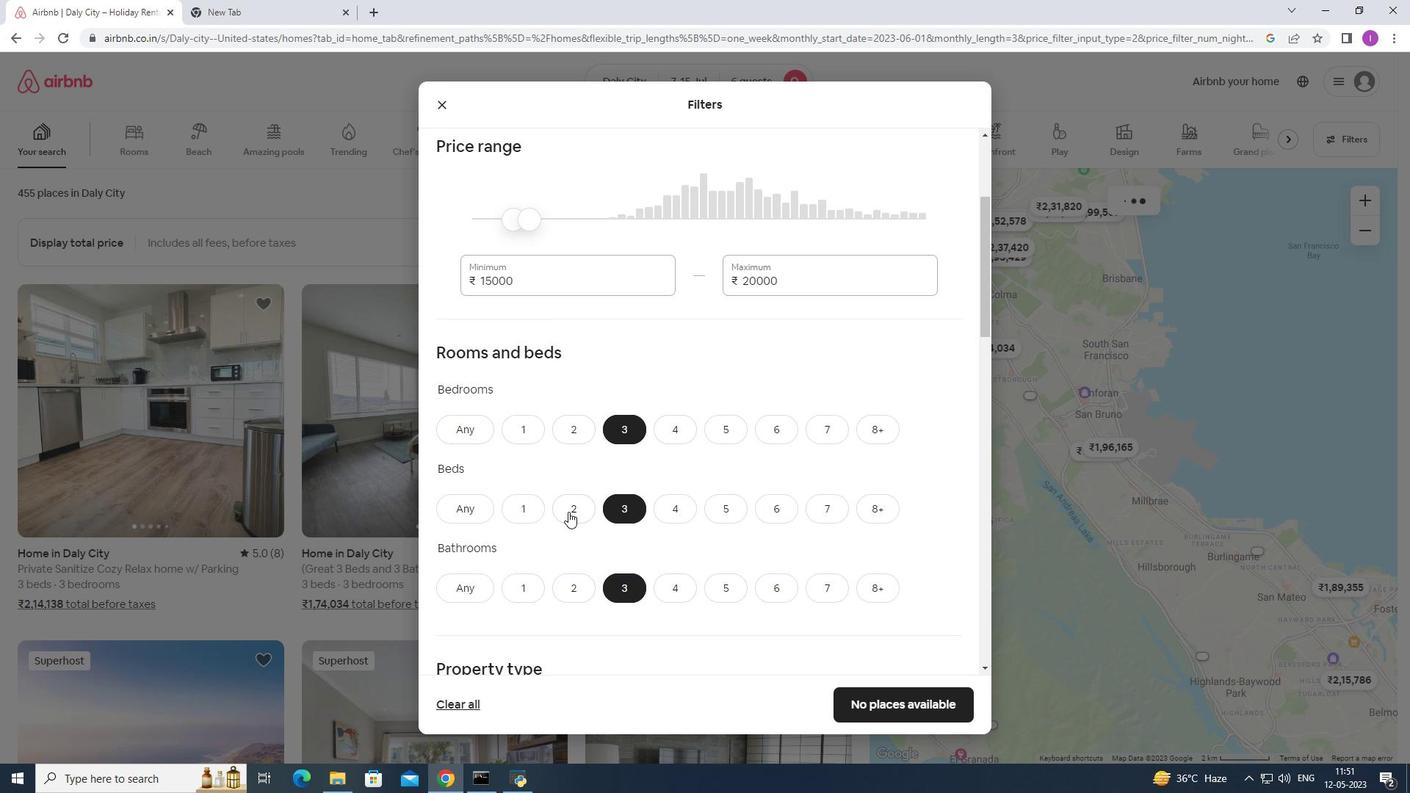 
Action: Mouse moved to (541, 514)
Screenshot: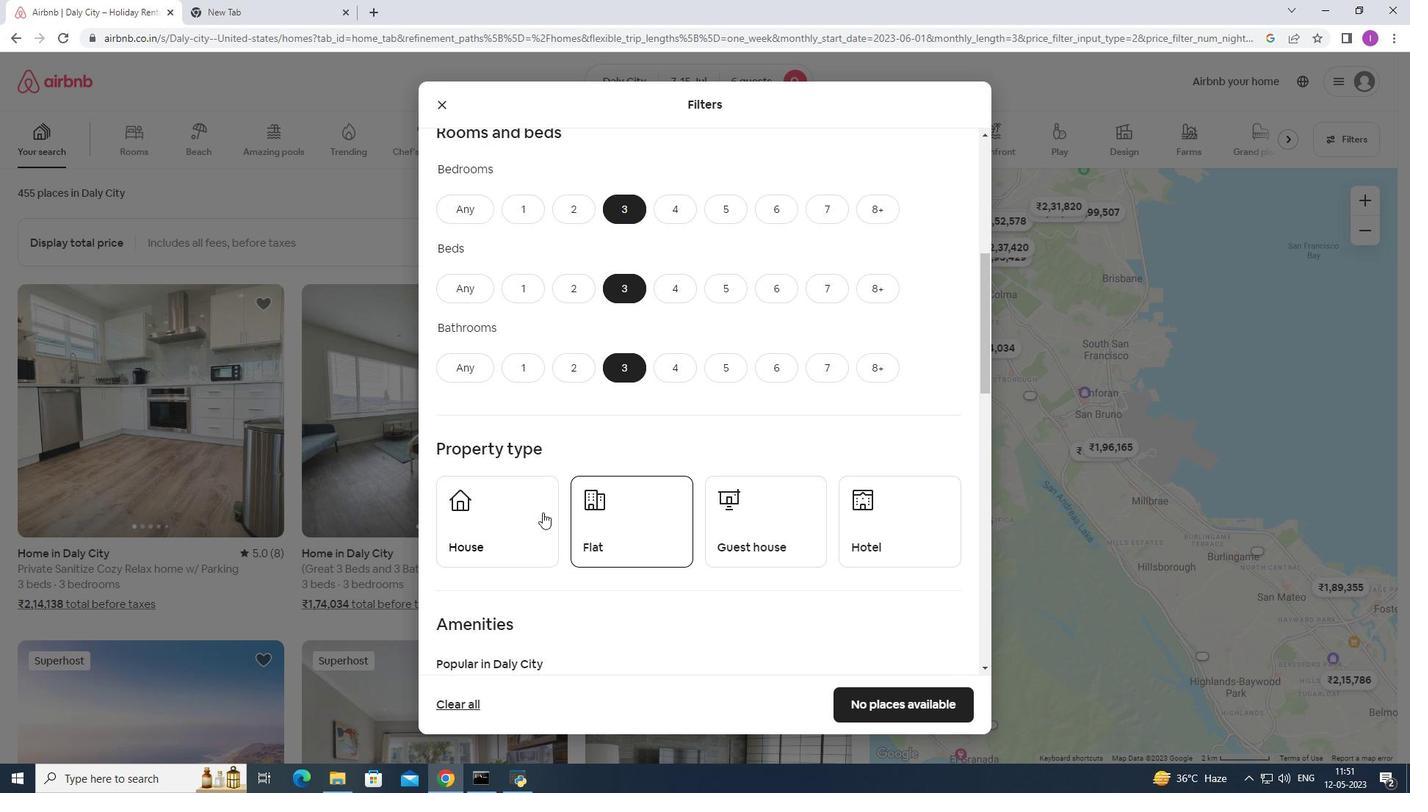 
Action: Mouse pressed left at (541, 514)
Screenshot: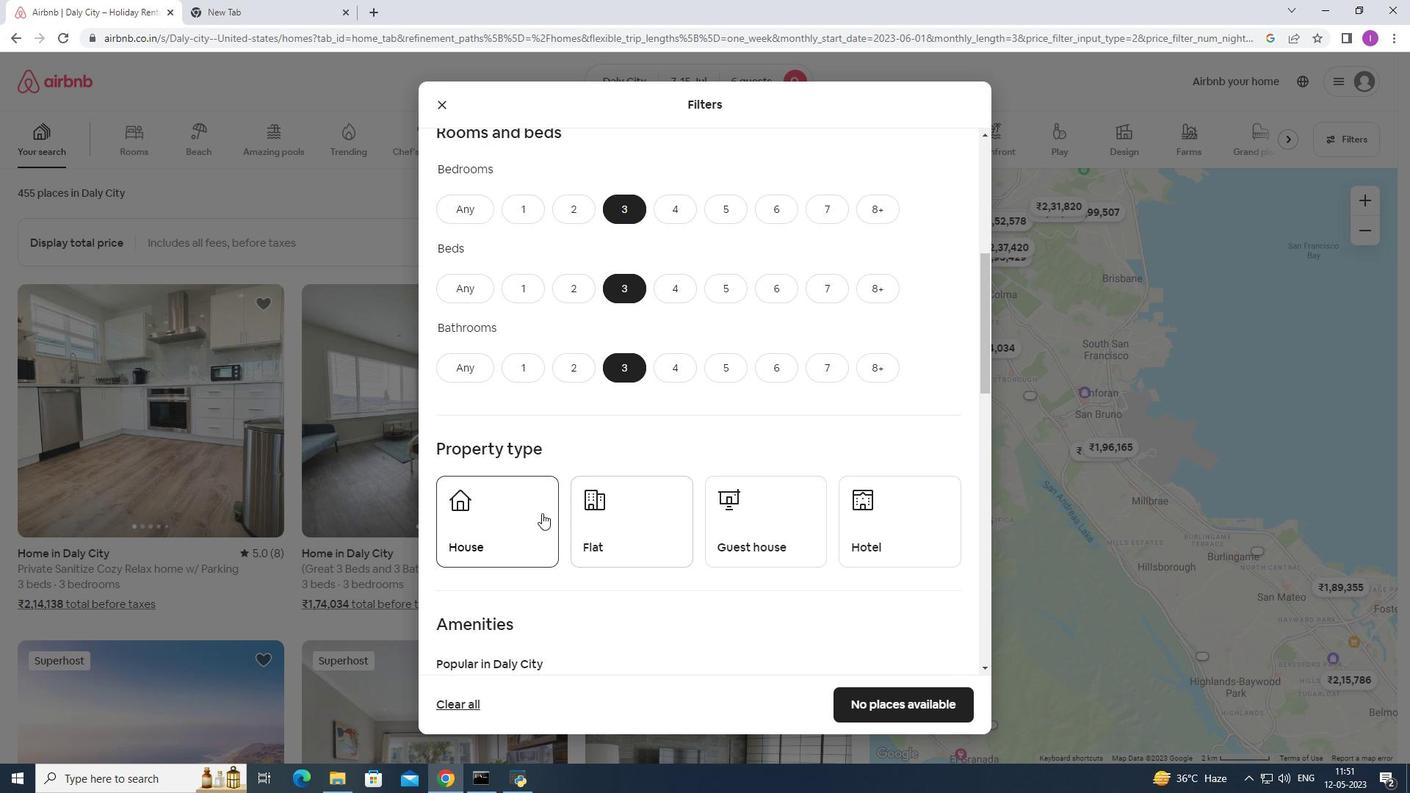 
Action: Mouse moved to (625, 514)
Screenshot: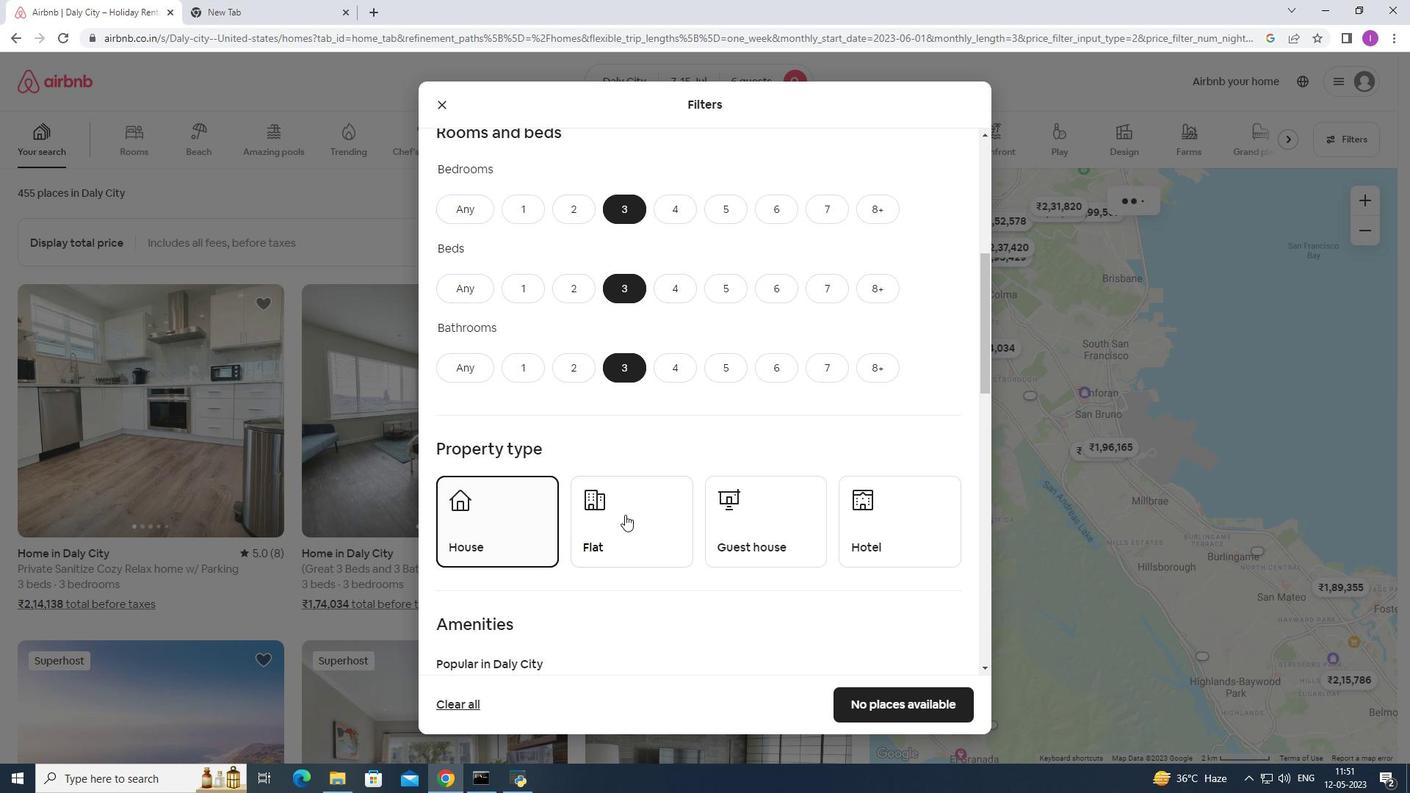 
Action: Mouse pressed left at (625, 514)
Screenshot: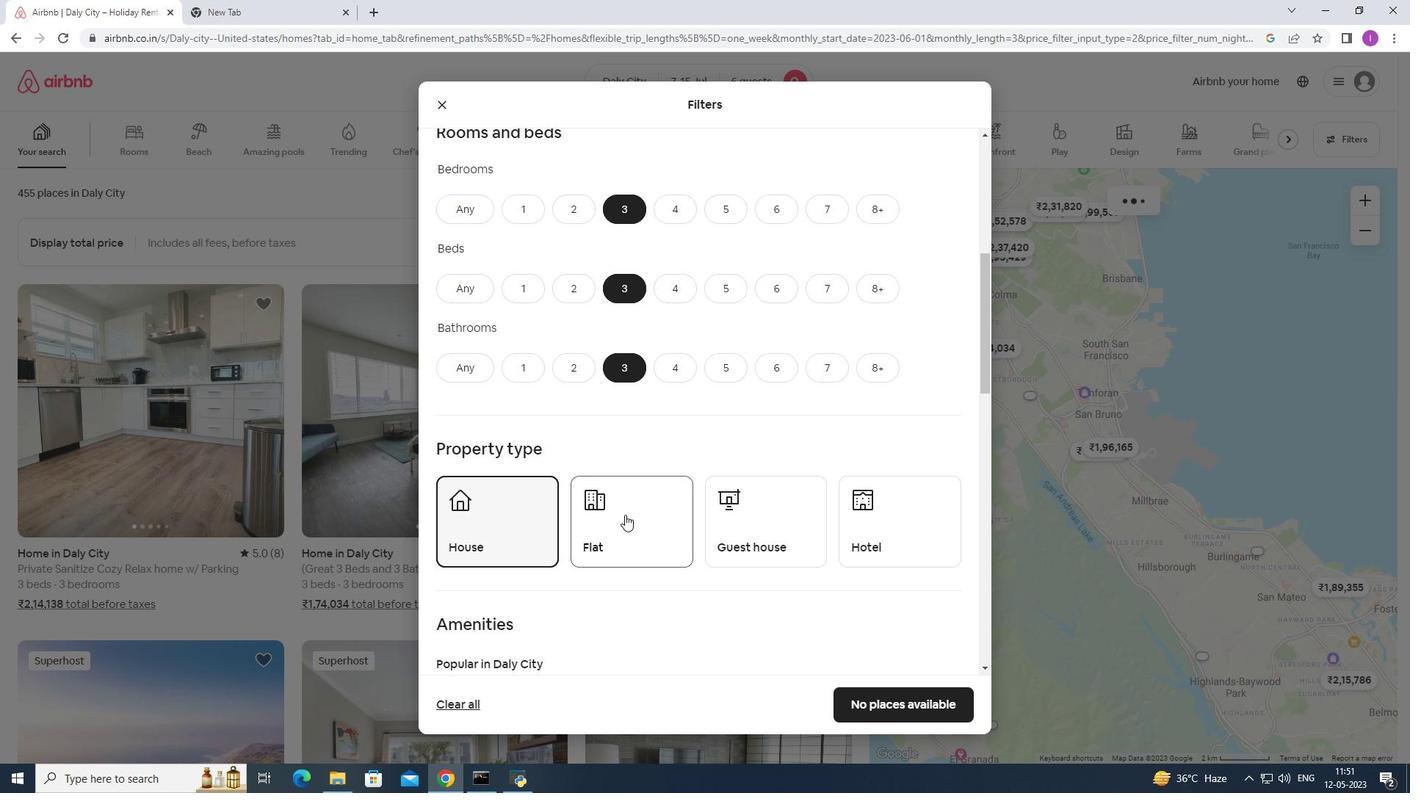 
Action: Mouse moved to (749, 520)
Screenshot: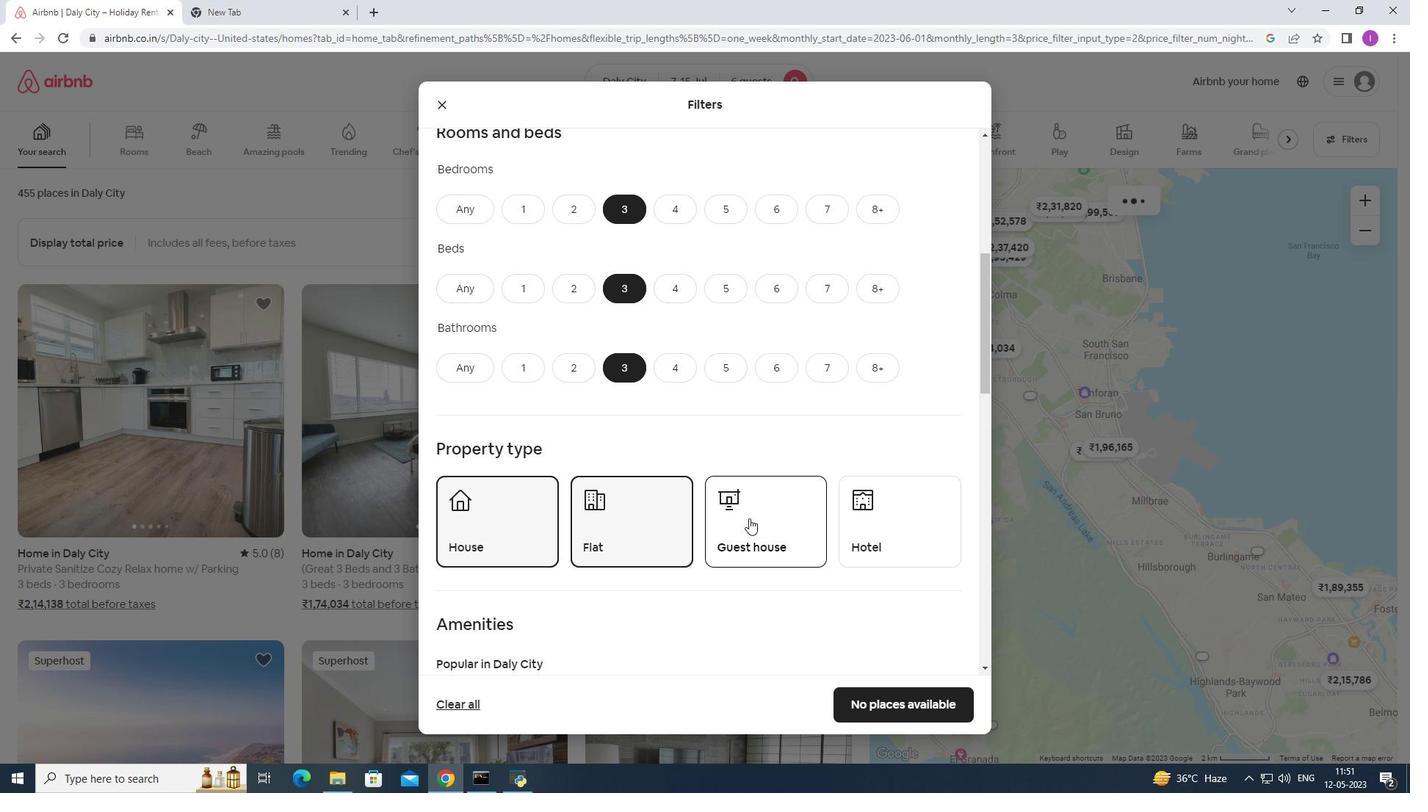 
Action: Mouse pressed left at (749, 520)
Screenshot: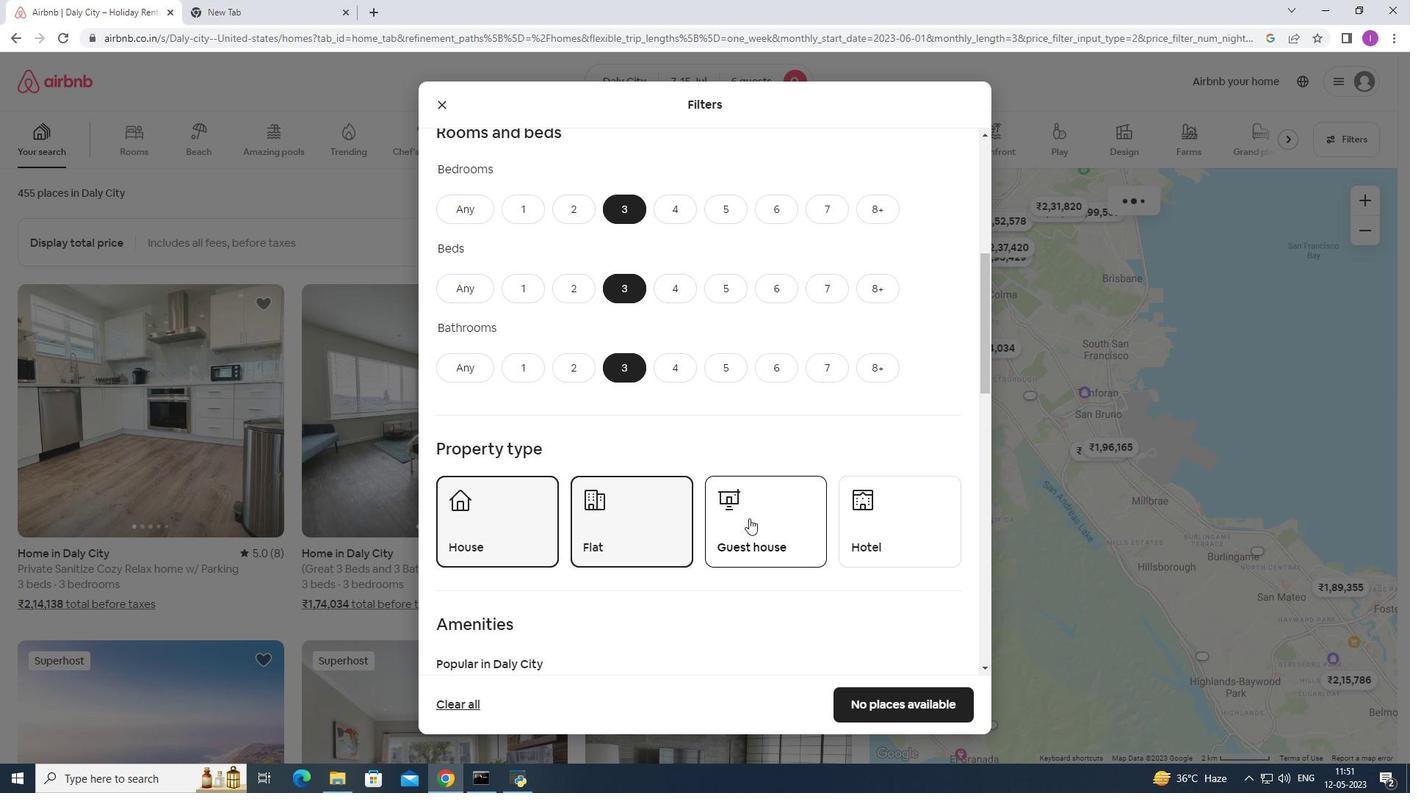 
Action: Mouse moved to (763, 517)
Screenshot: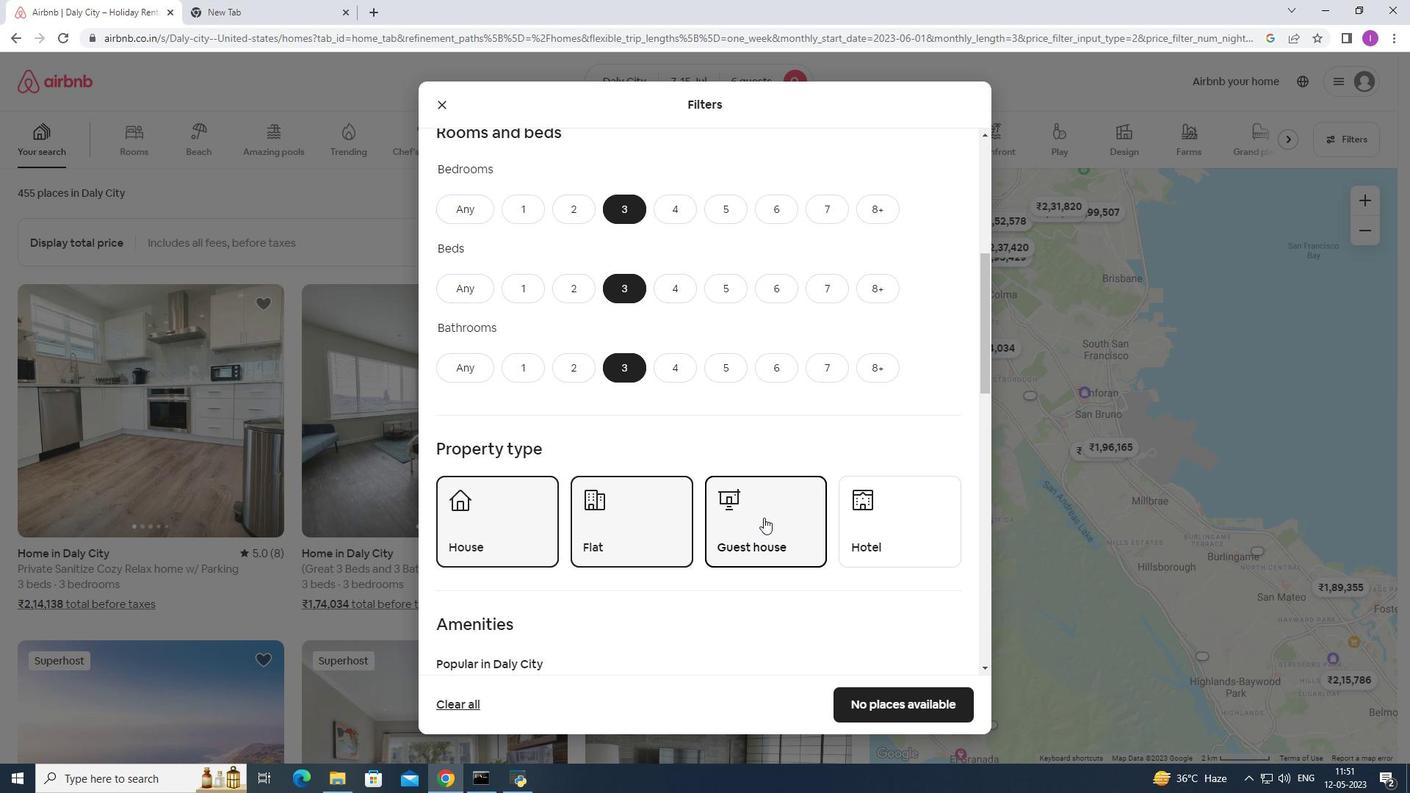 
Action: Mouse scrolled (763, 516) with delta (0, 0)
Screenshot: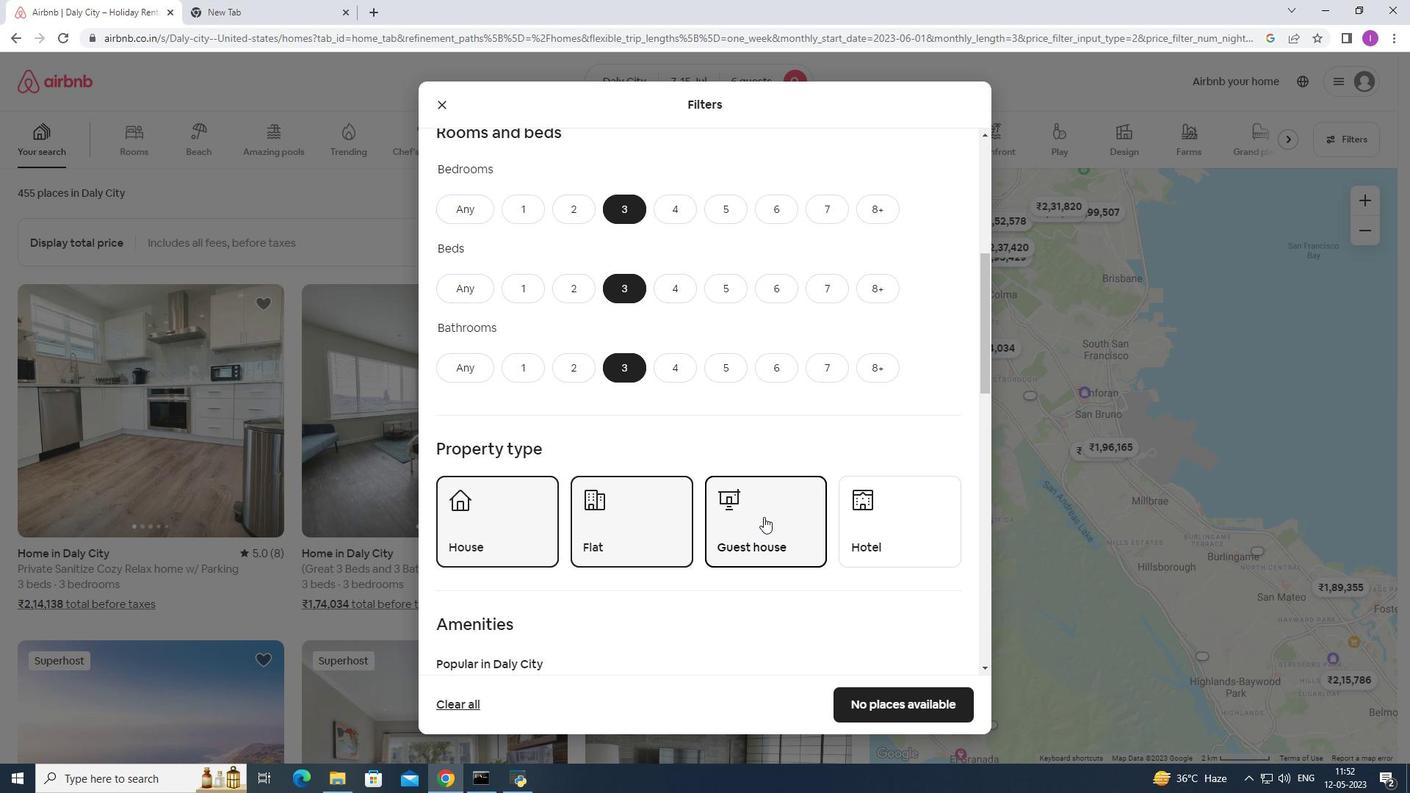 
Action: Mouse scrolled (763, 516) with delta (0, 0)
Screenshot: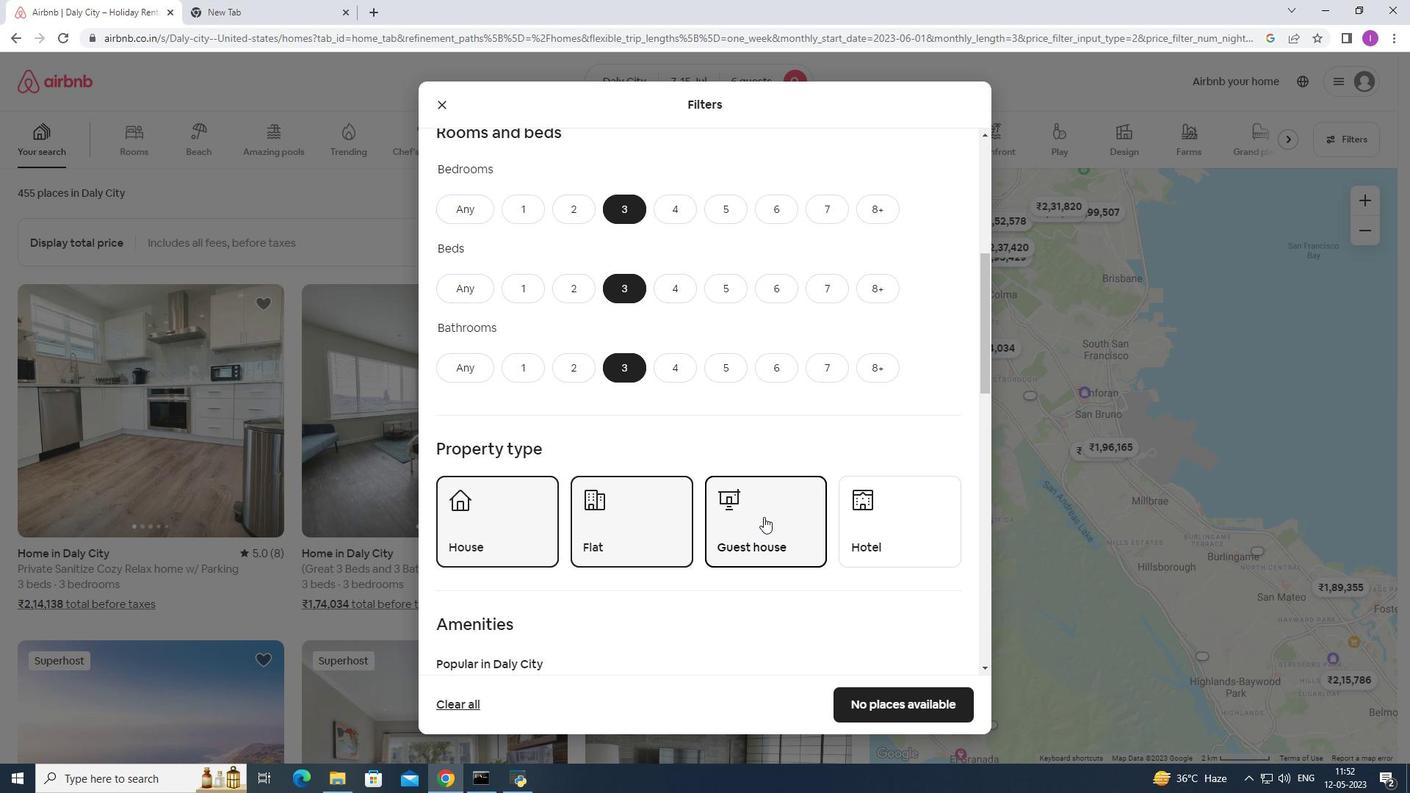 
Action: Mouse scrolled (763, 516) with delta (0, 0)
Screenshot: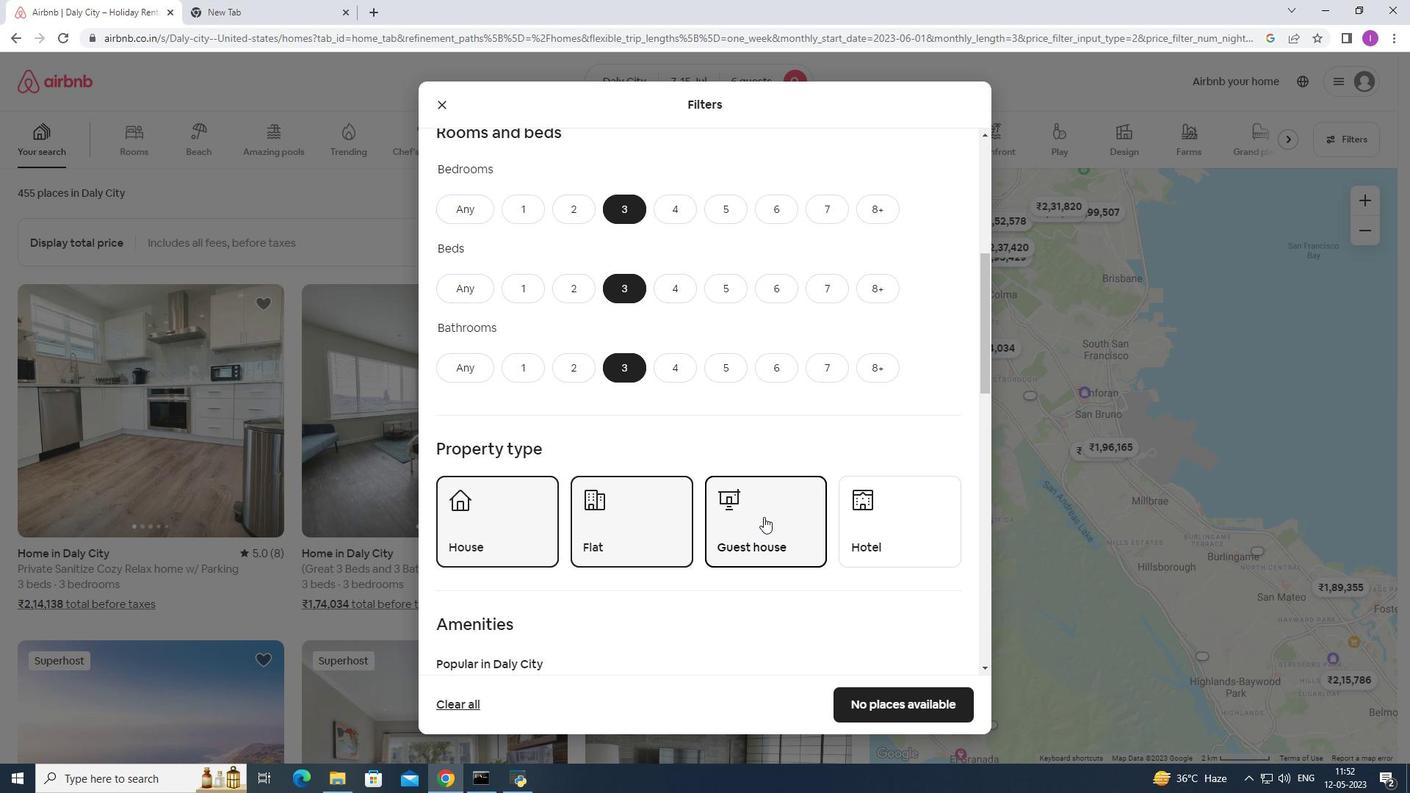 
Action: Mouse moved to (766, 513)
Screenshot: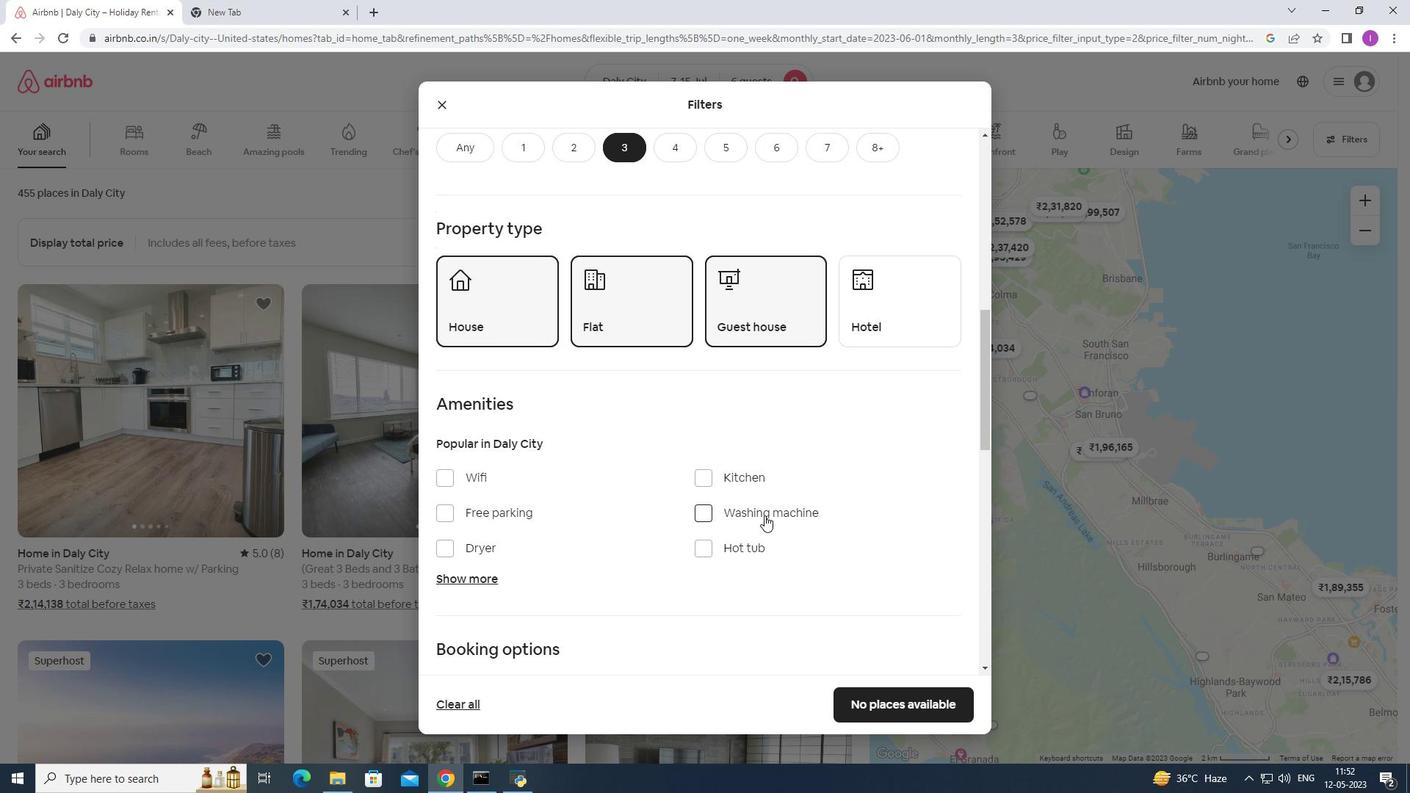 
Action: Mouse scrolled (766, 512) with delta (0, 0)
Screenshot: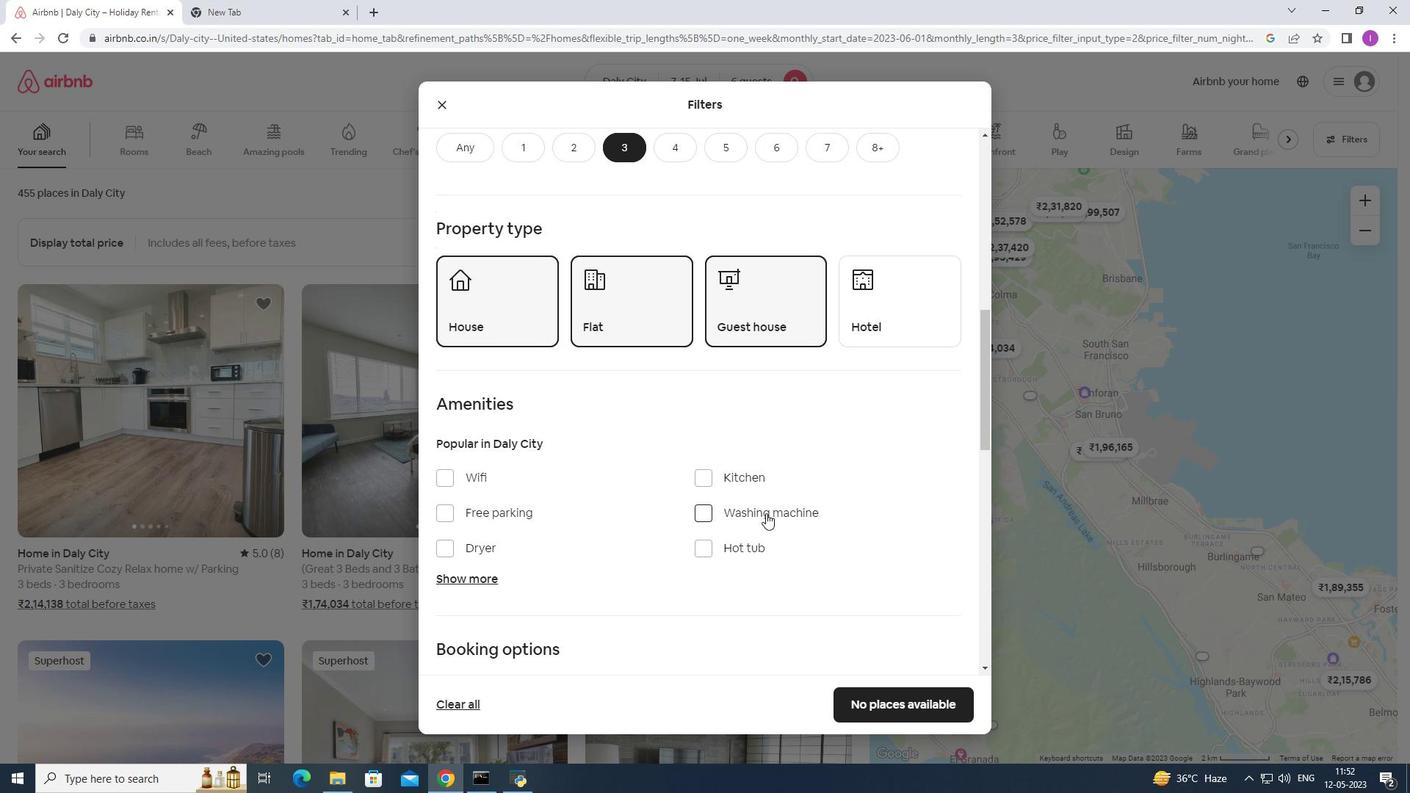 
Action: Mouse moved to (705, 437)
Screenshot: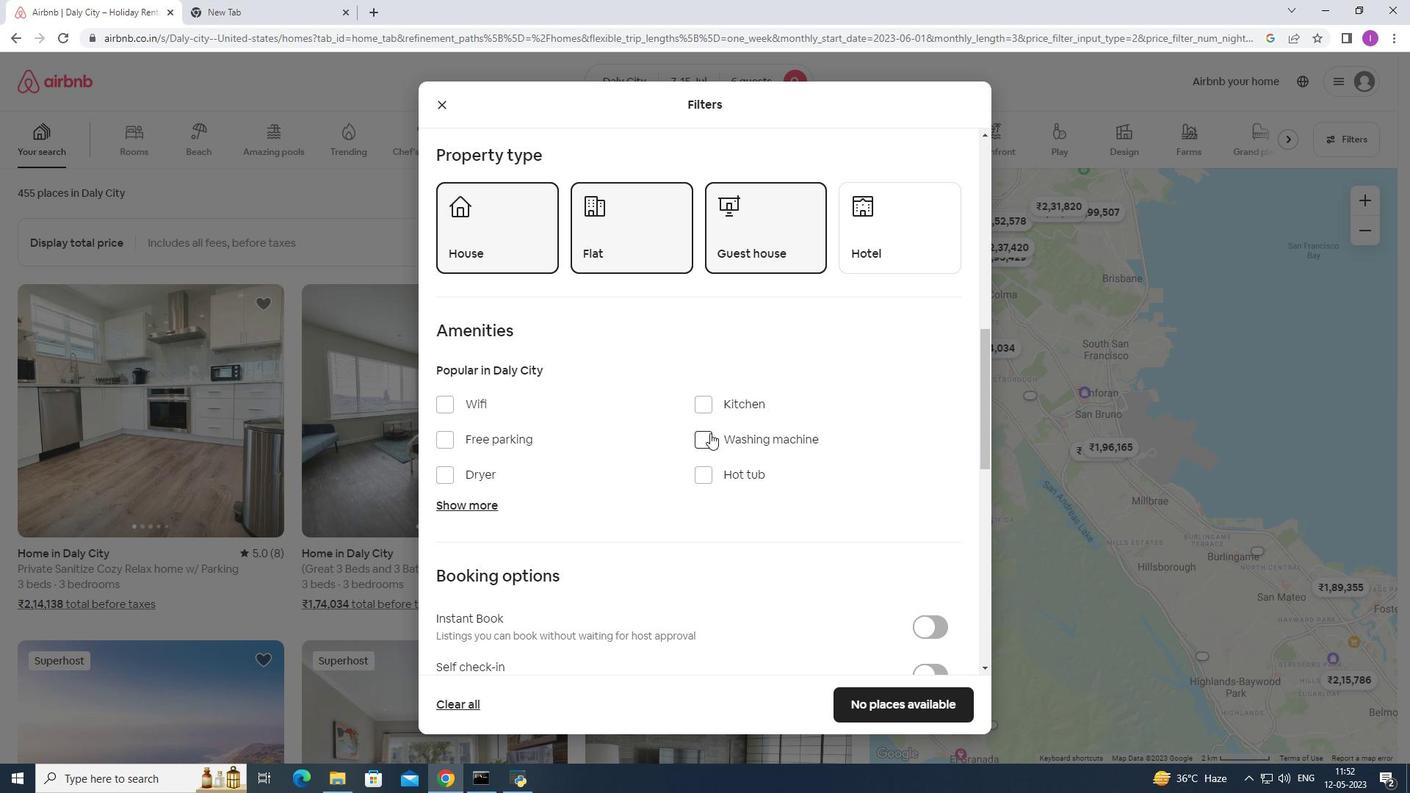 
Action: Mouse pressed left at (705, 437)
Screenshot: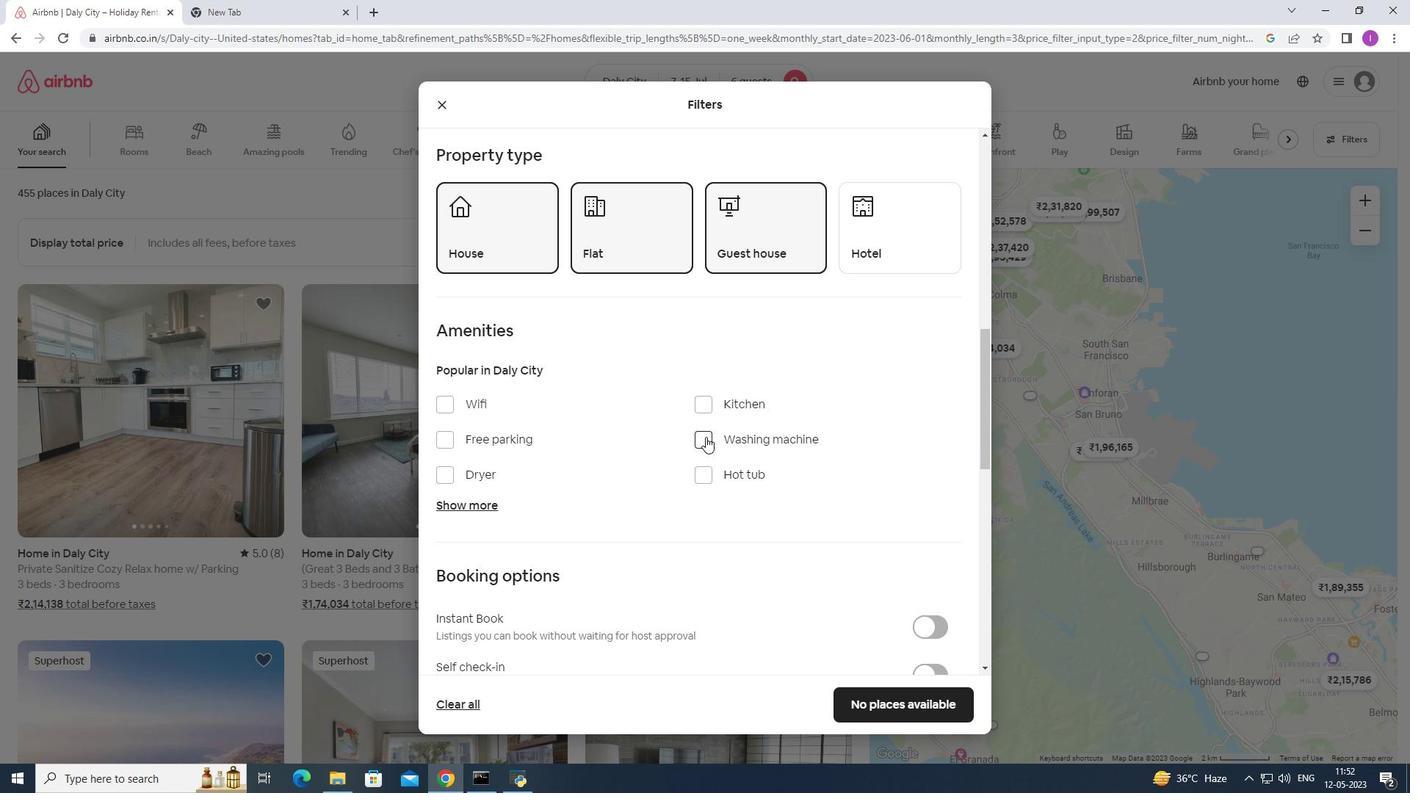 
Action: Mouse moved to (530, 467)
Screenshot: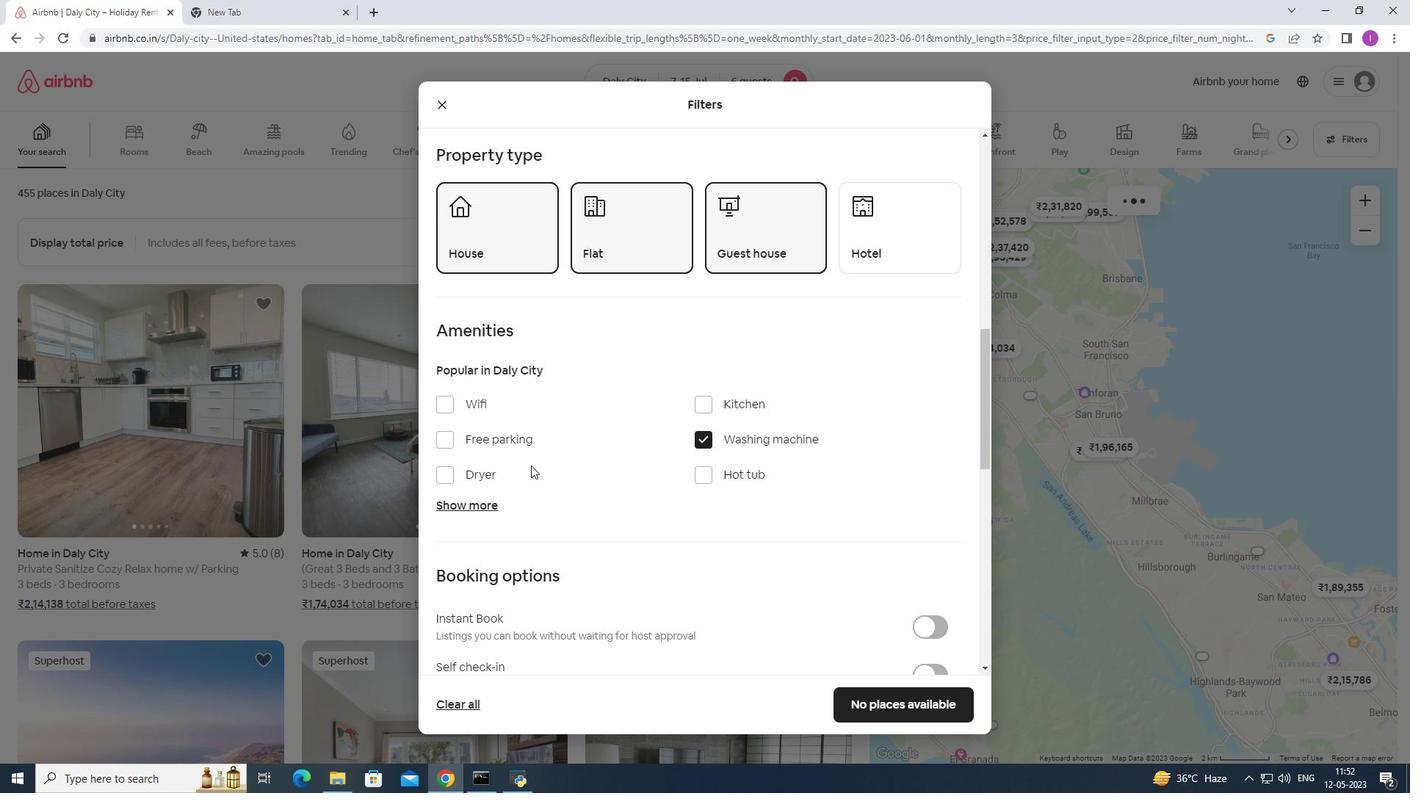 
Action: Mouse scrolled (530, 466) with delta (0, 0)
Screenshot: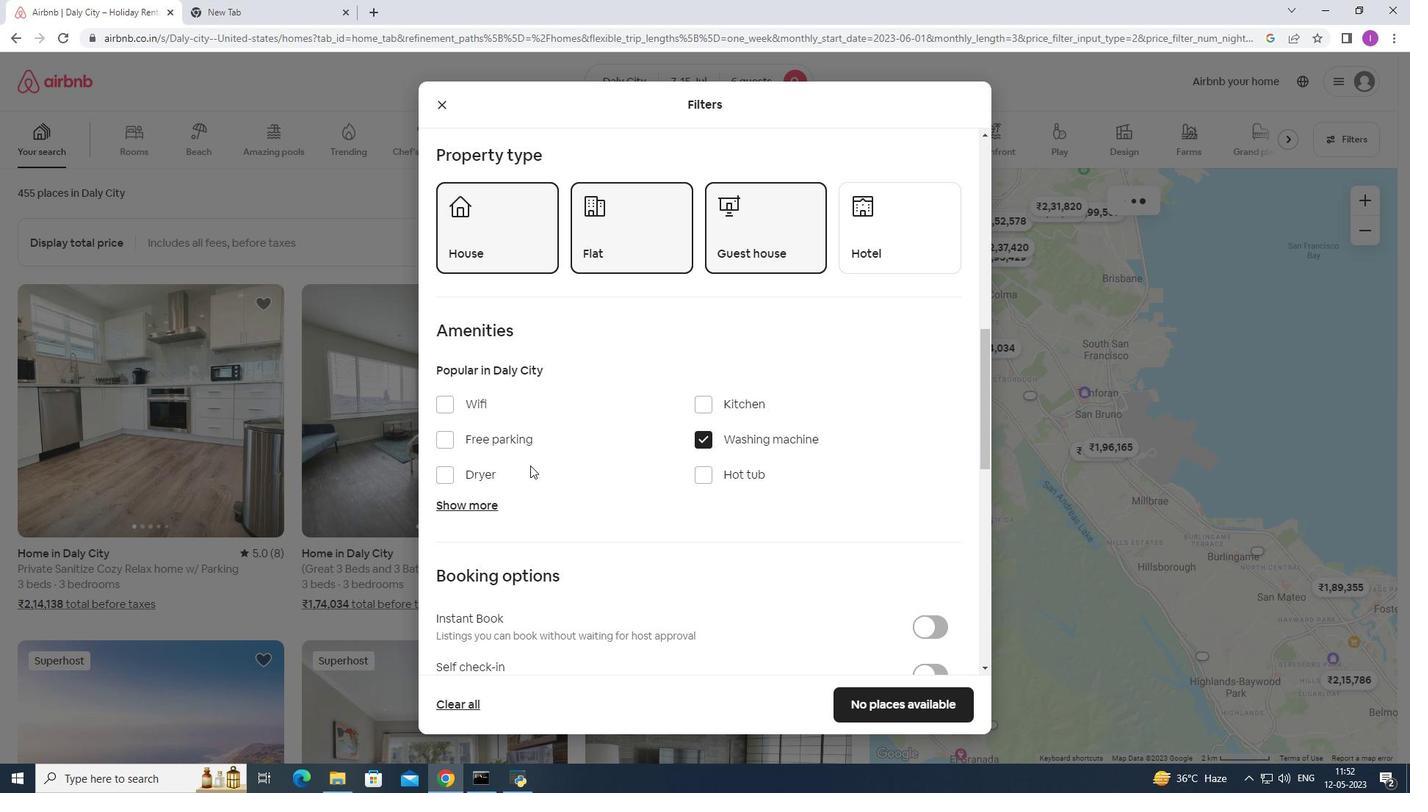 
Action: Mouse scrolled (530, 466) with delta (0, 0)
Screenshot: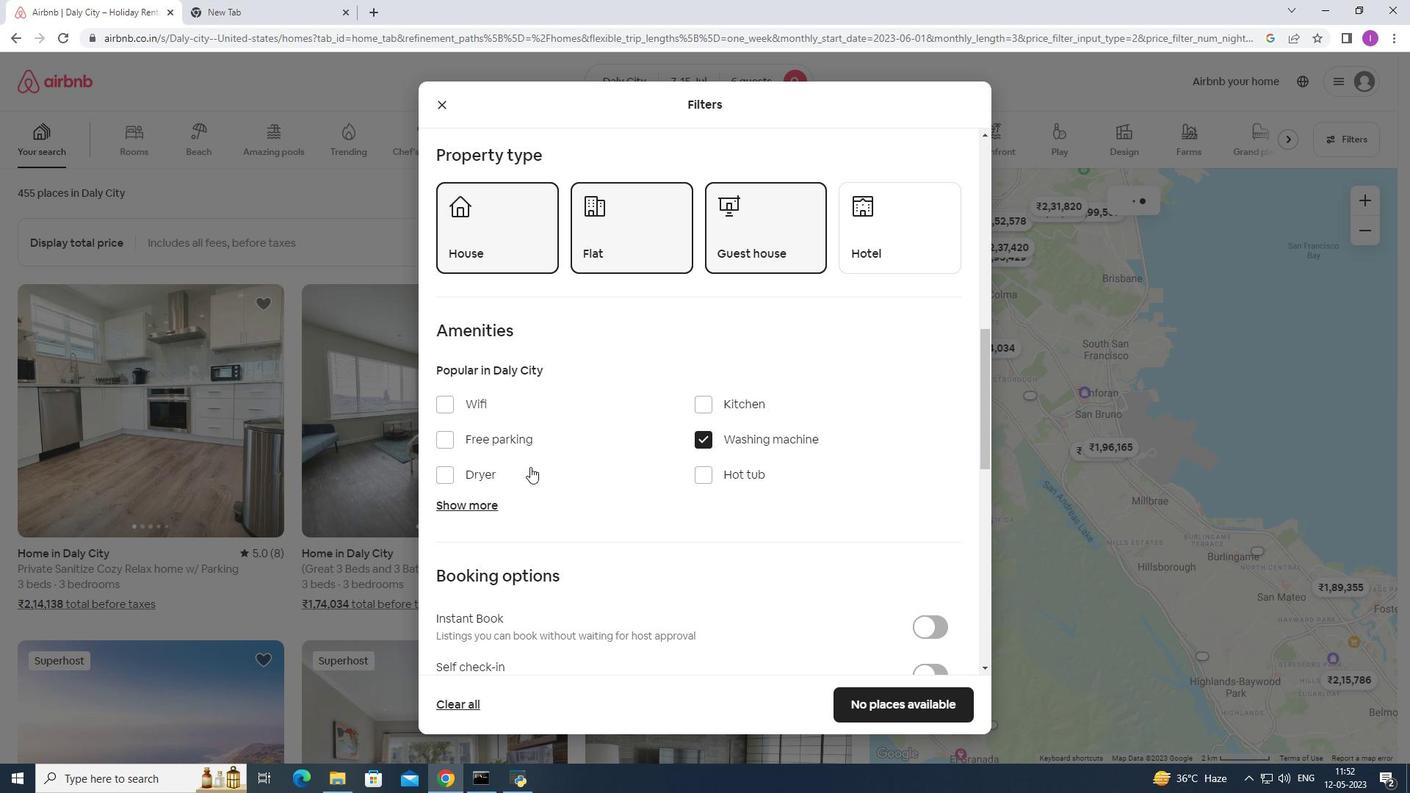
Action: Mouse moved to (531, 468)
Screenshot: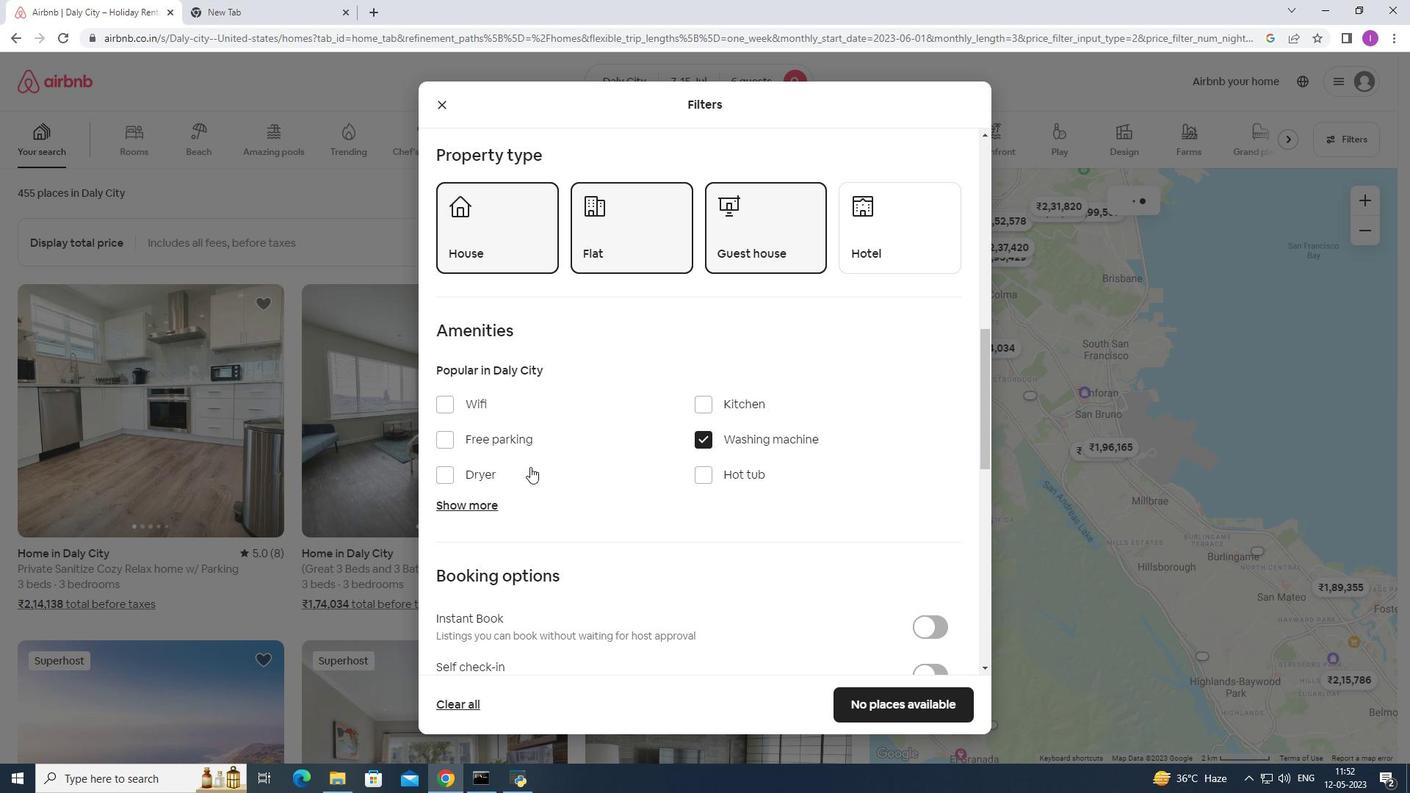 
Action: Mouse scrolled (531, 467) with delta (0, 0)
Screenshot: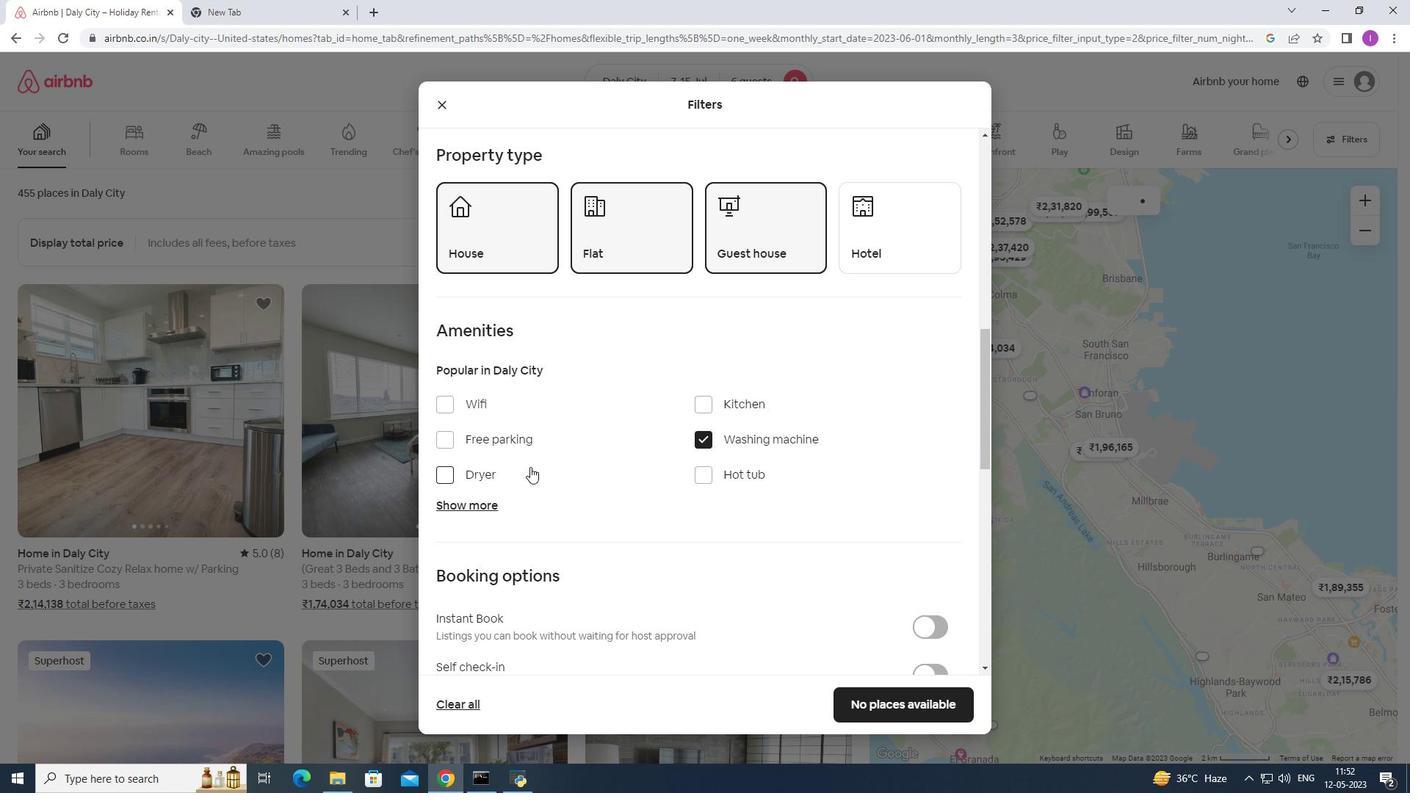 
Action: Mouse moved to (565, 466)
Screenshot: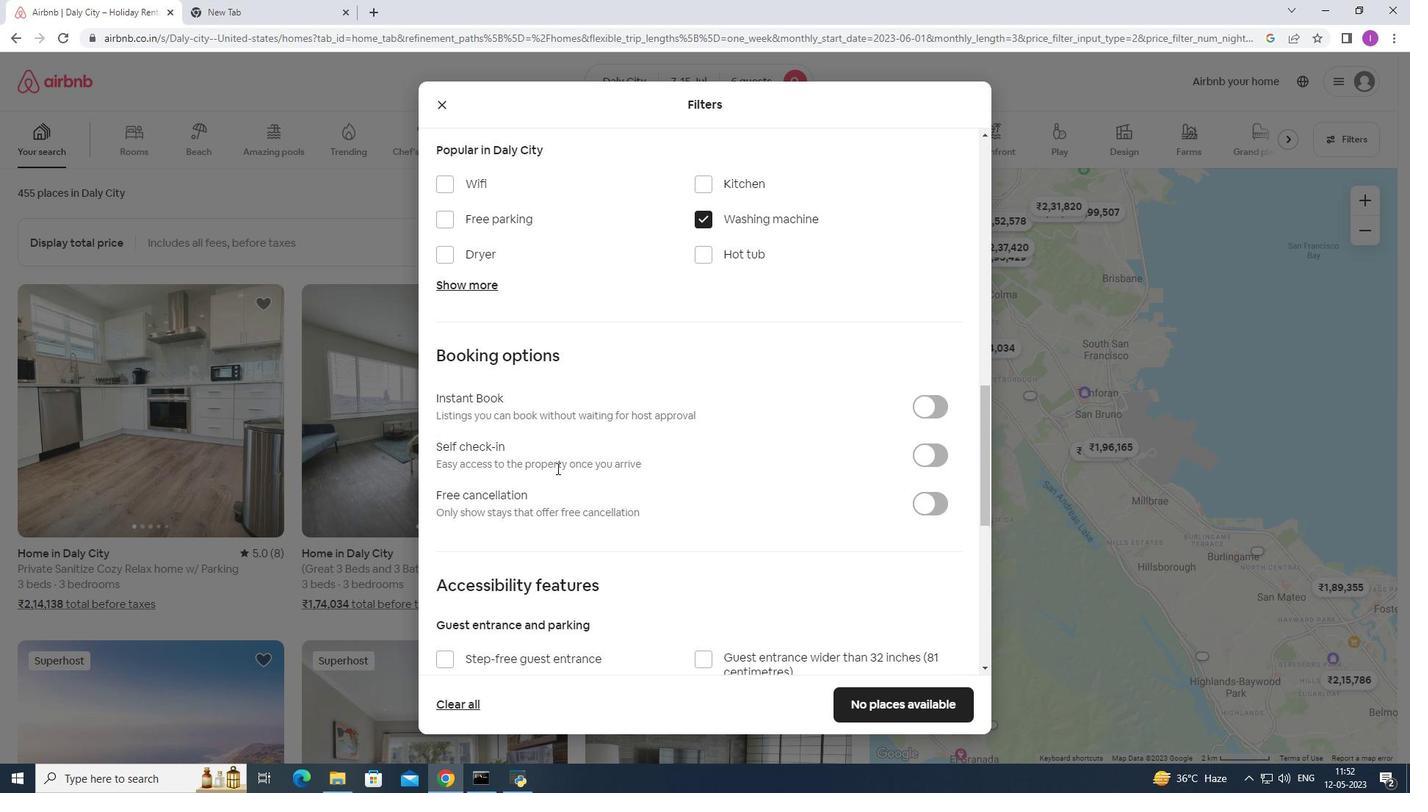 
Action: Mouse scrolled (565, 465) with delta (0, 0)
Screenshot: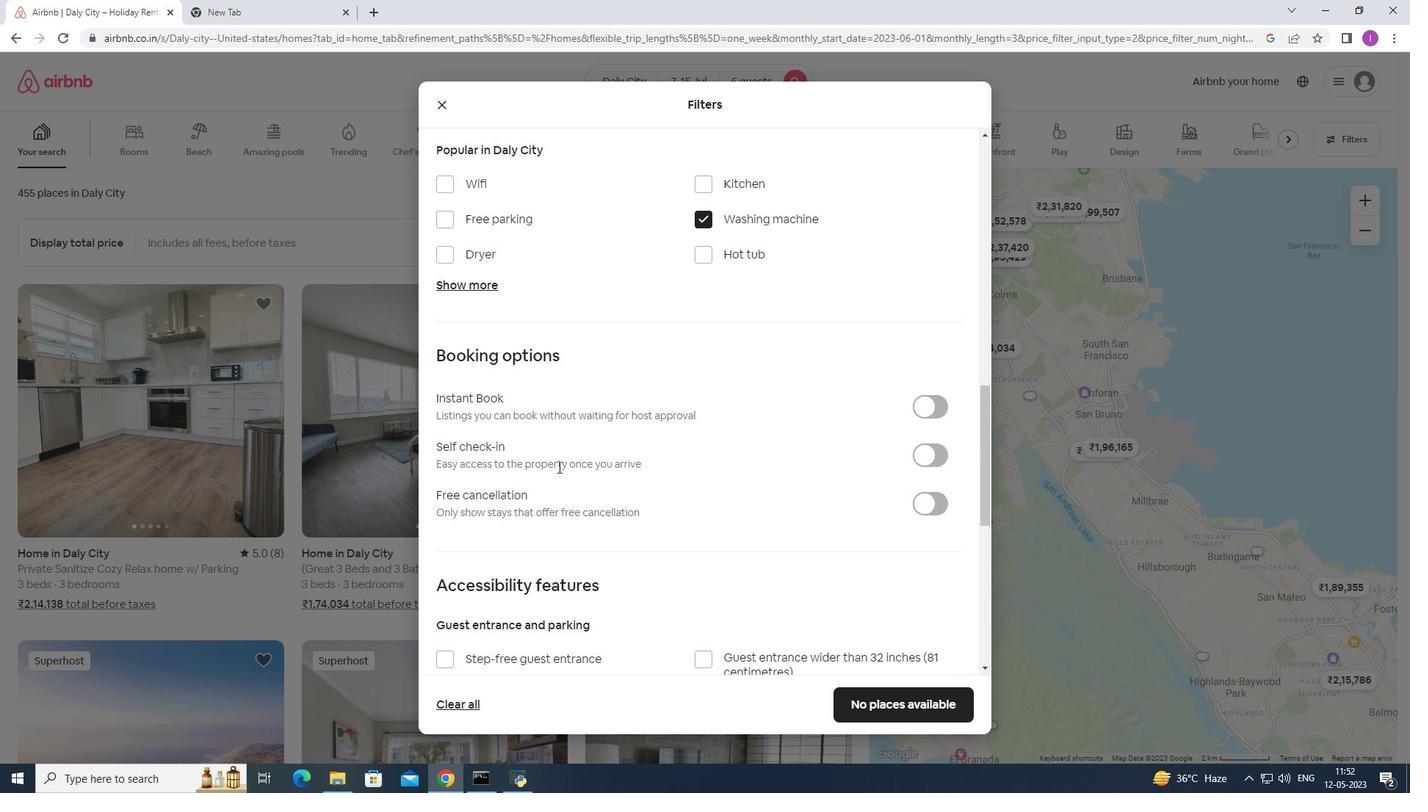 
Action: Mouse moved to (585, 466)
Screenshot: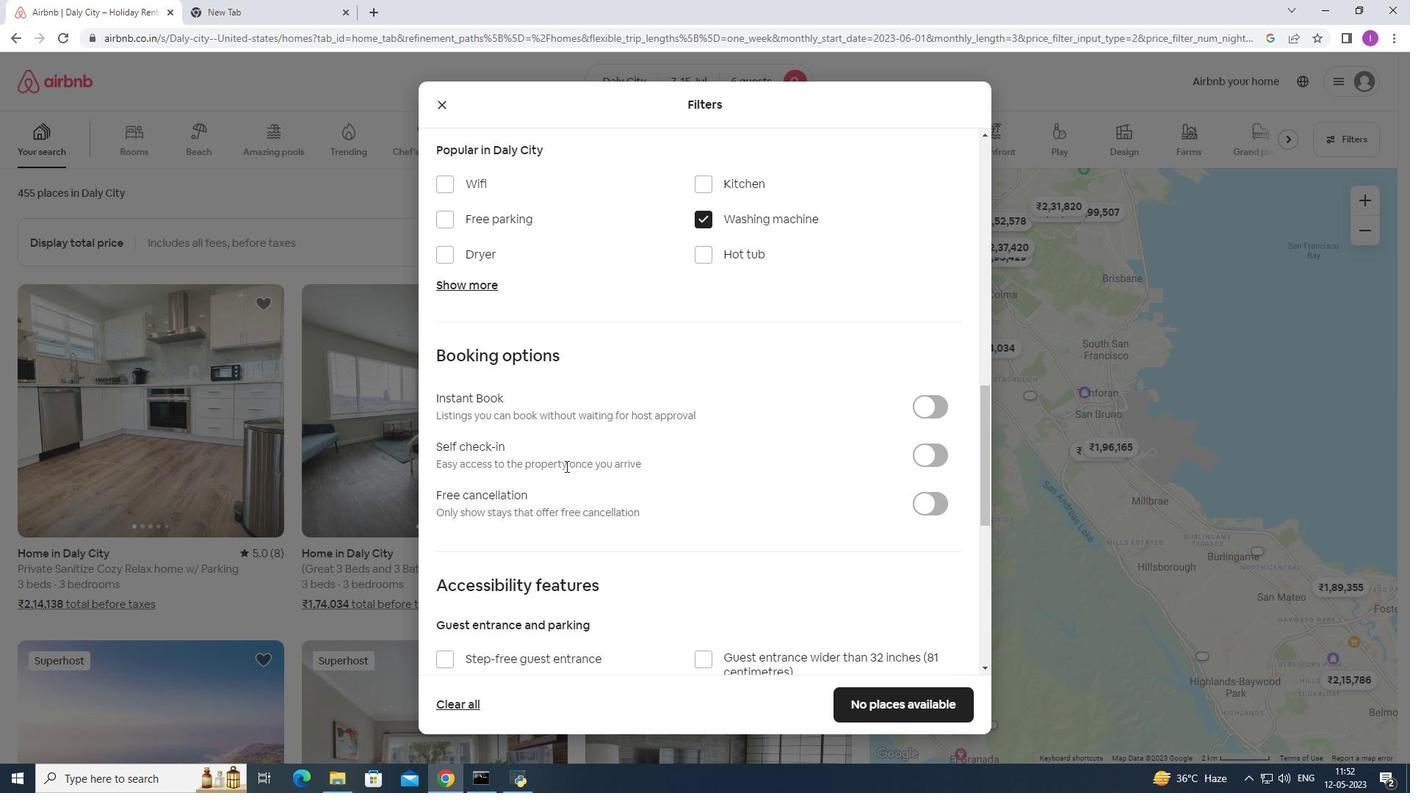 
Action: Mouse scrolled (572, 465) with delta (0, 0)
Screenshot: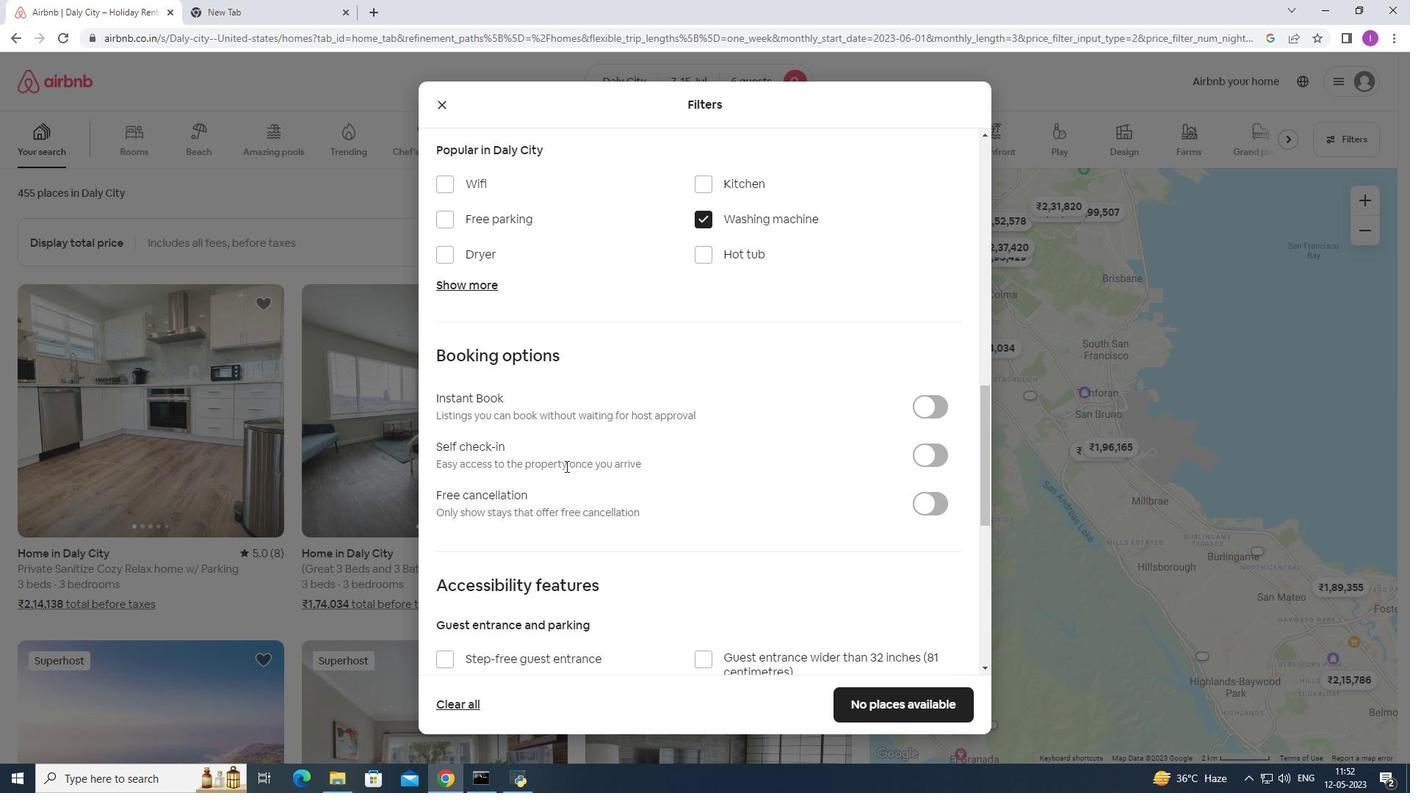 
Action: Mouse moved to (943, 306)
Screenshot: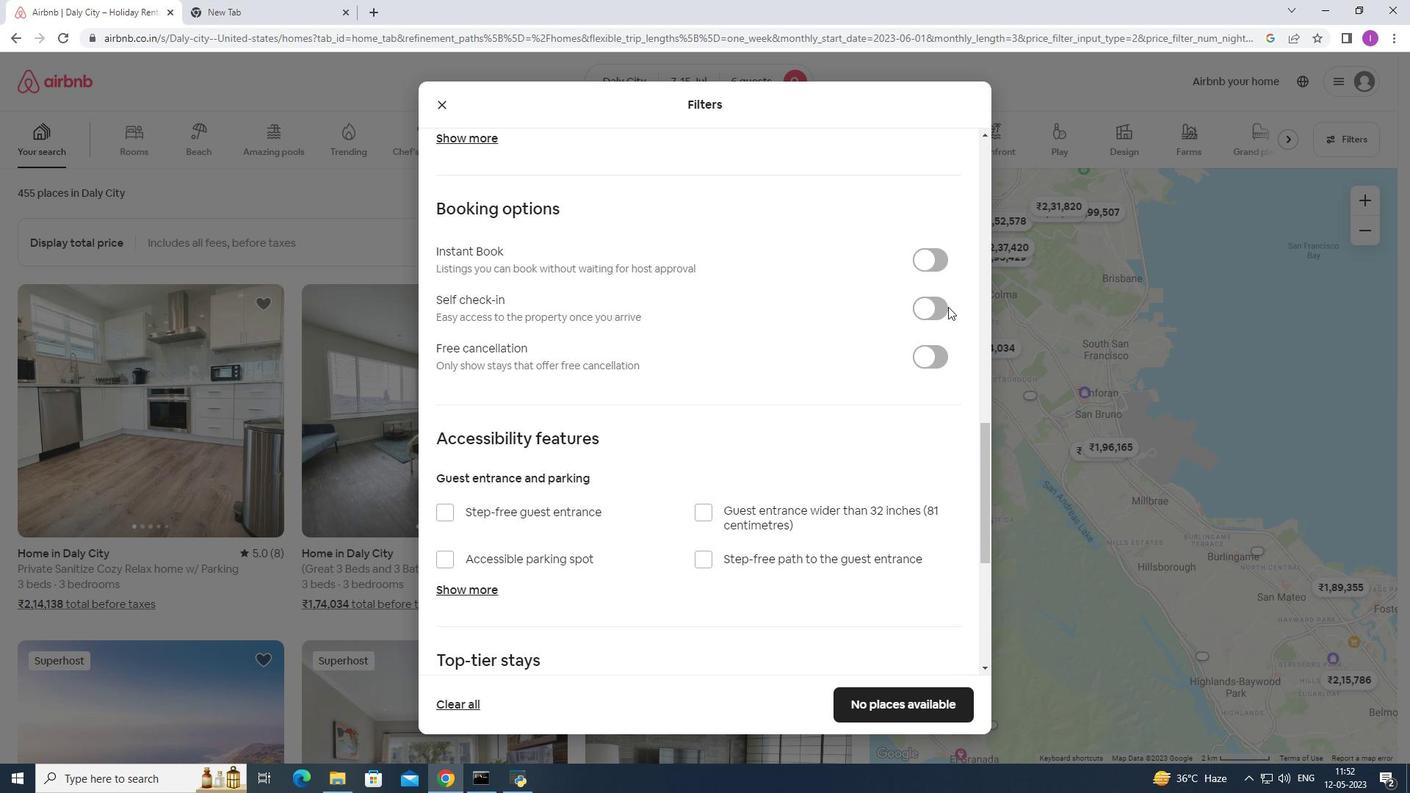 
Action: Mouse pressed left at (943, 306)
Screenshot: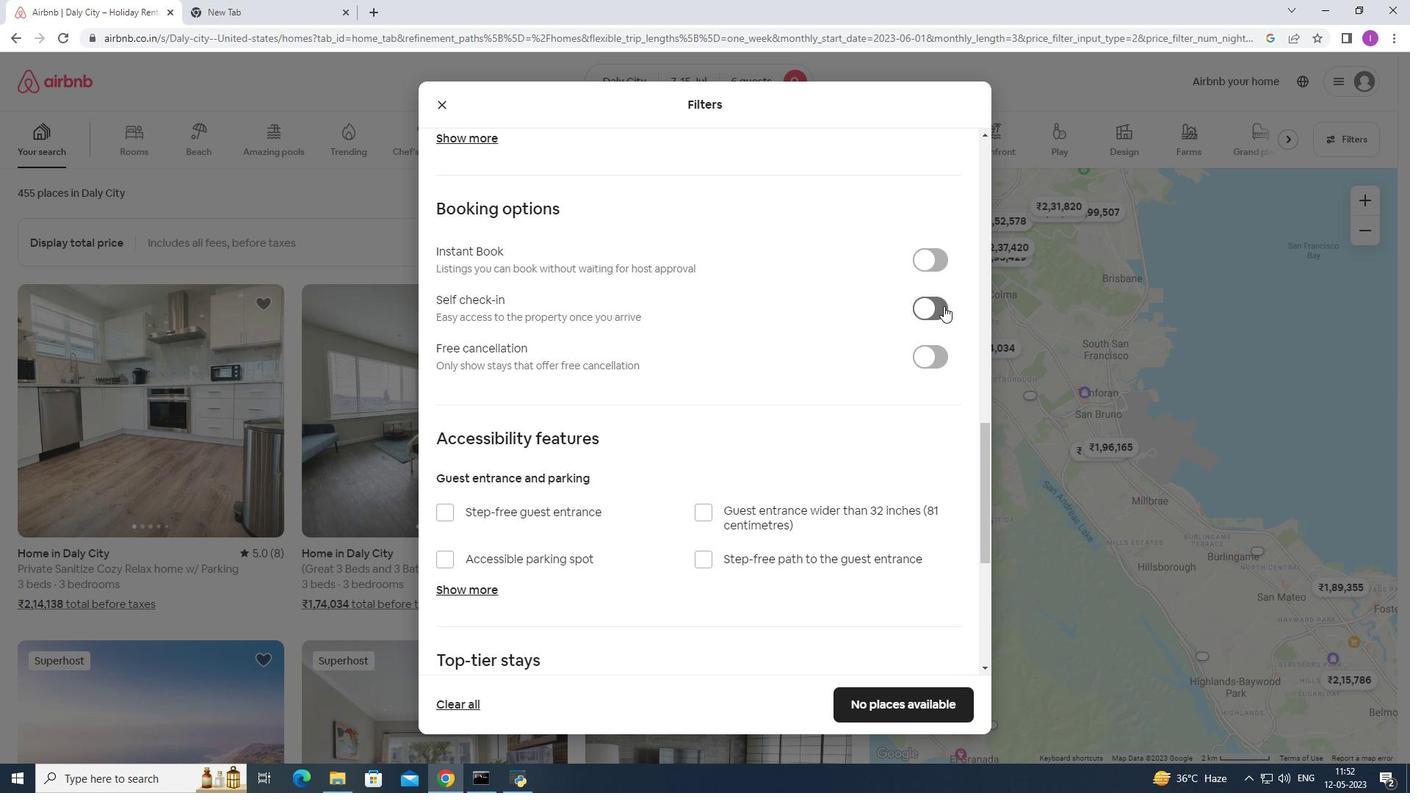 
Action: Mouse moved to (556, 608)
Screenshot: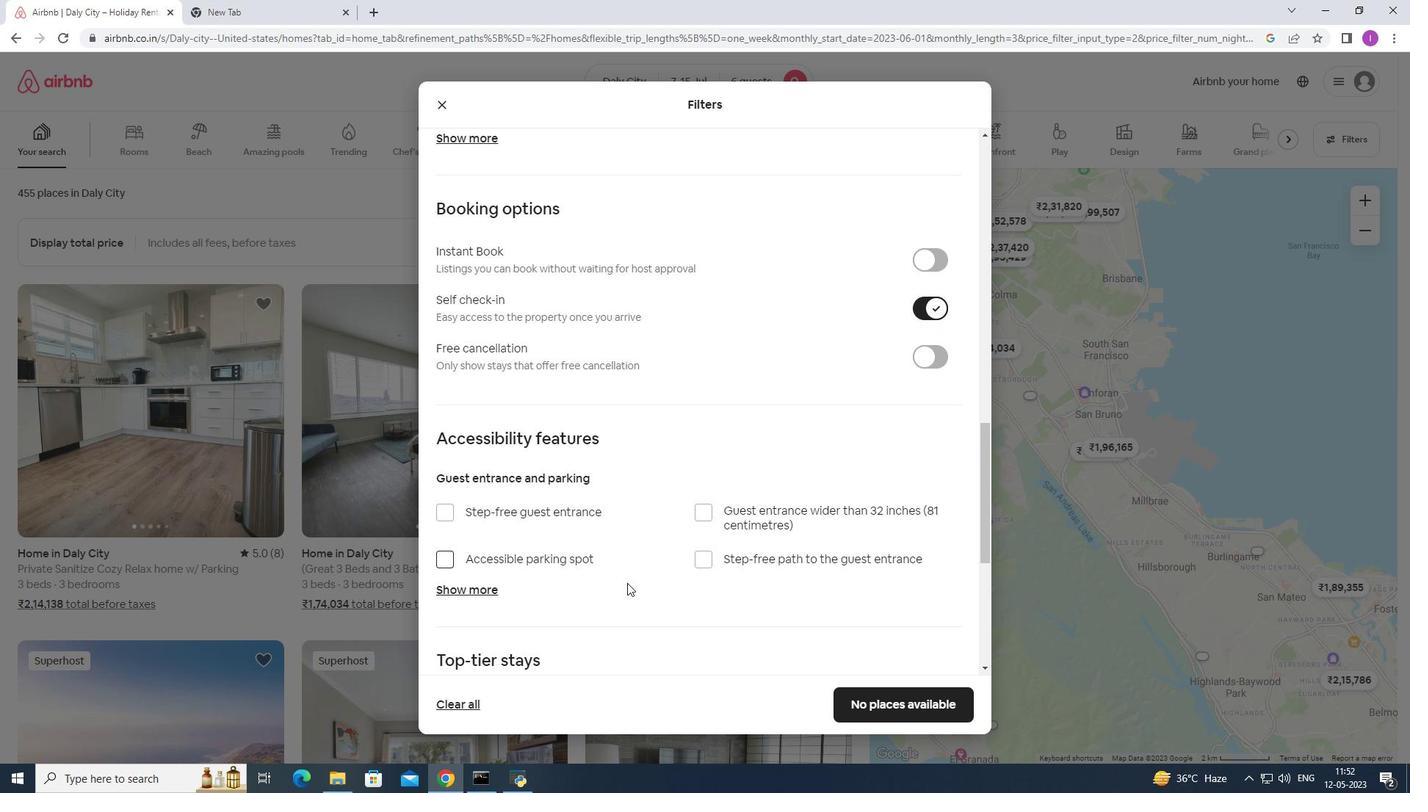 
Action: Mouse scrolled (556, 608) with delta (0, 0)
Screenshot: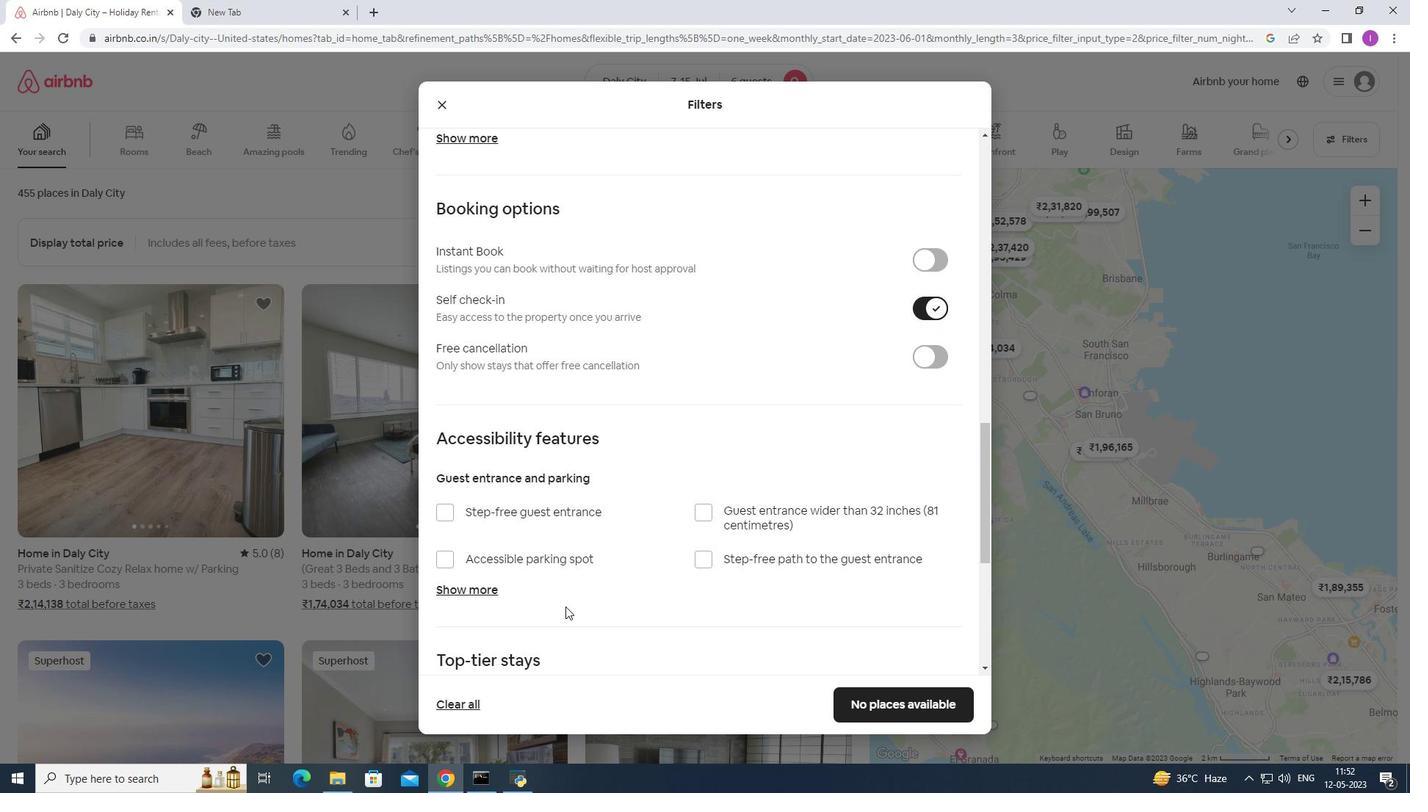 
Action: Mouse moved to (553, 600)
Screenshot: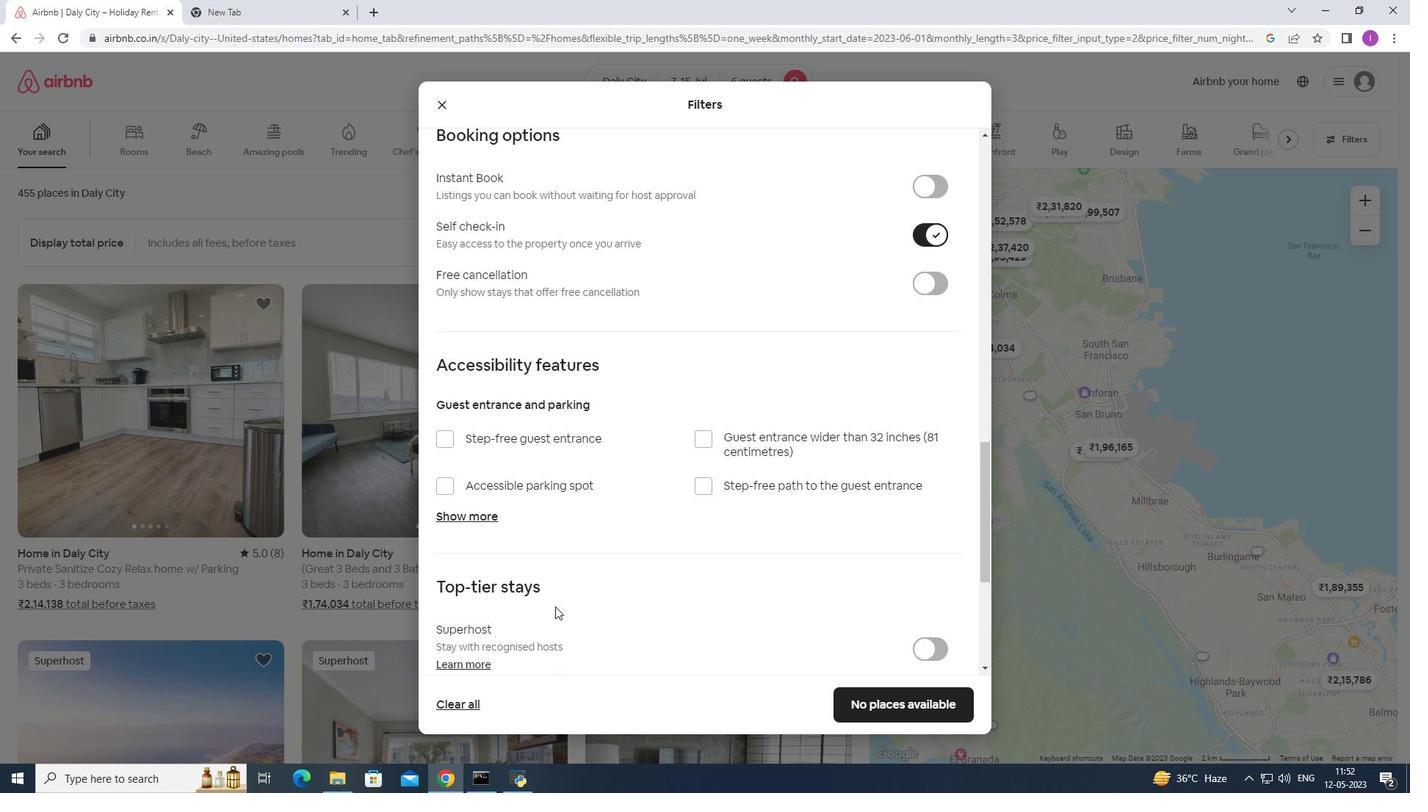 
Action: Mouse scrolled (553, 600) with delta (0, 0)
Screenshot: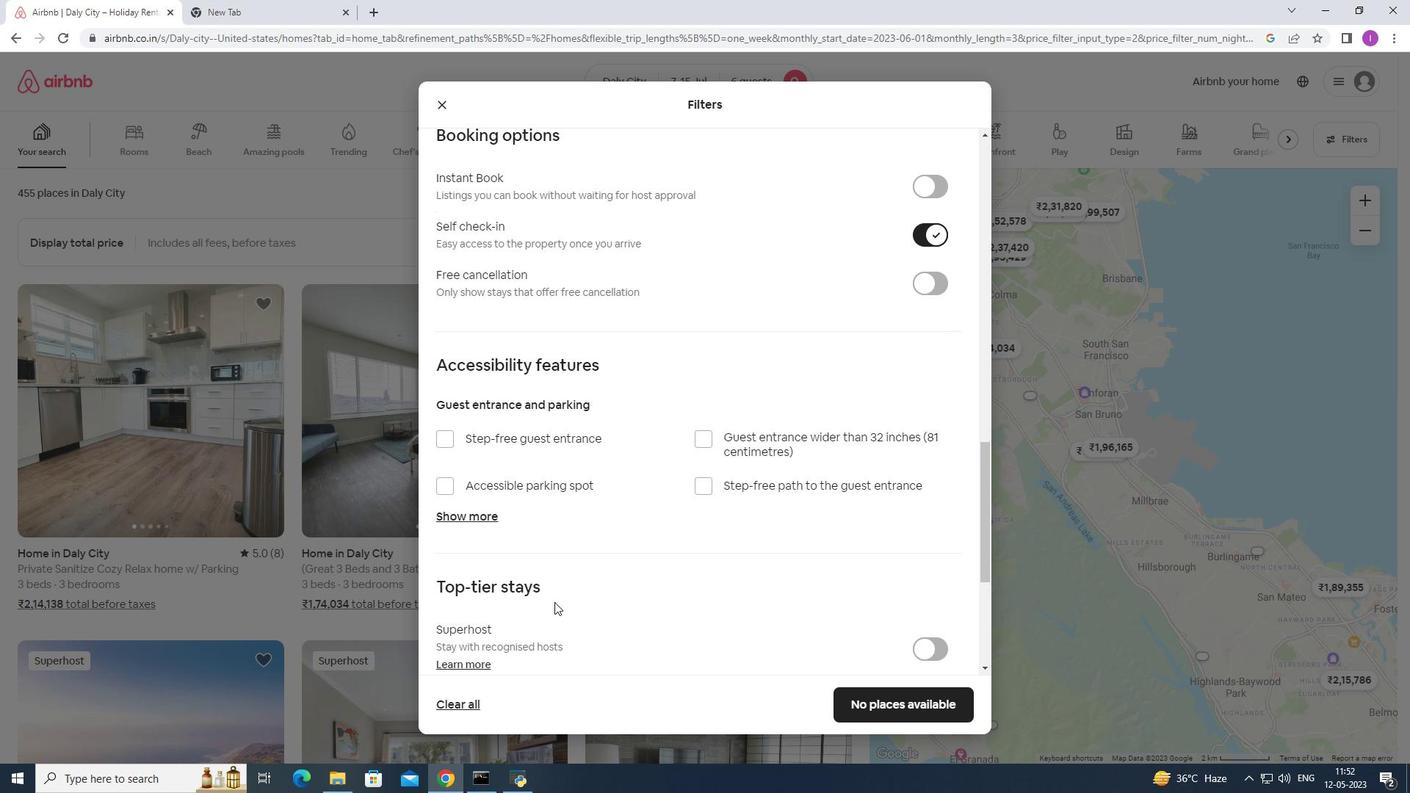 
Action: Mouse scrolled (553, 600) with delta (0, 0)
Screenshot: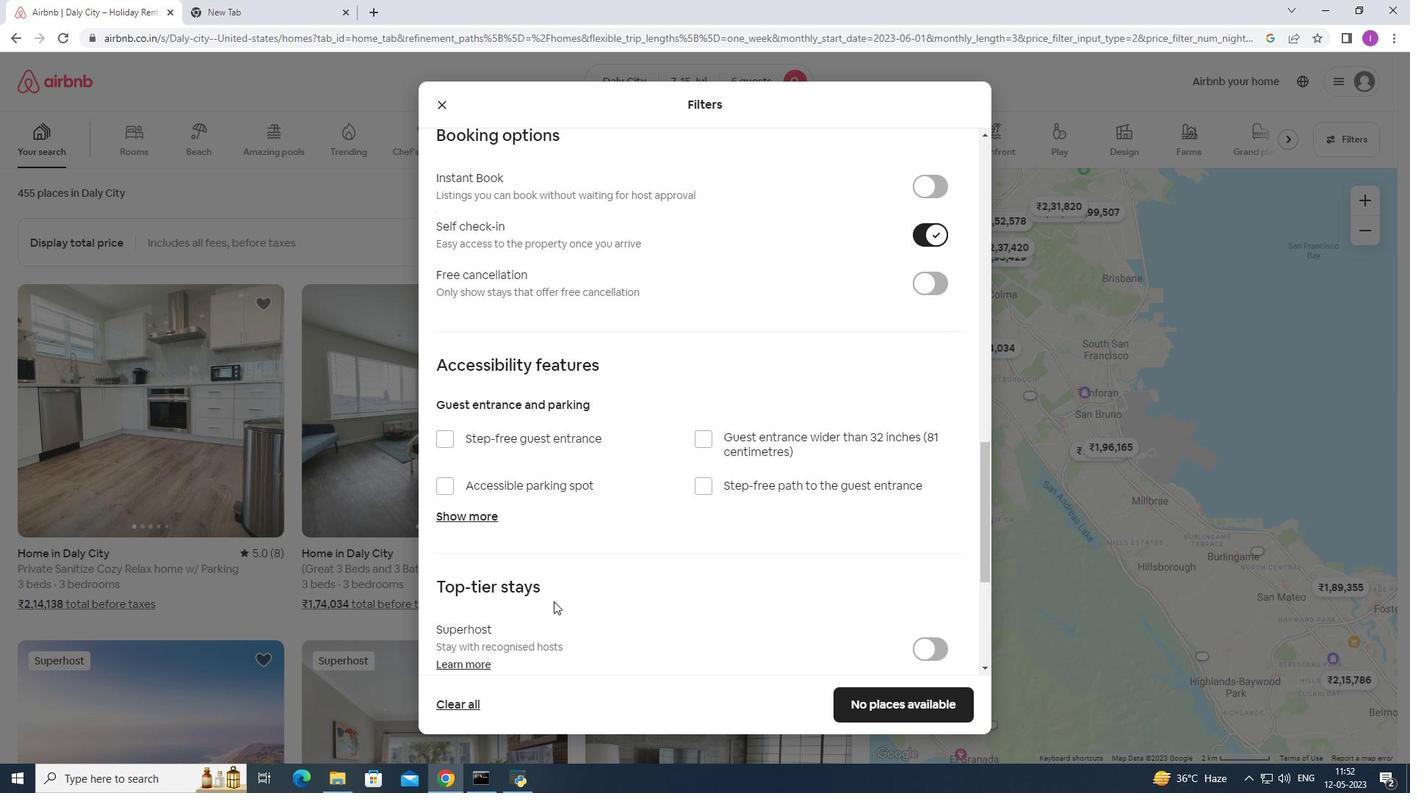 
Action: Mouse scrolled (553, 600) with delta (0, 0)
Screenshot: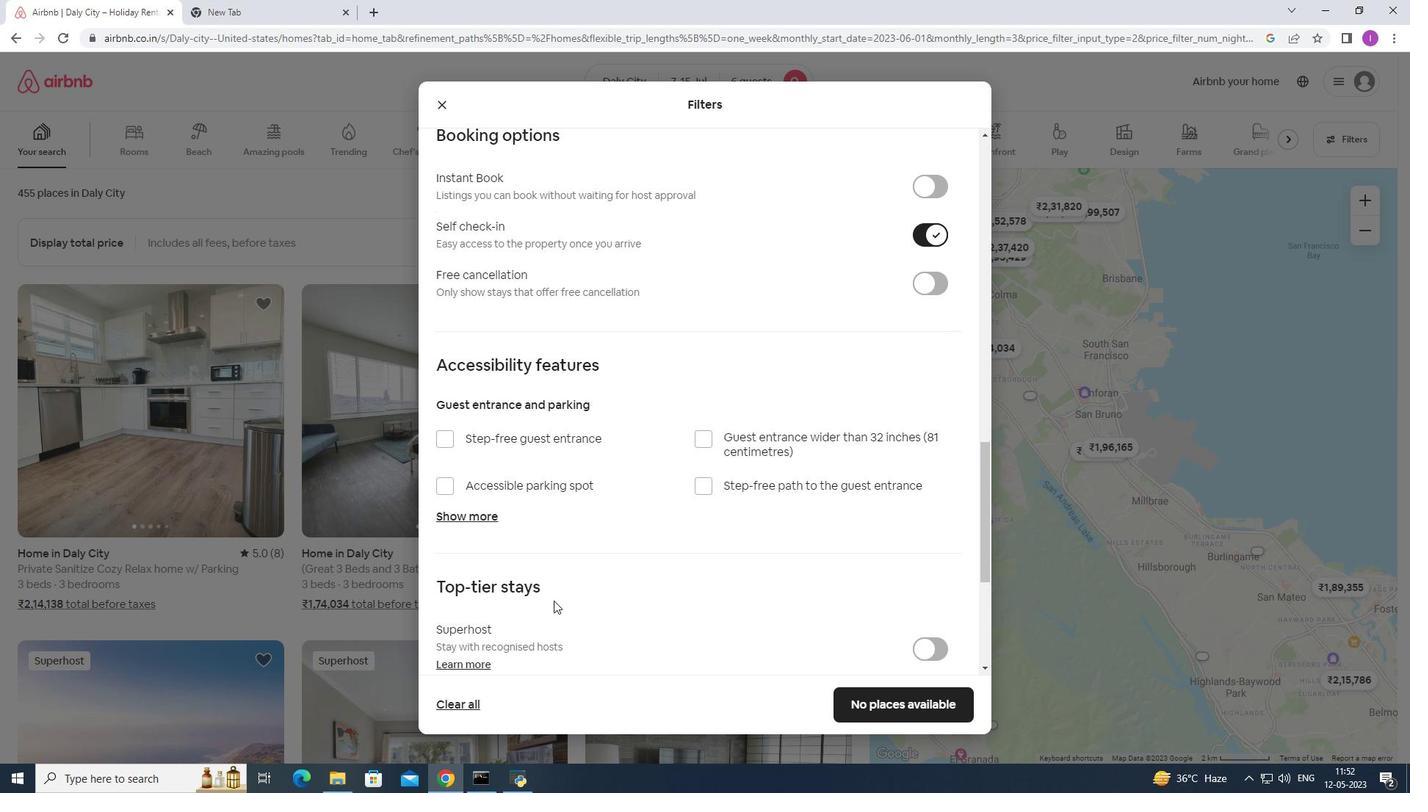 
Action: Mouse moved to (777, 476)
Screenshot: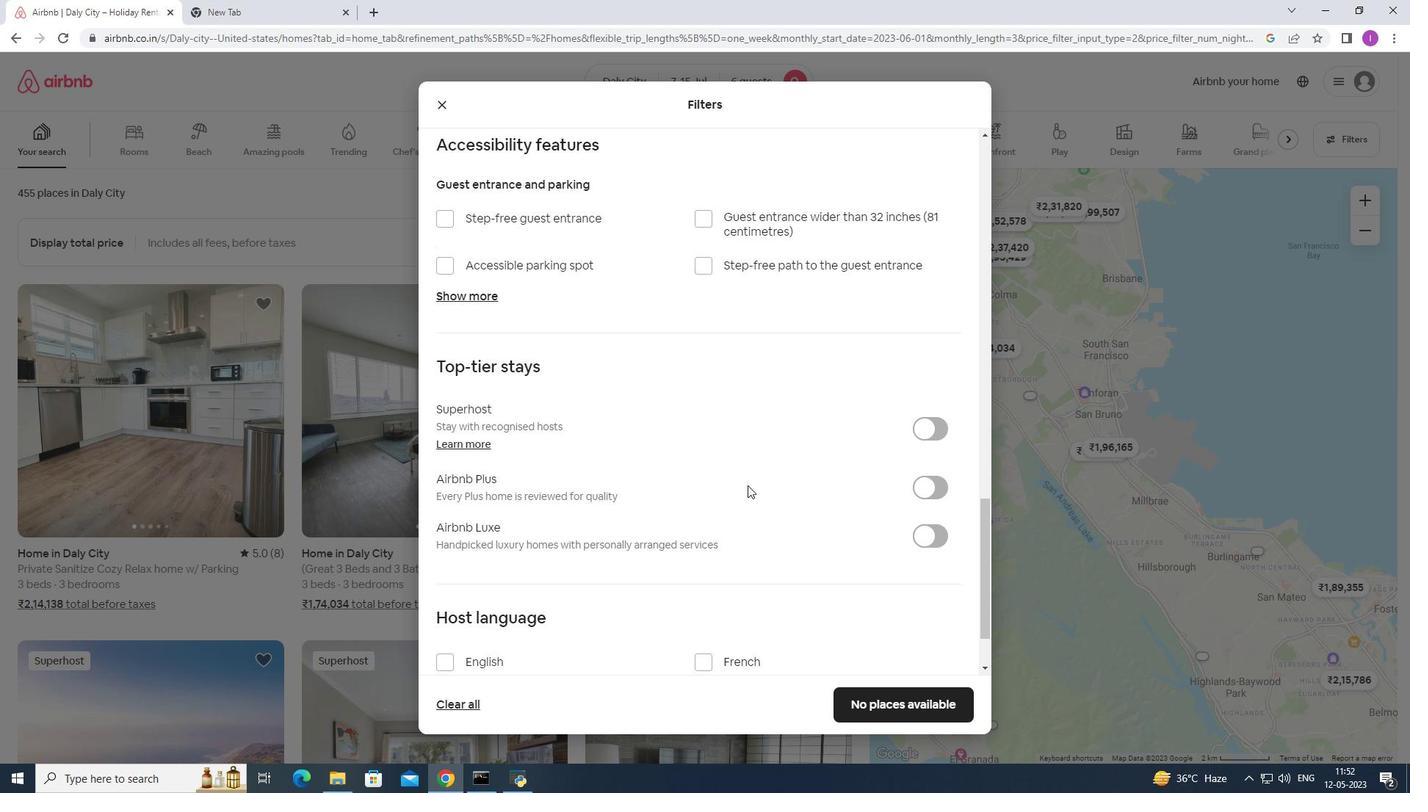 
Action: Mouse scrolled (762, 480) with delta (0, 0)
Screenshot: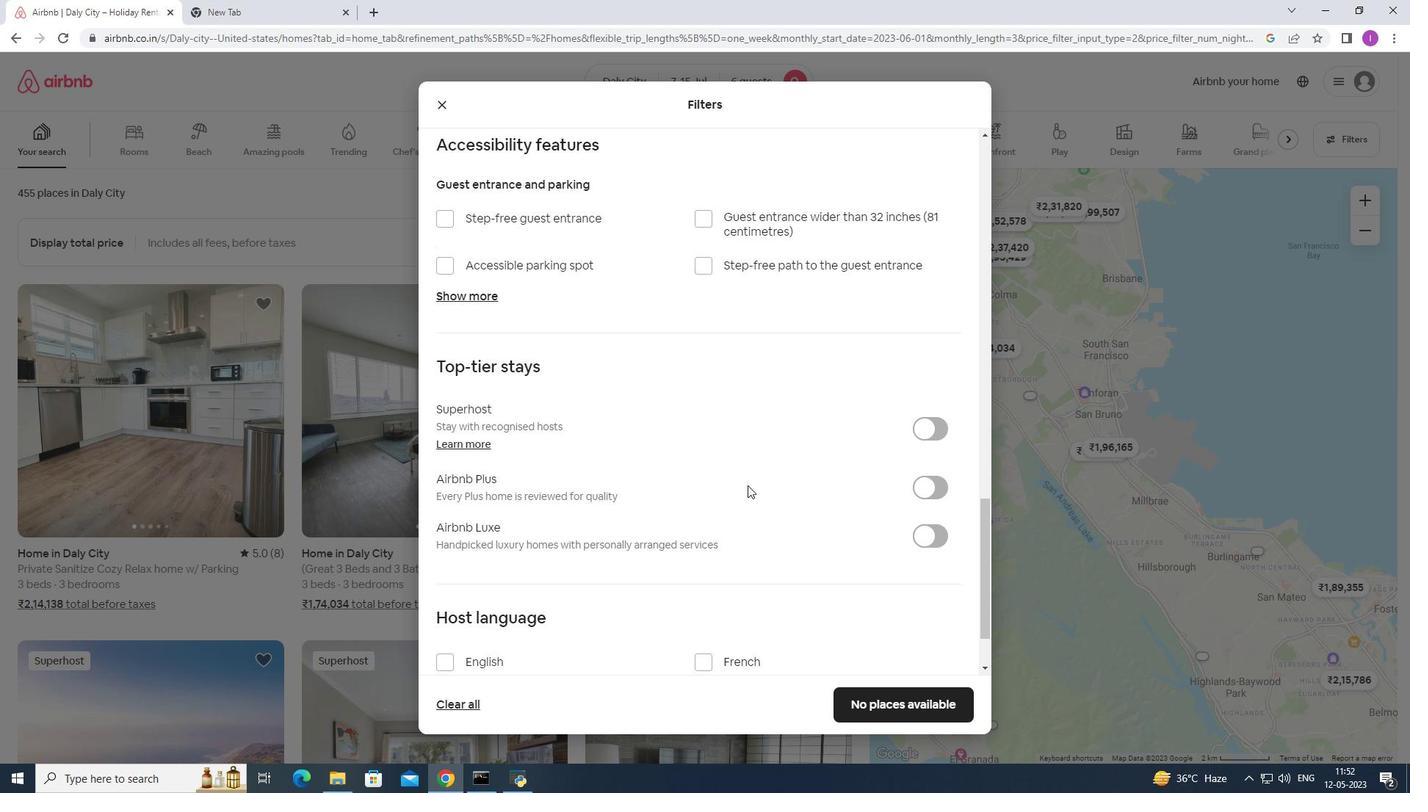 
Action: Mouse moved to (910, 444)
Screenshot: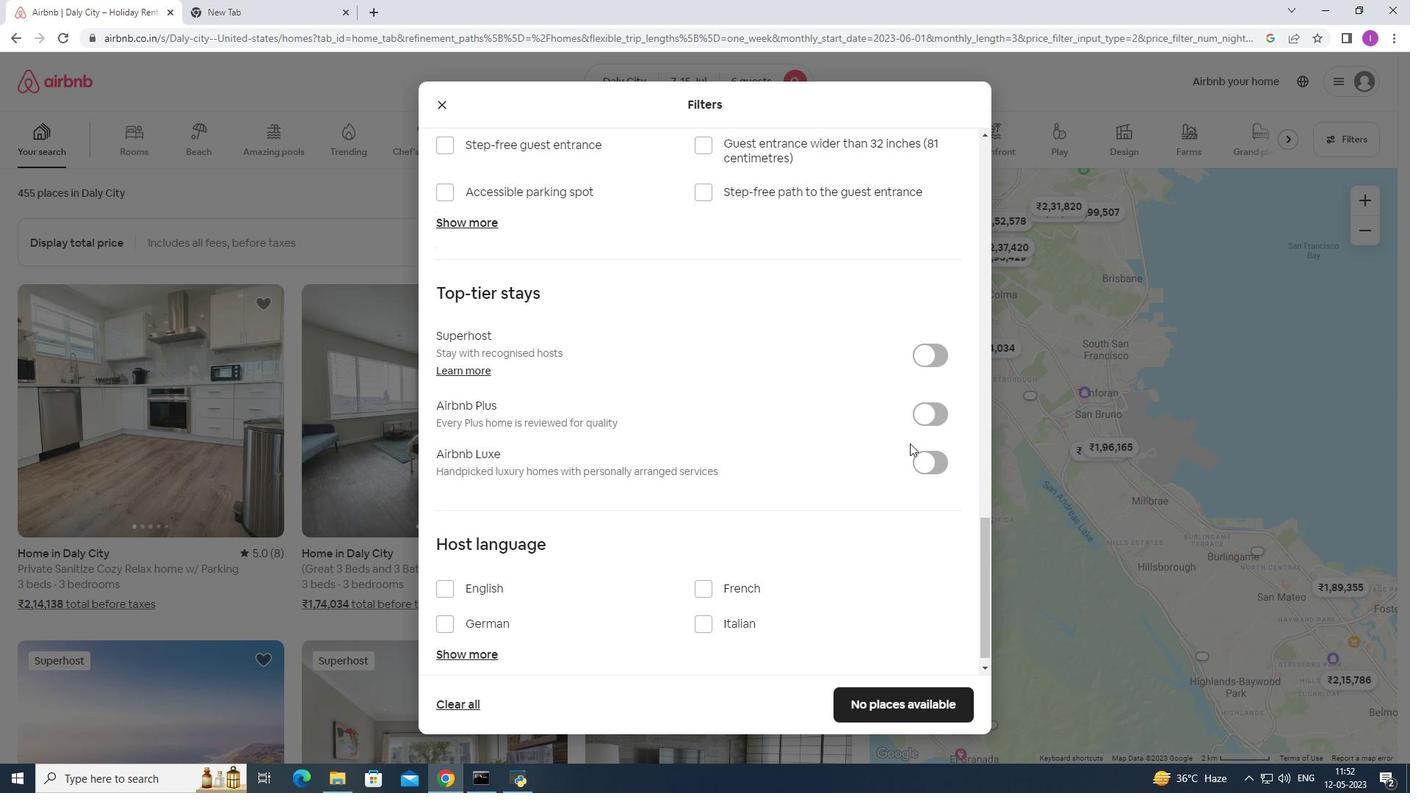 
Action: Mouse scrolled (910, 443) with delta (0, 0)
Screenshot: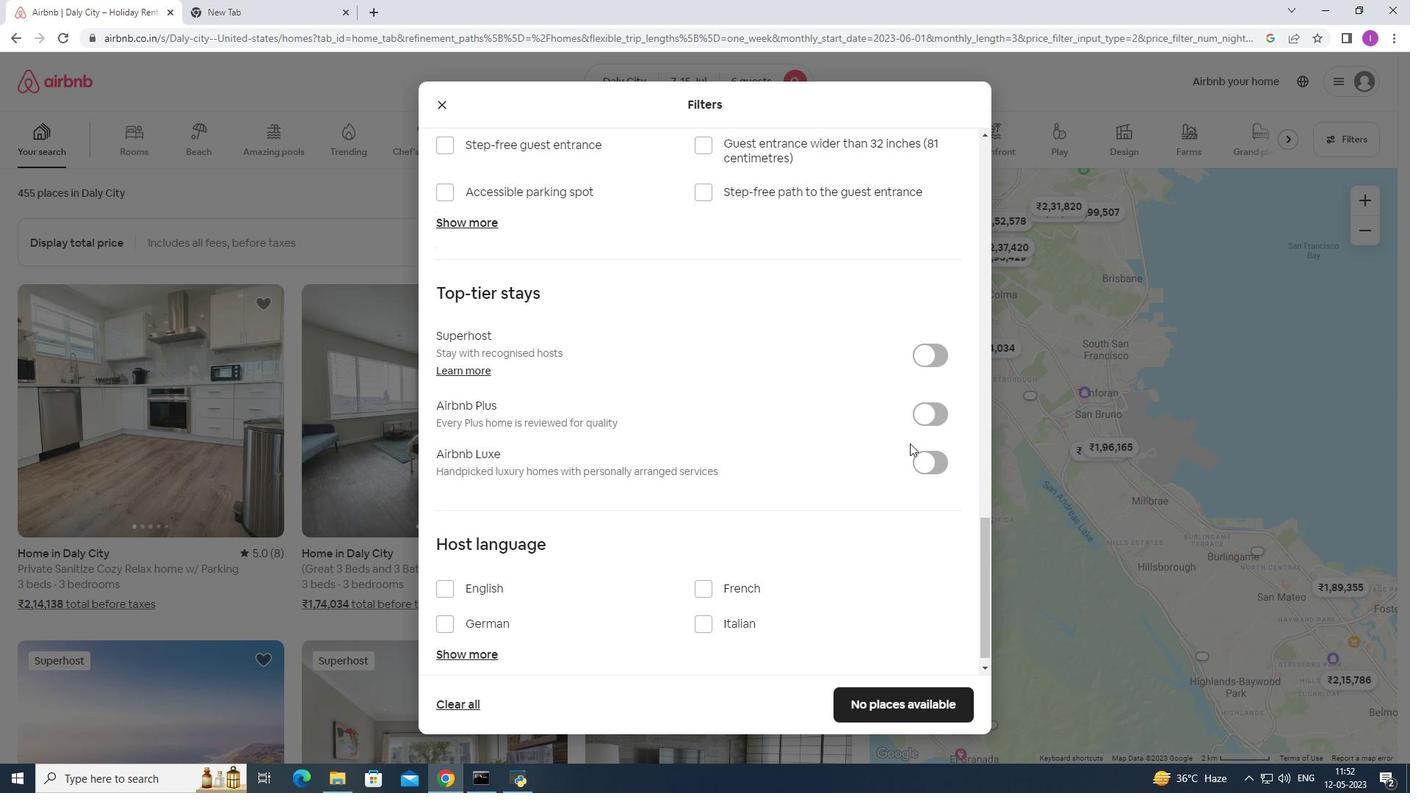 
Action: Mouse scrolled (910, 443) with delta (0, 0)
Screenshot: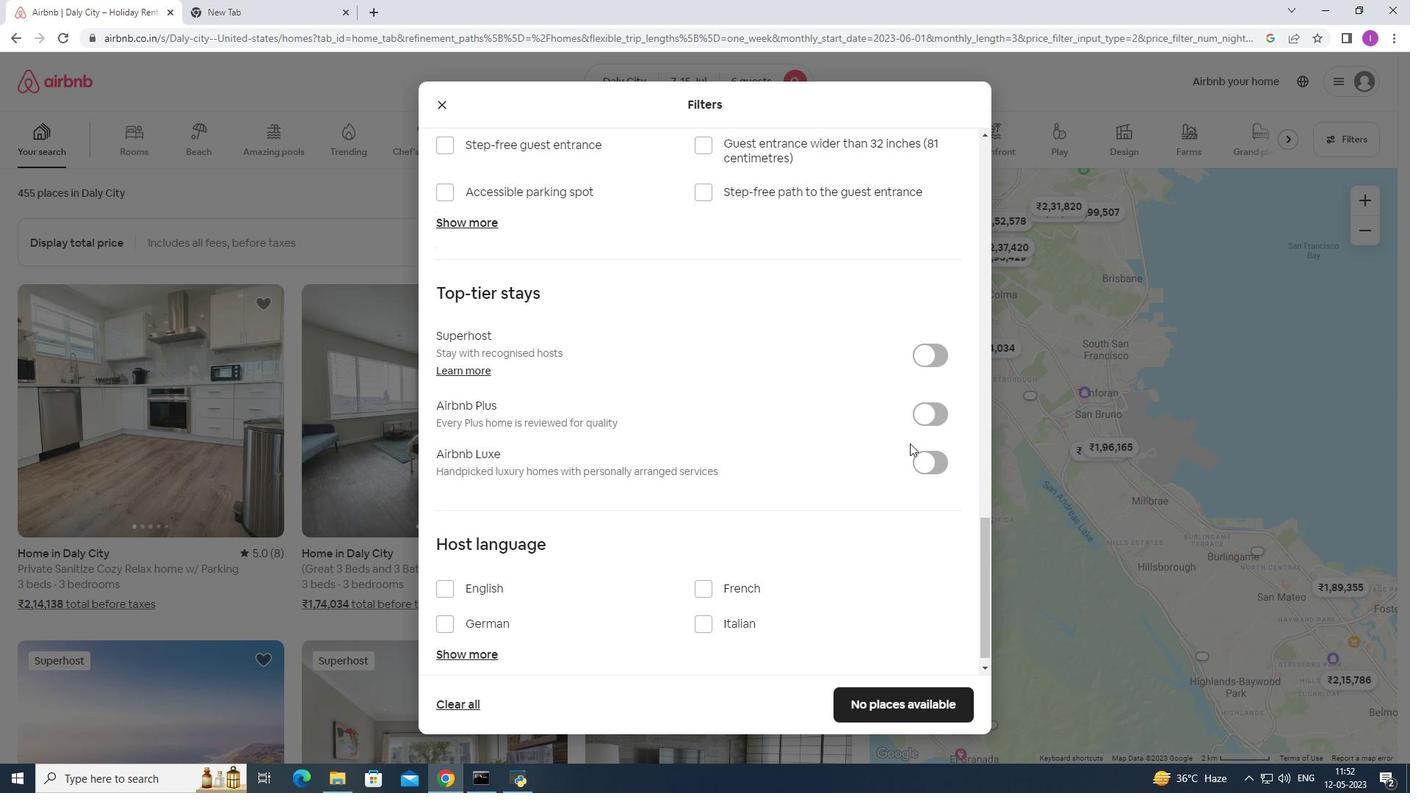 
Action: Mouse scrolled (910, 443) with delta (0, 0)
Screenshot: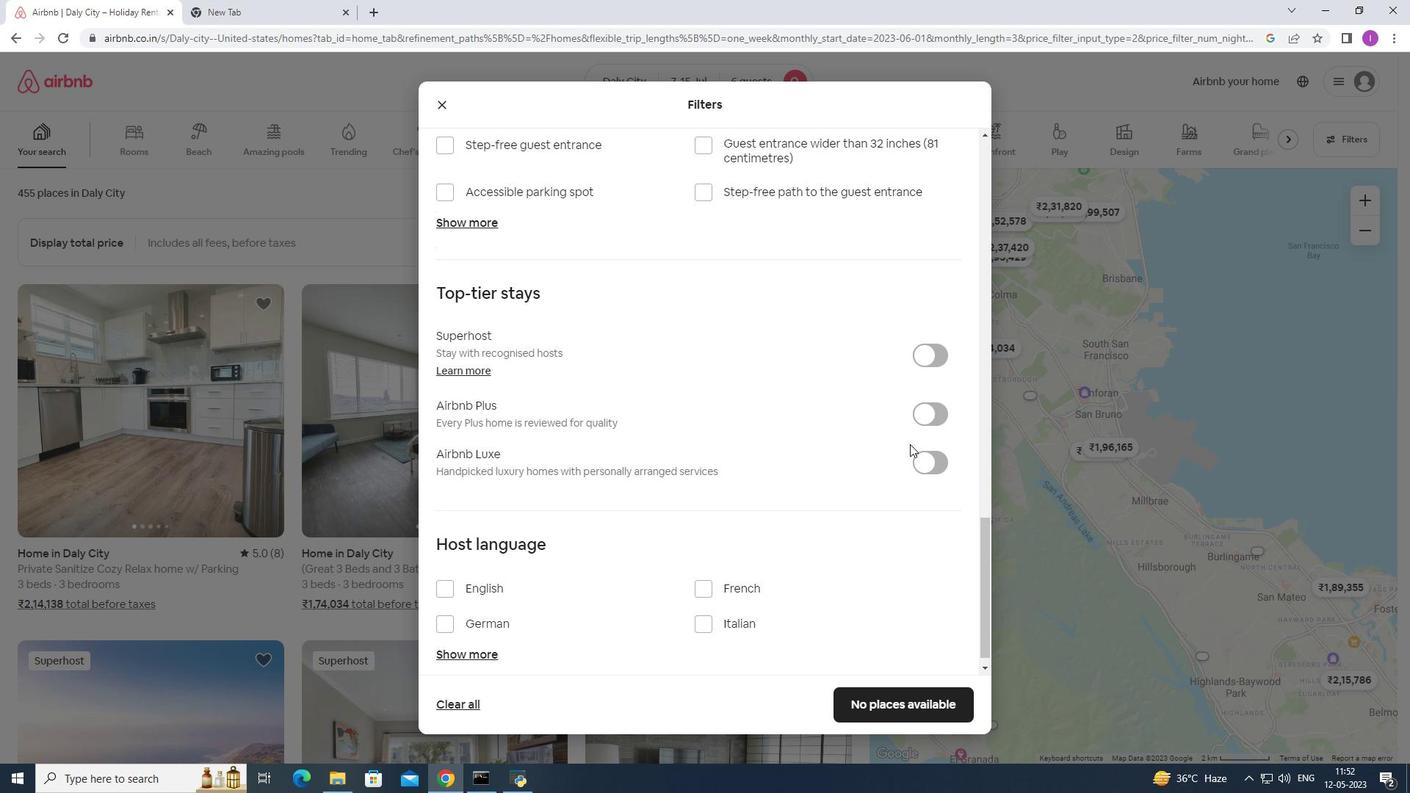 
Action: Mouse scrolled (910, 443) with delta (0, 0)
Screenshot: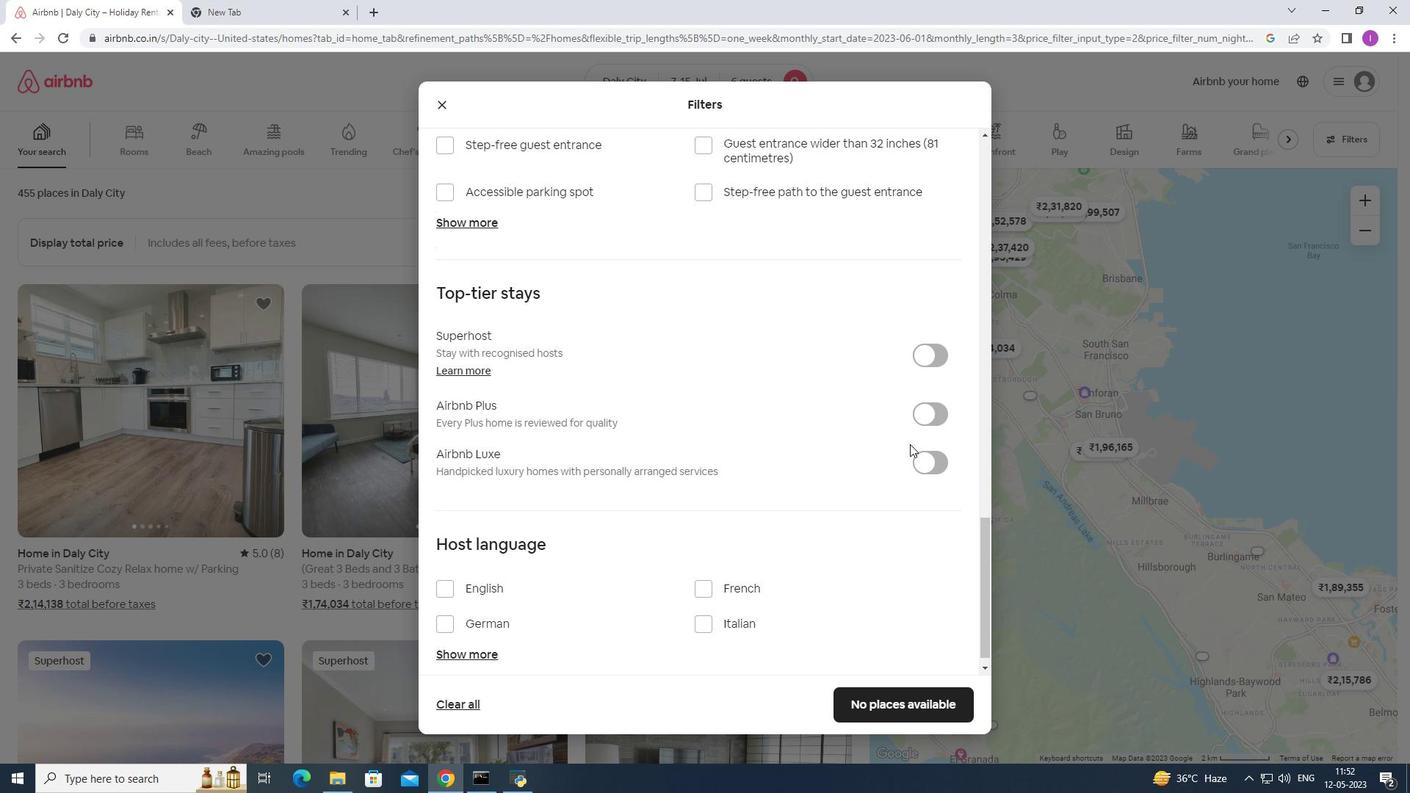 
Action: Mouse moved to (611, 619)
Screenshot: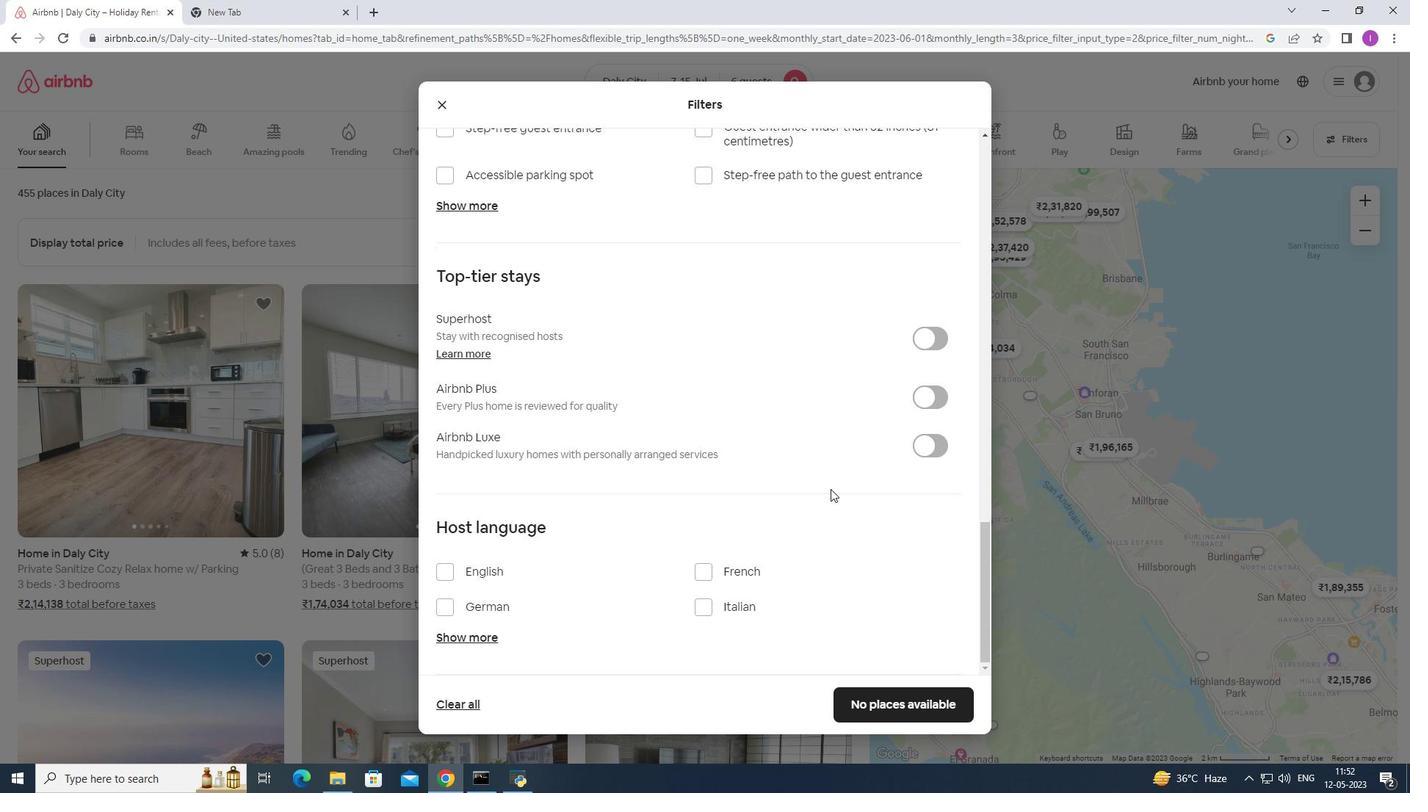 
Action: Mouse scrolled (611, 618) with delta (0, 0)
Screenshot: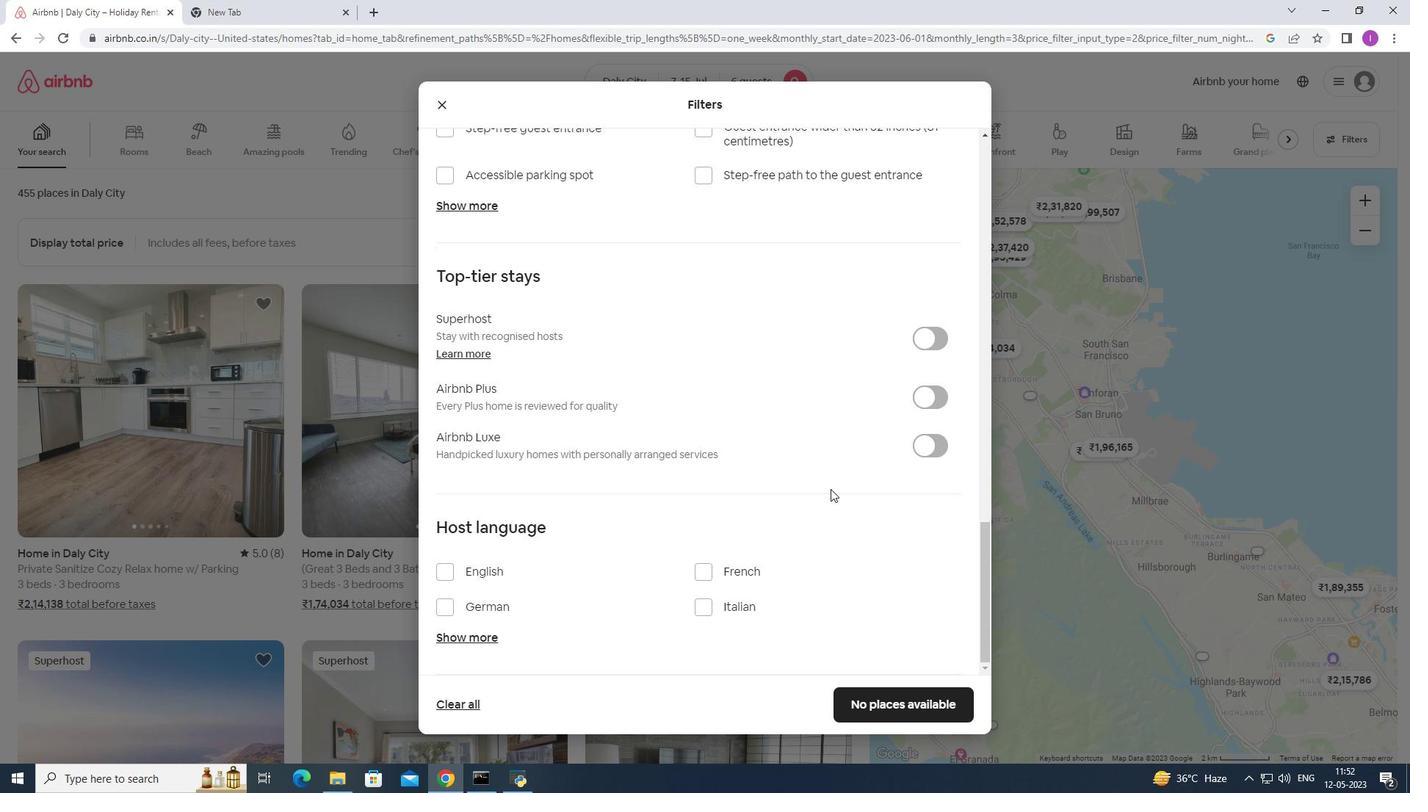 
Action: Mouse moved to (444, 575)
Screenshot: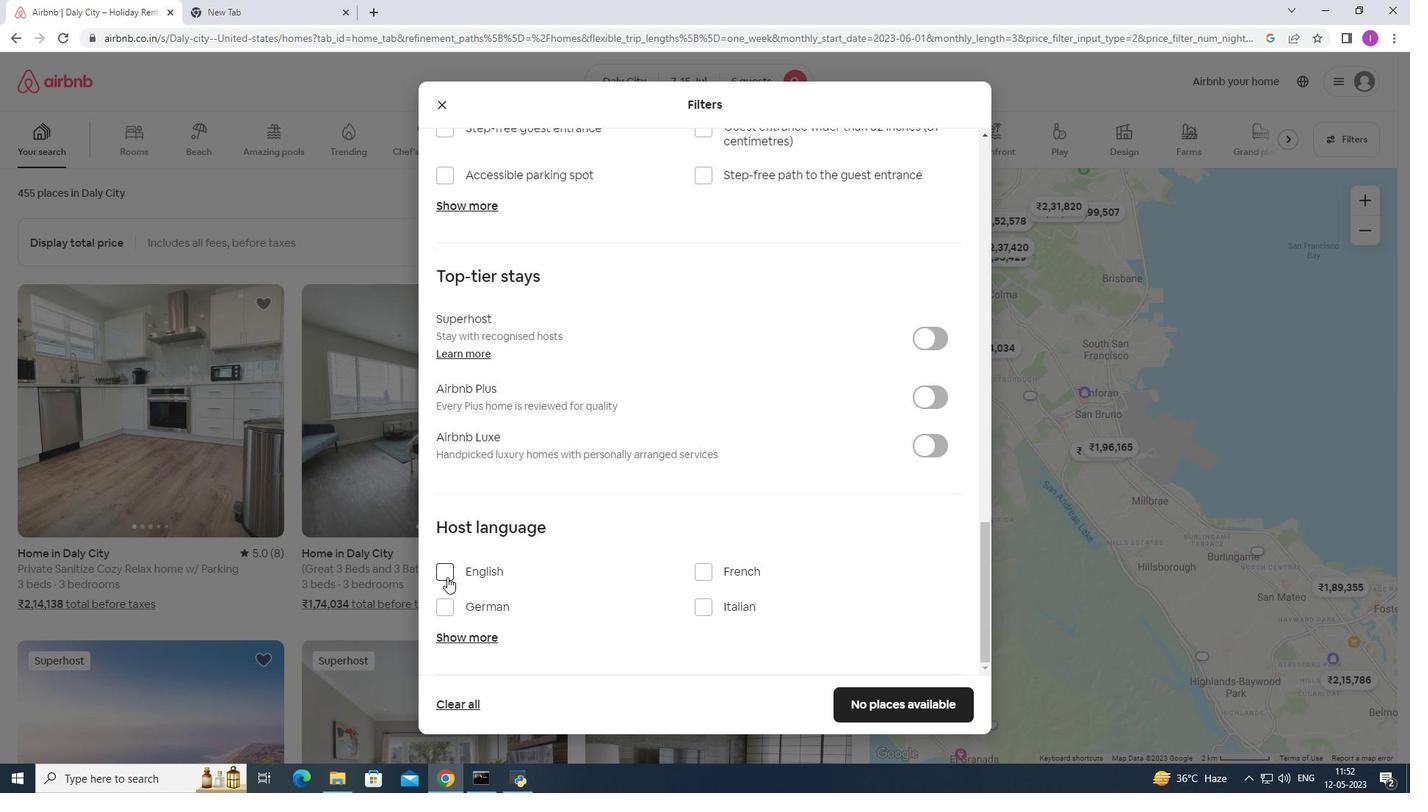 
Action: Mouse pressed left at (444, 575)
Screenshot: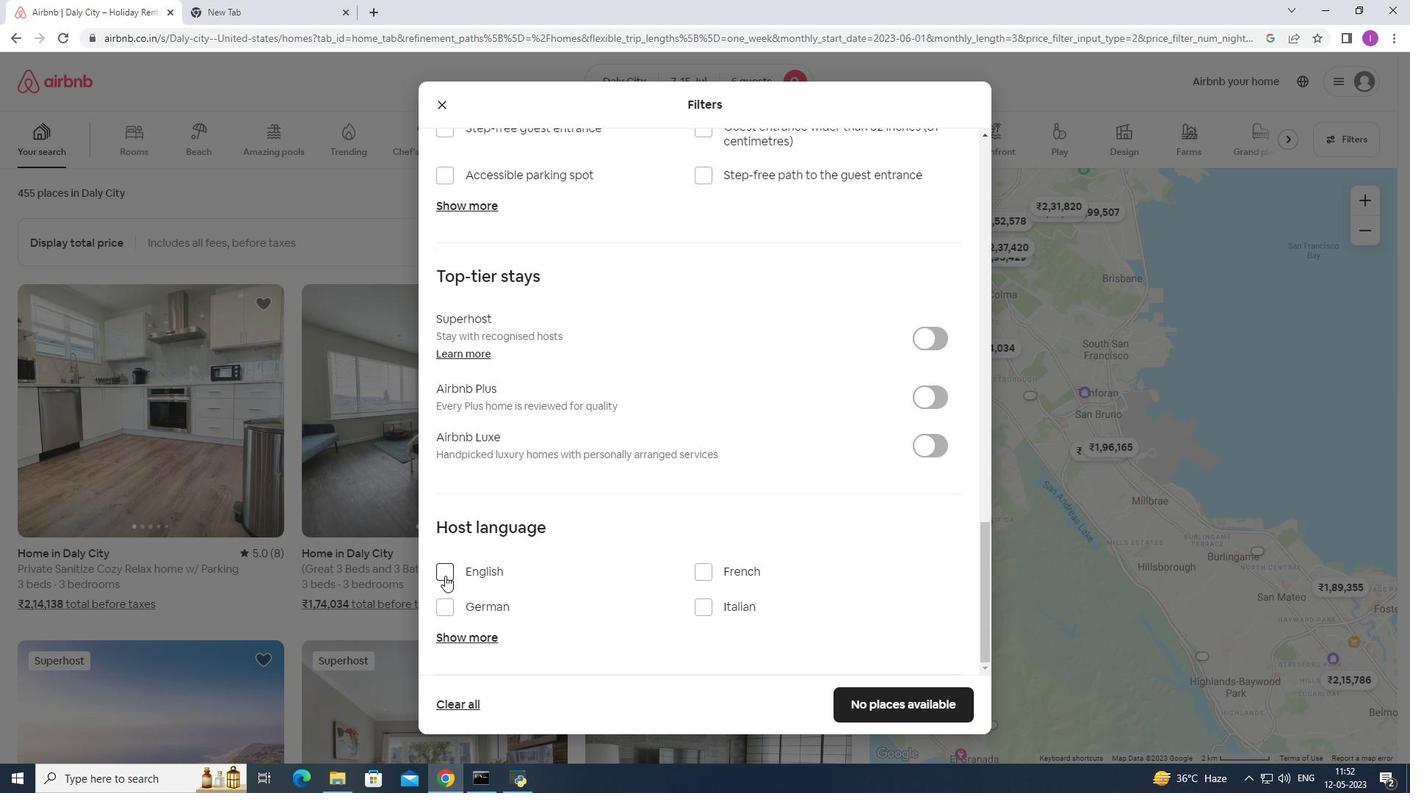 
Action: Mouse moved to (902, 708)
Screenshot: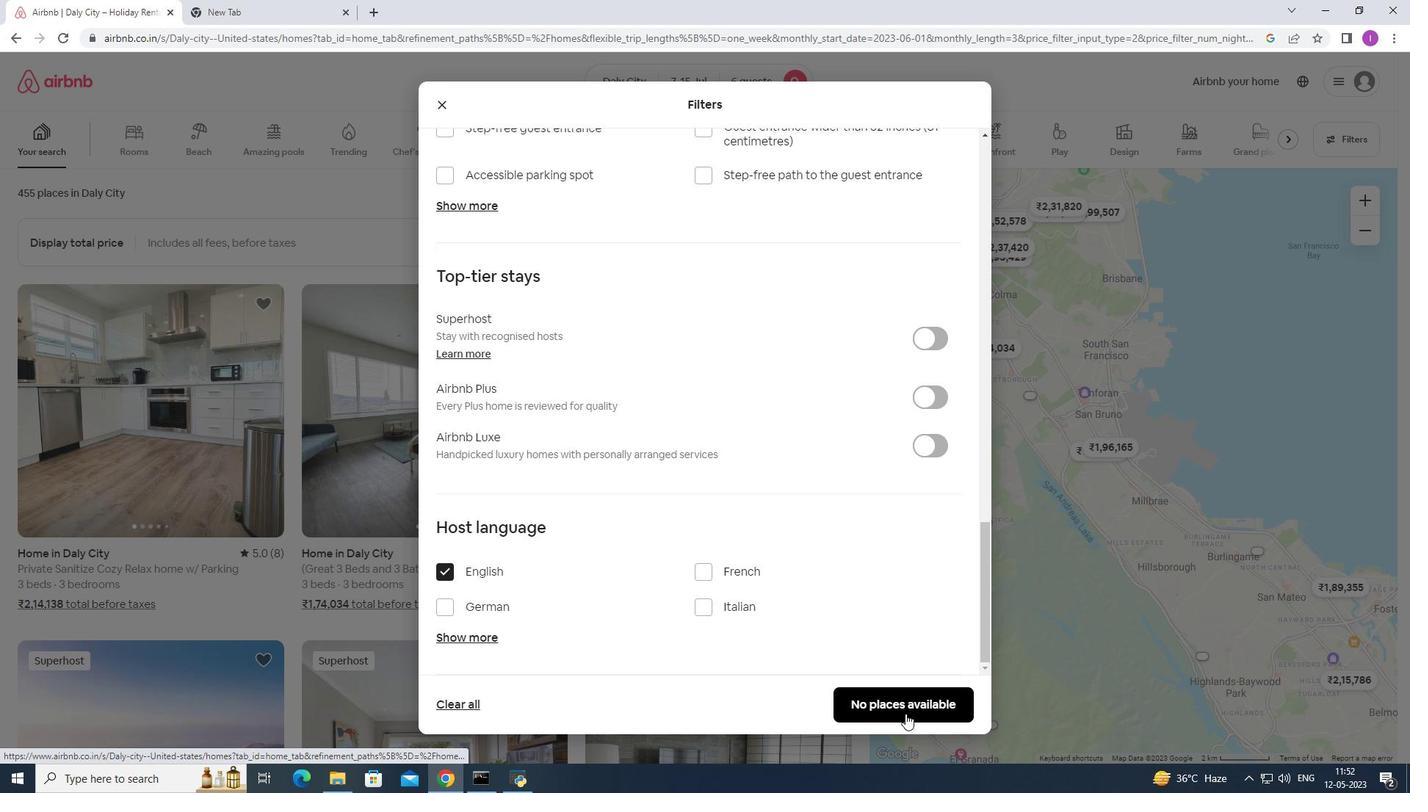 
Action: Mouse pressed left at (902, 708)
Screenshot: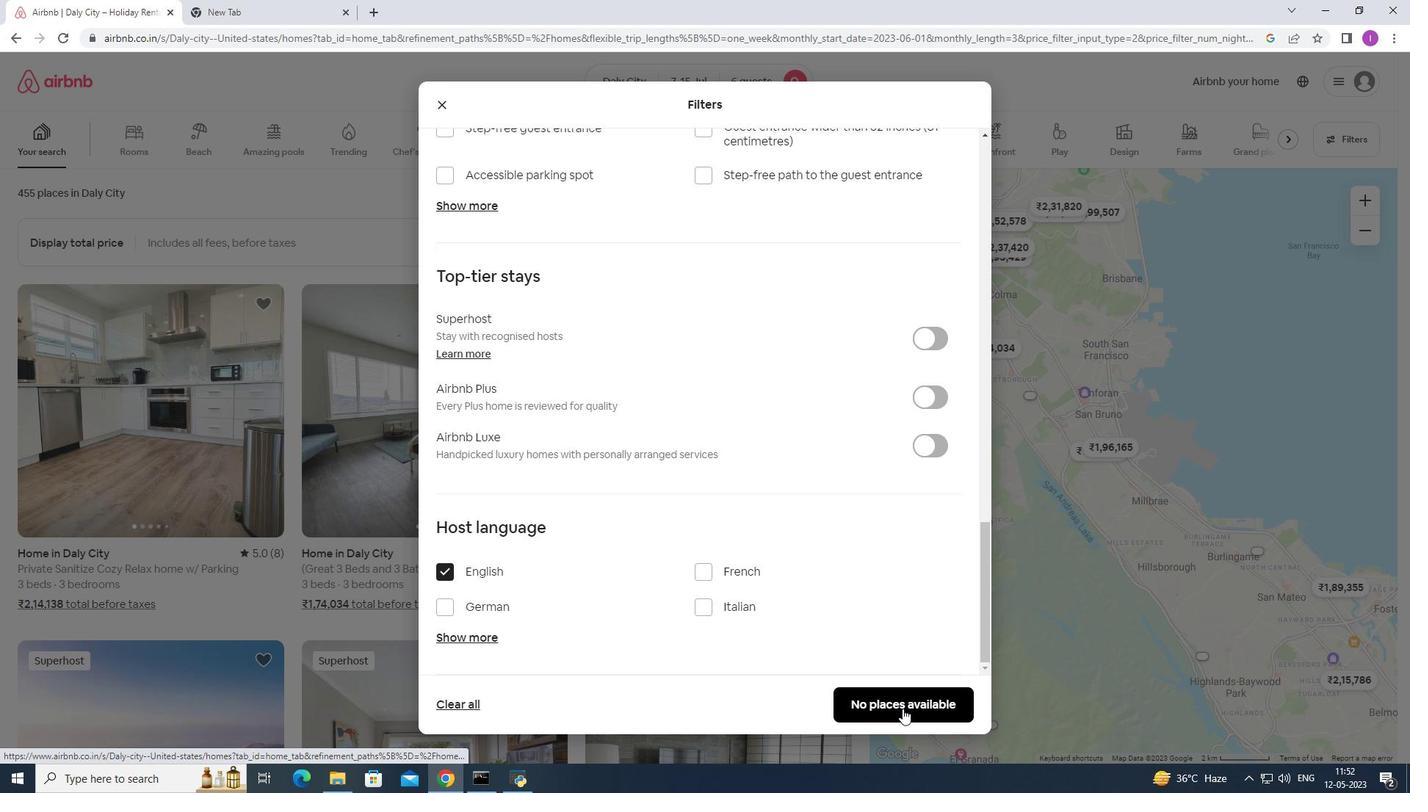 
Action: Mouse moved to (743, 670)
Screenshot: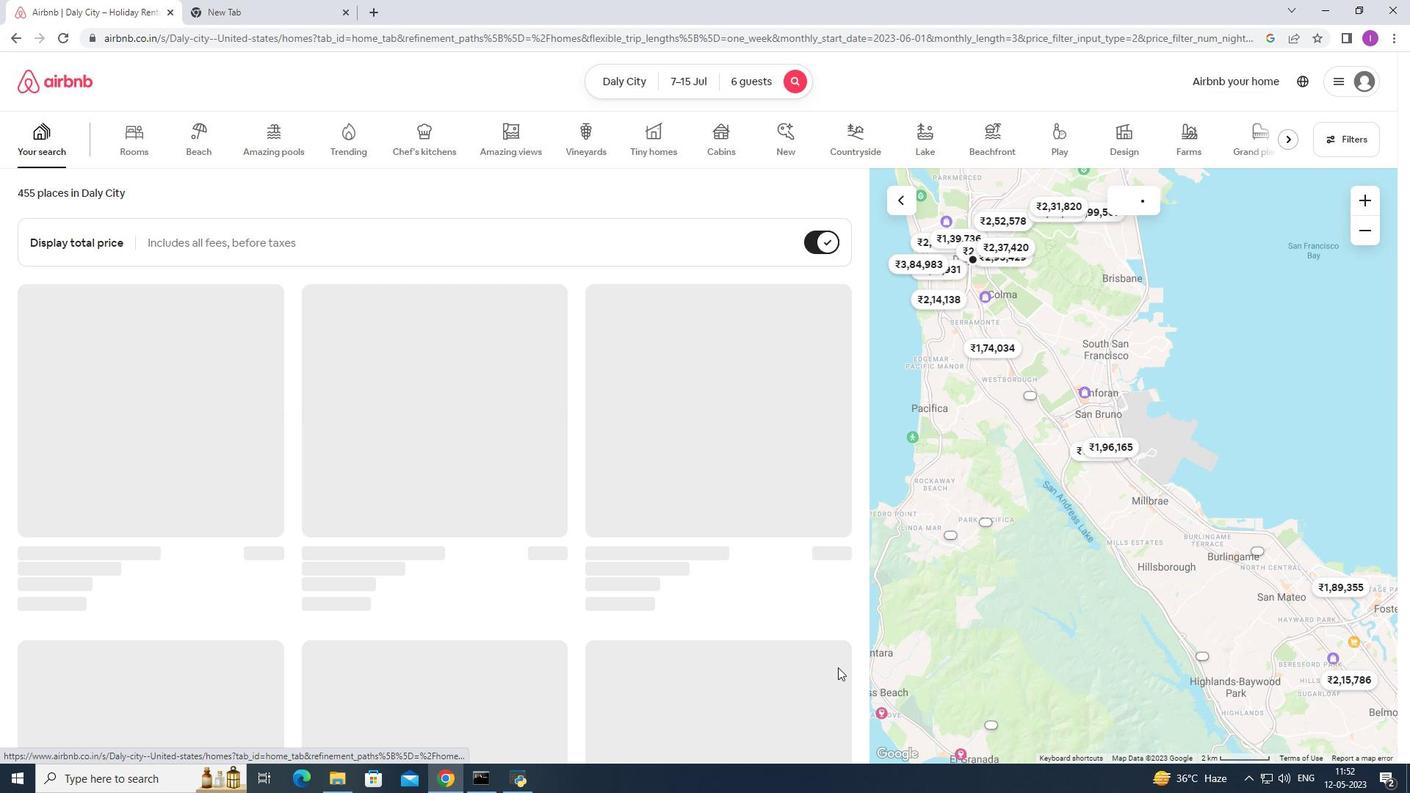 
